 Task: Send an email with the signature Jacob Baker with the subject Confirmation of an appointment and the message Im writing to let you know that there has been a change in the schedule for the training session. It will now take place on Thursday instead of Wednesday. from softage.5@softage.net to softage.6@softage.net and move the email from Sent Items to the folder Valentines Day gifts
Action: Mouse moved to (63, 52)
Screenshot: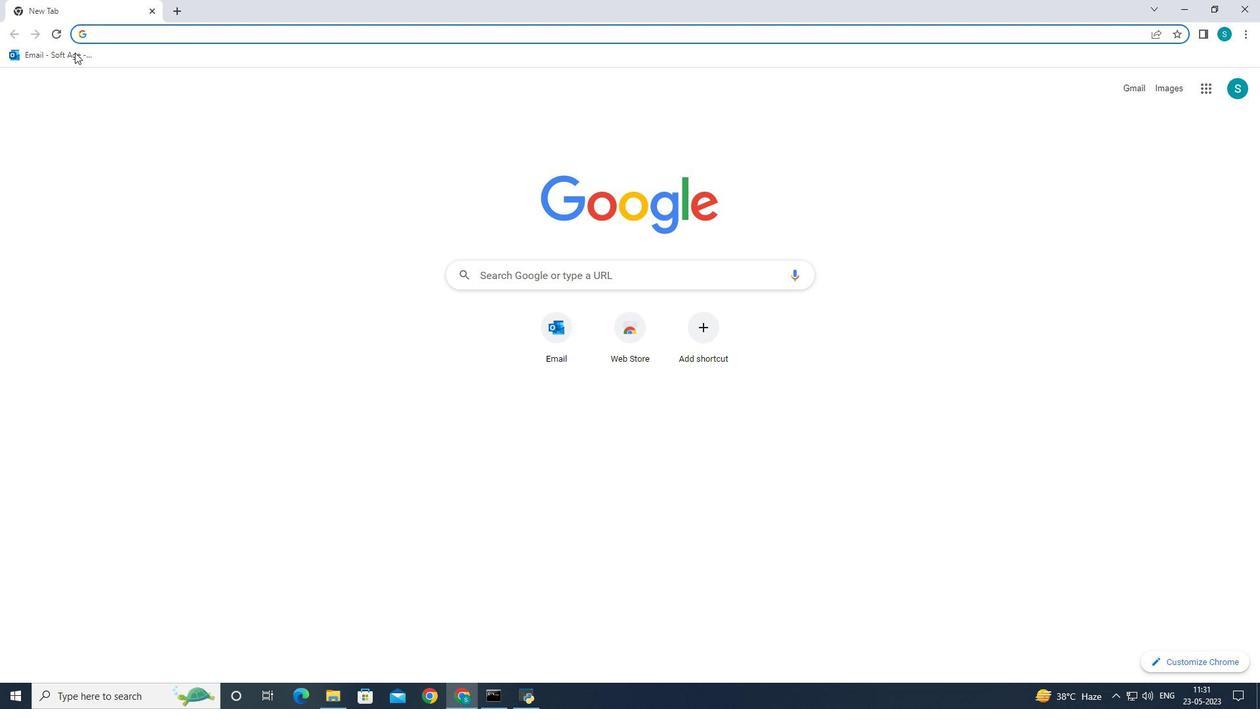 
Action: Mouse pressed left at (63, 52)
Screenshot: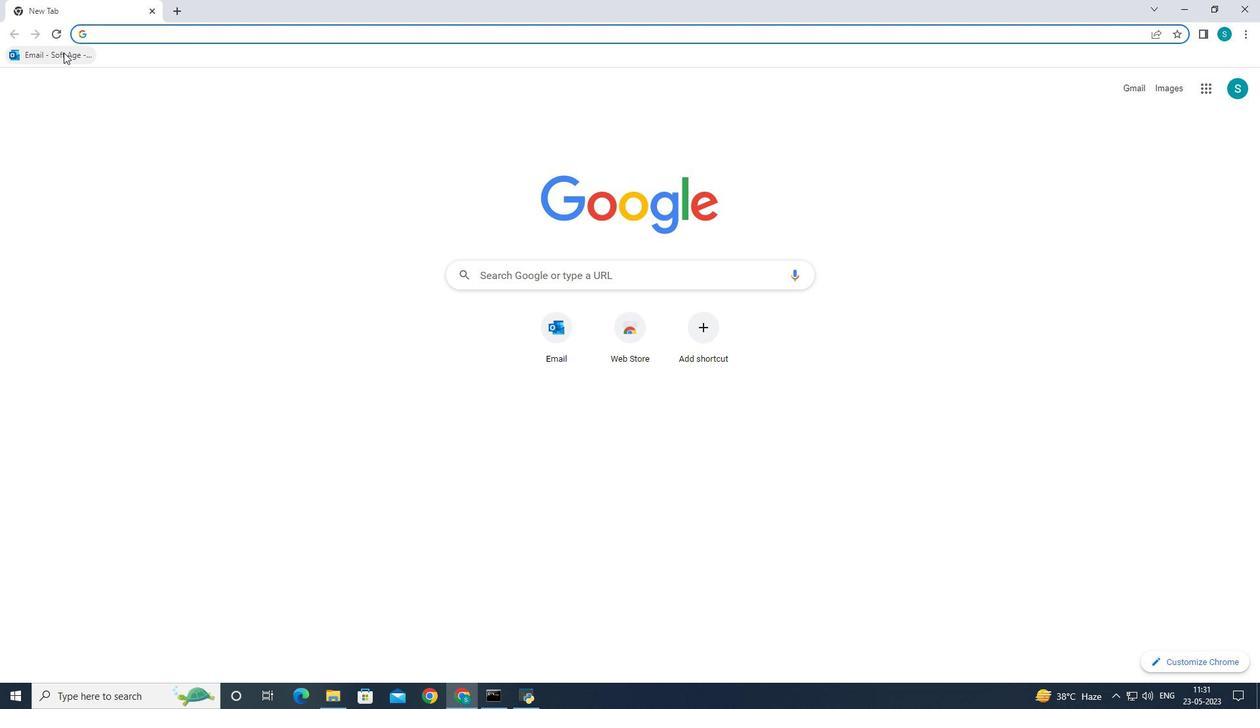 
Action: Mouse moved to (175, 118)
Screenshot: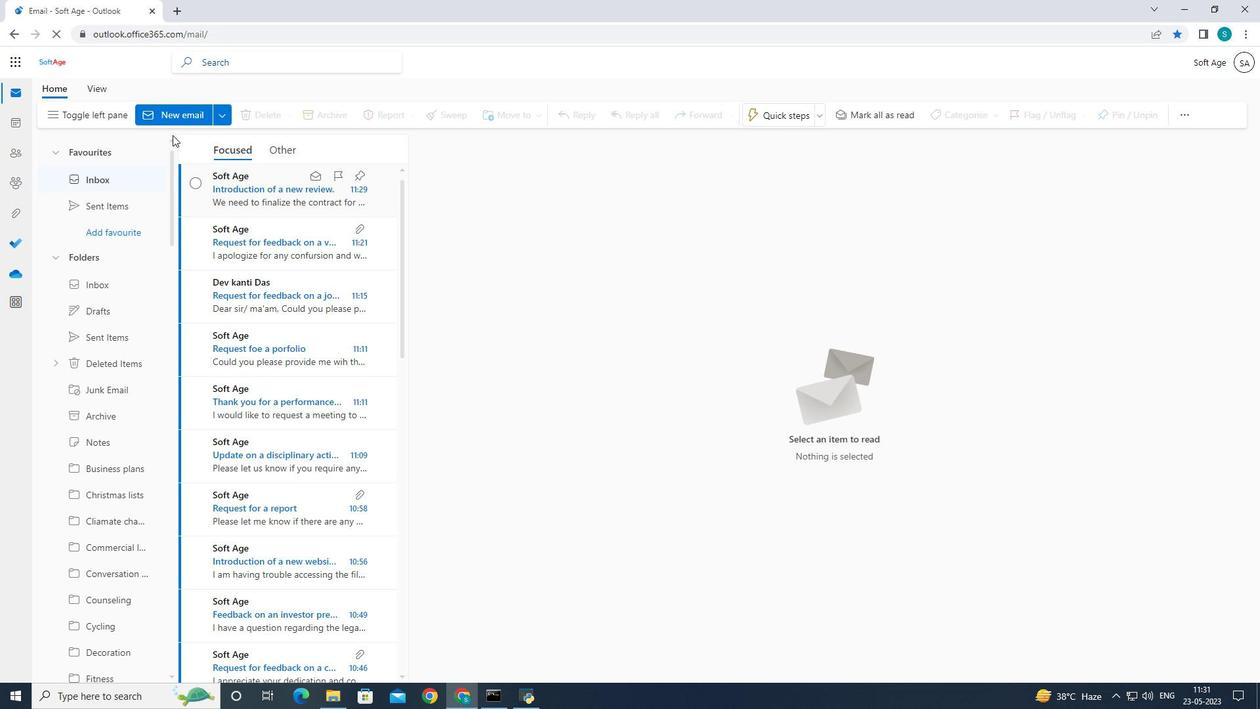
Action: Mouse pressed left at (175, 118)
Screenshot: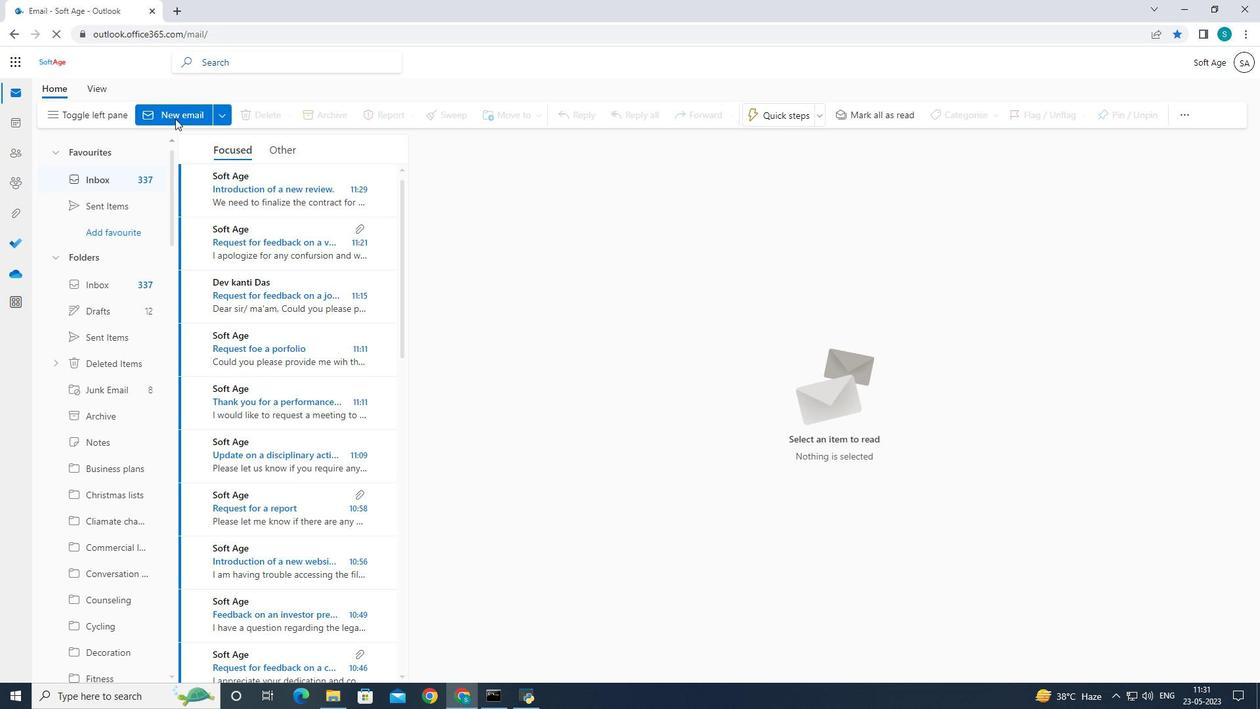 
Action: Mouse pressed left at (175, 118)
Screenshot: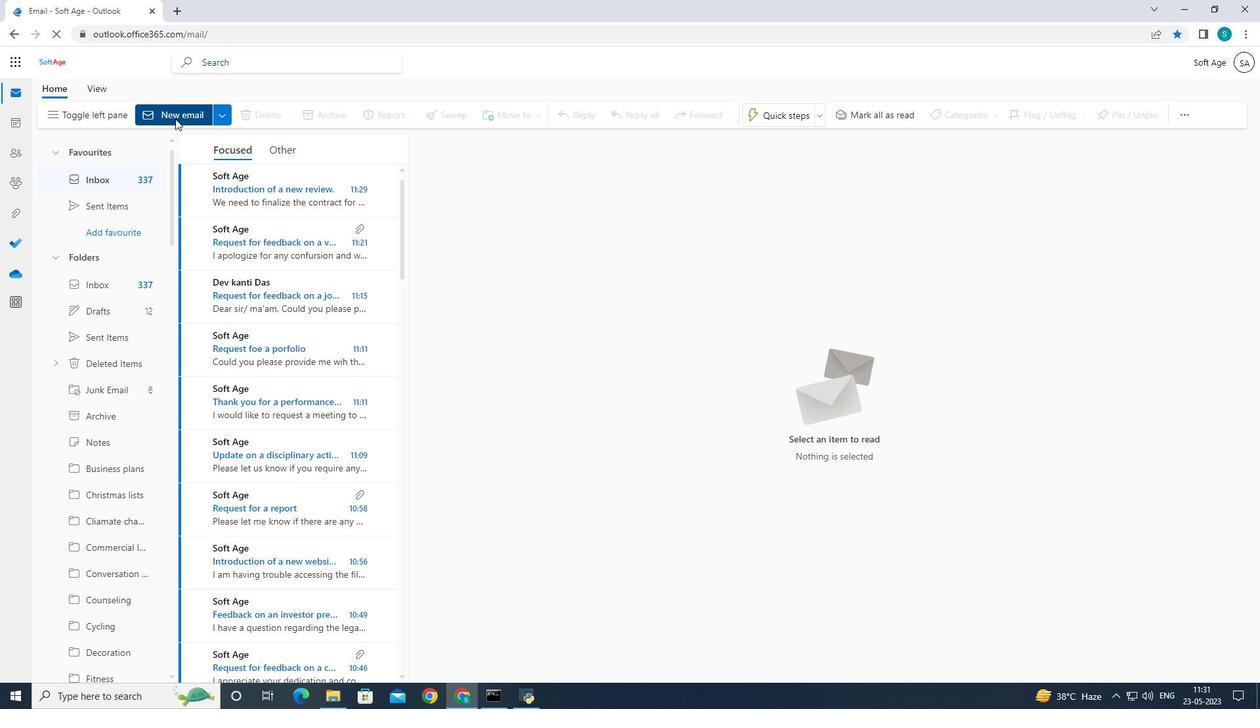 
Action: Mouse moved to (850, 112)
Screenshot: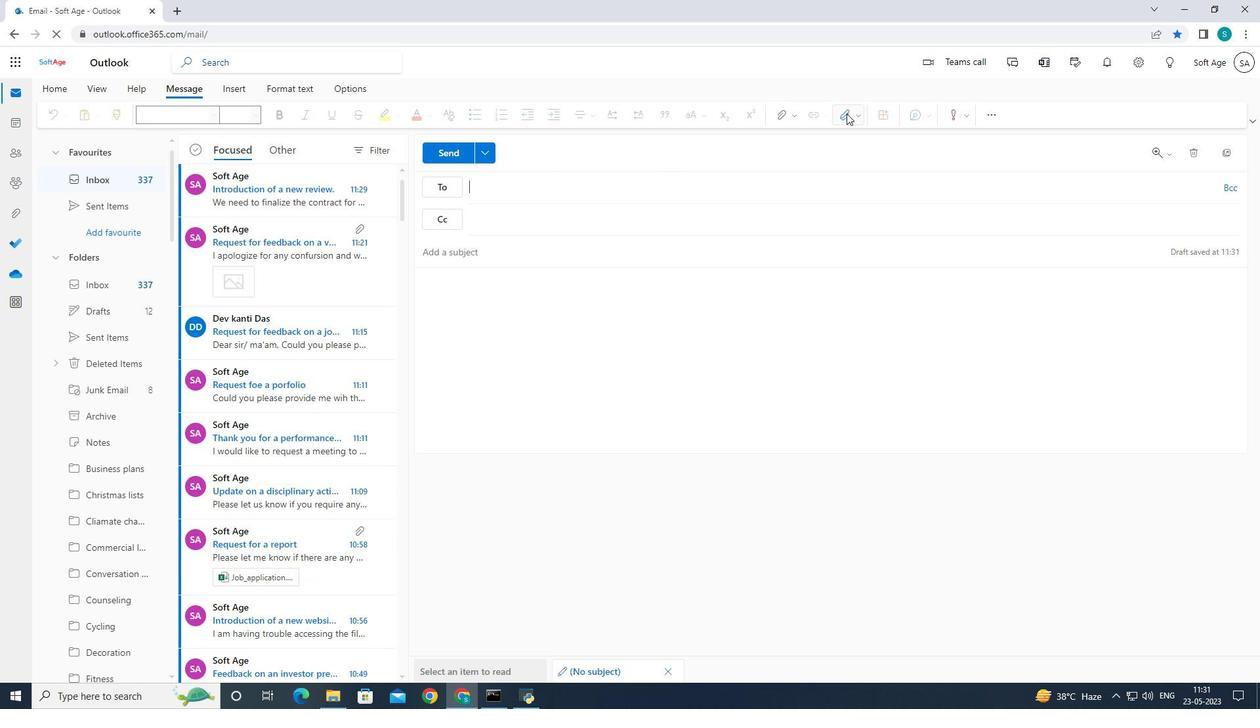 
Action: Mouse pressed left at (850, 112)
Screenshot: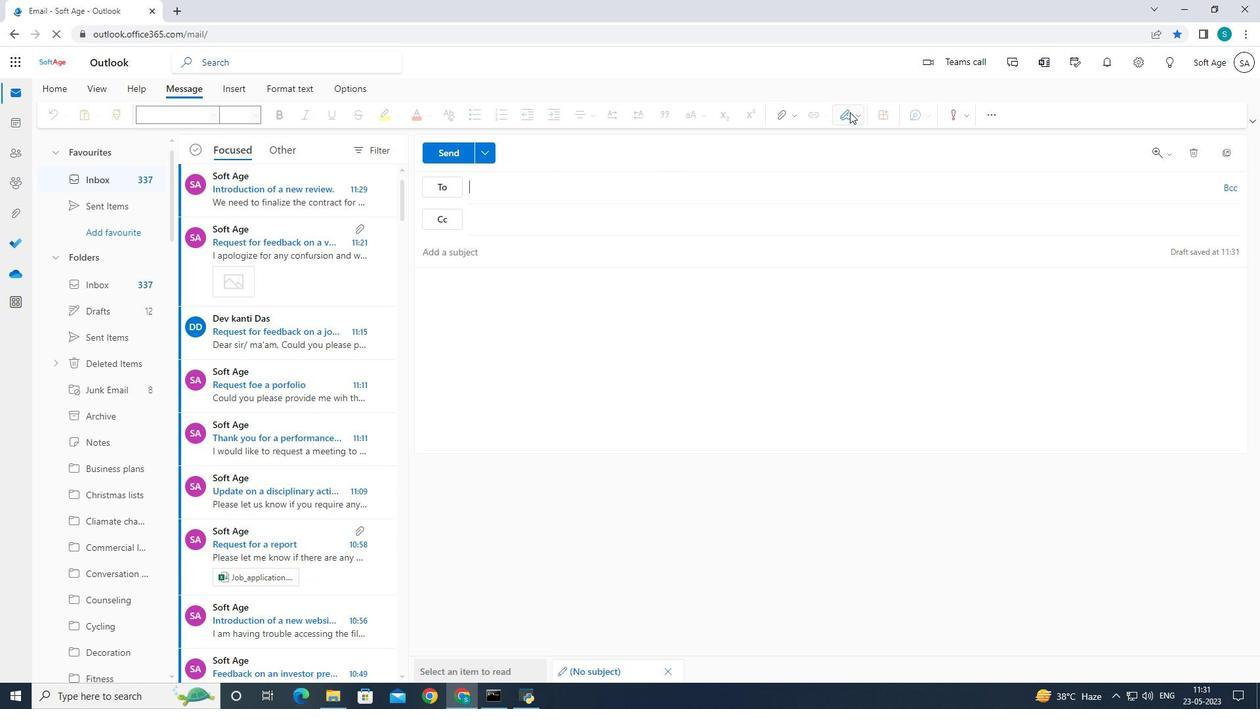 
Action: Mouse moved to (839, 162)
Screenshot: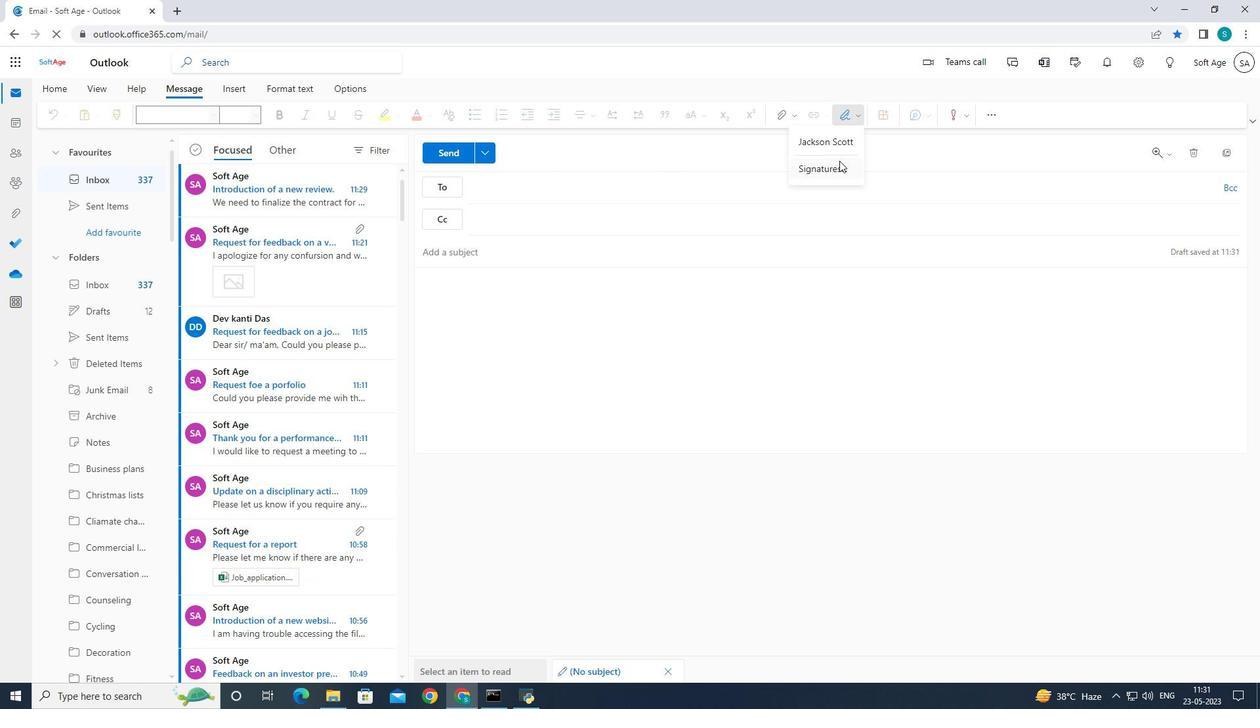 
Action: Mouse pressed left at (839, 162)
Screenshot: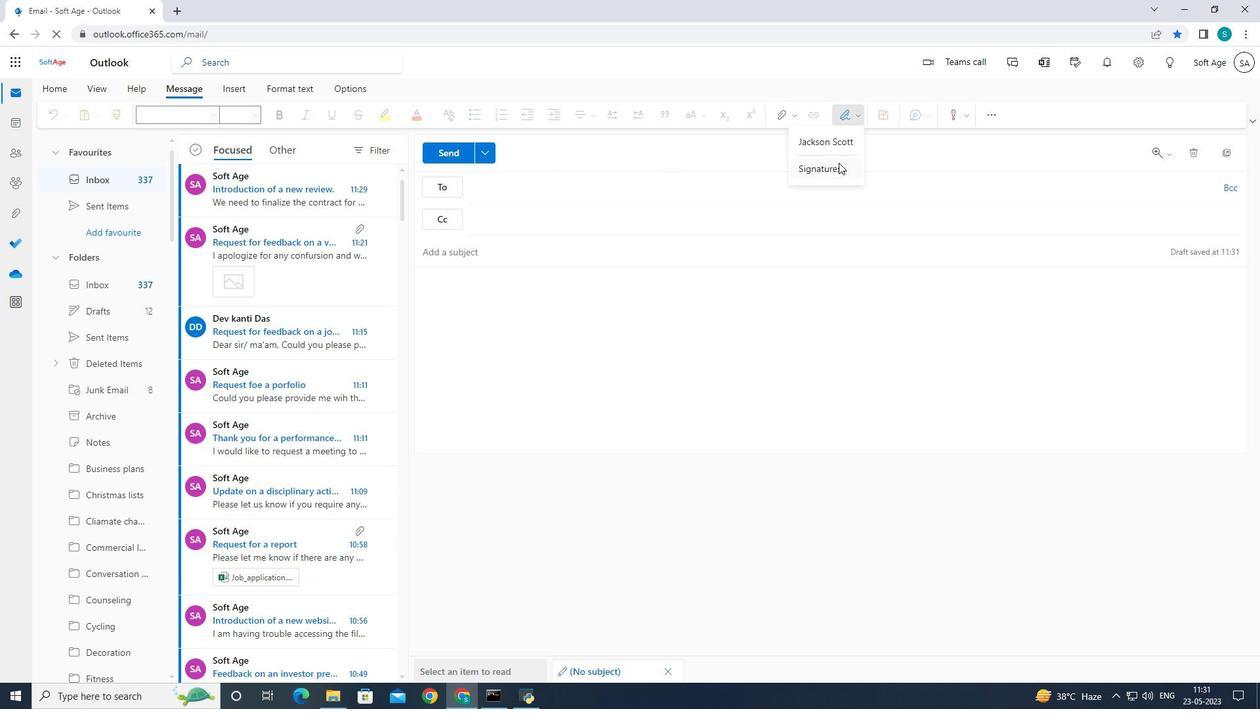 
Action: Mouse moved to (820, 215)
Screenshot: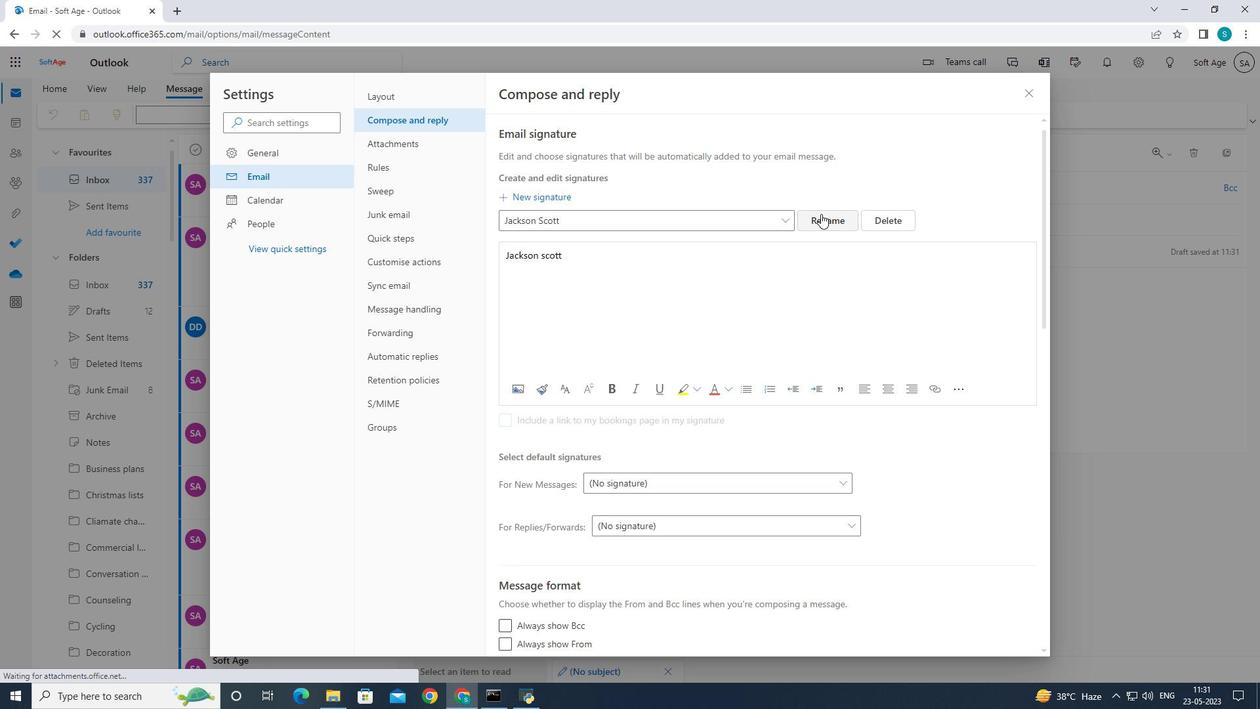 
Action: Mouse pressed left at (820, 215)
Screenshot: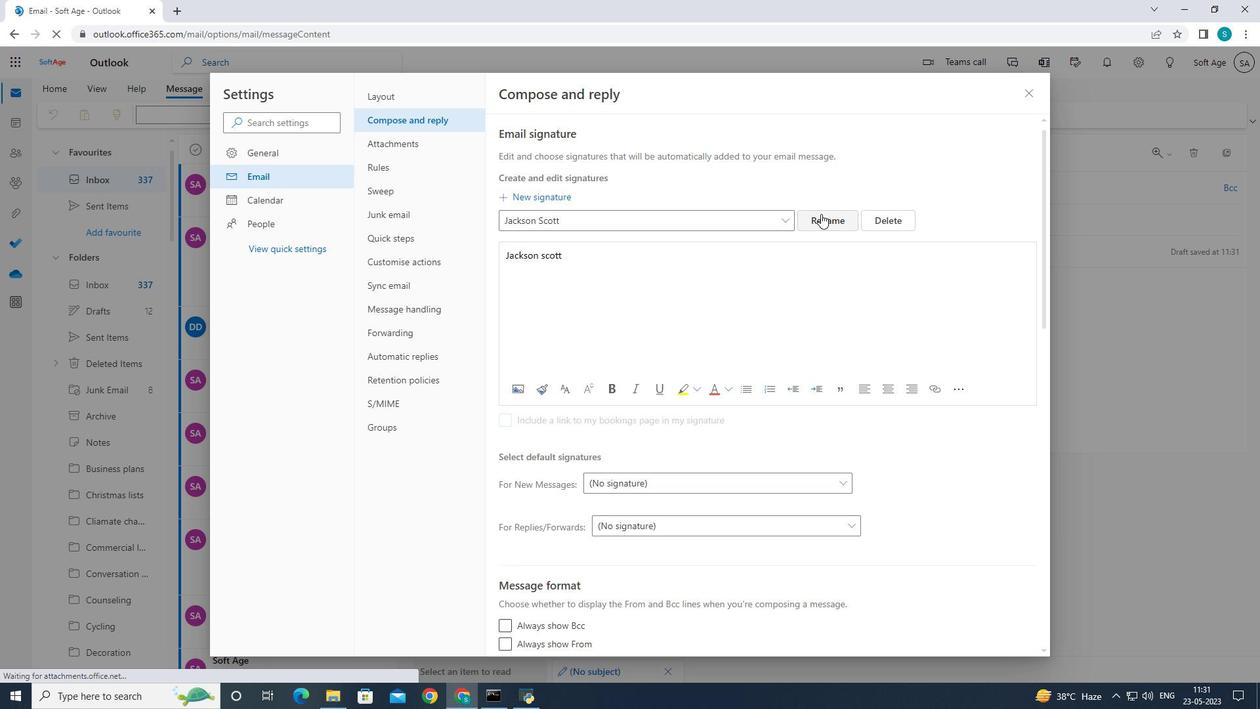 
Action: Mouse moved to (750, 214)
Screenshot: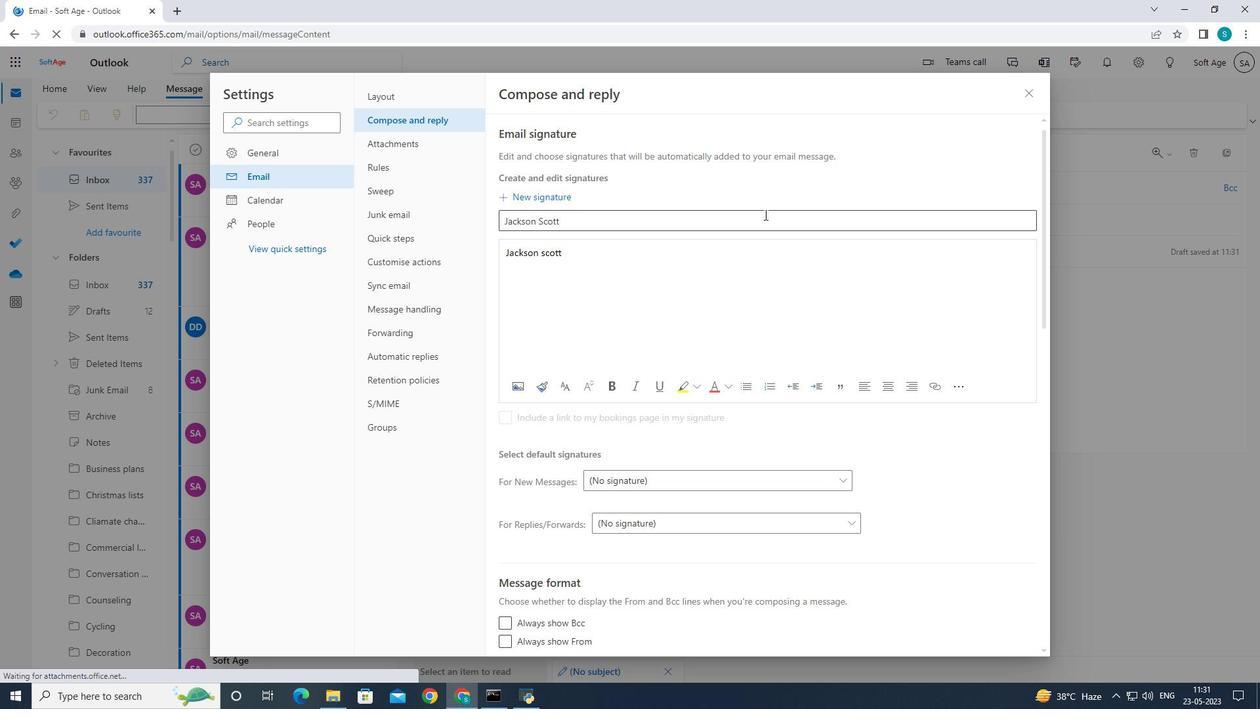 
Action: Mouse pressed left at (750, 214)
Screenshot: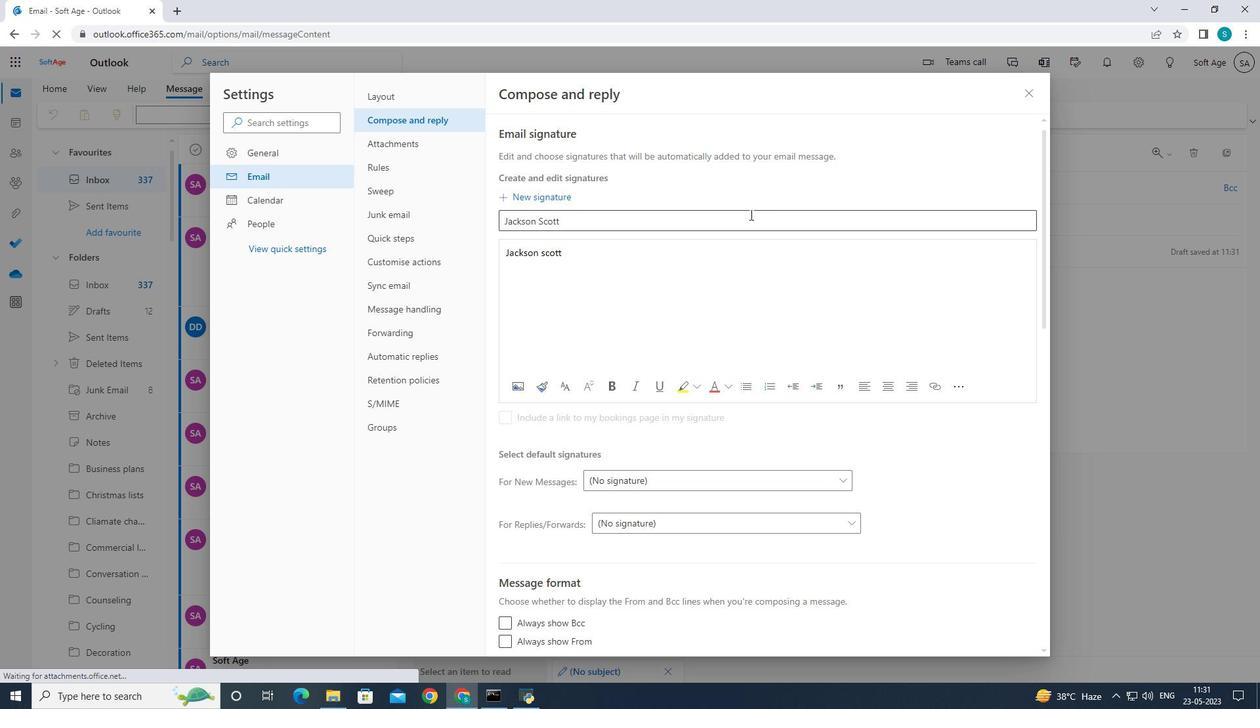 
Action: Key pressed <Key.backspace><Key.backspace><Key.backspace><Key.backspace><Key.backspace><Key.backspace><Key.backspace><Key.backspace><Key.backspace><Key.backspace><Key.backspace><Key.backspace><Key.backspace><Key.backspace><Key.backspace><Key.backspace><Key.backspace><Key.backspace><Key.backspace><Key.backspace><Key.backspace><Key.backspace><Key.backspace><Key.backspace><Key.backspace><Key.backspace><Key.backspace><Key.backspace><Key.backspace><Key.backspace><Key.caps_lock>J<Key.caps_lock>acob<Key.space><Key.caps_lock>B<Key.caps_lock>aker
Screenshot: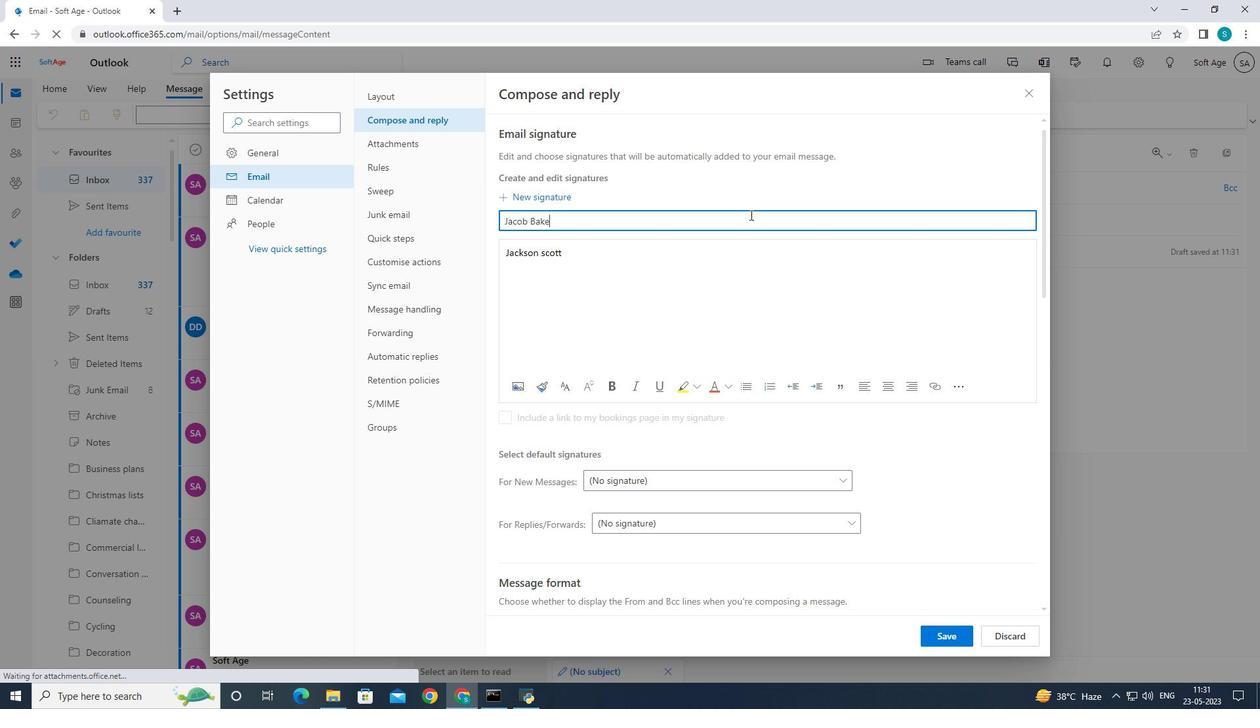 
Action: Mouse moved to (624, 250)
Screenshot: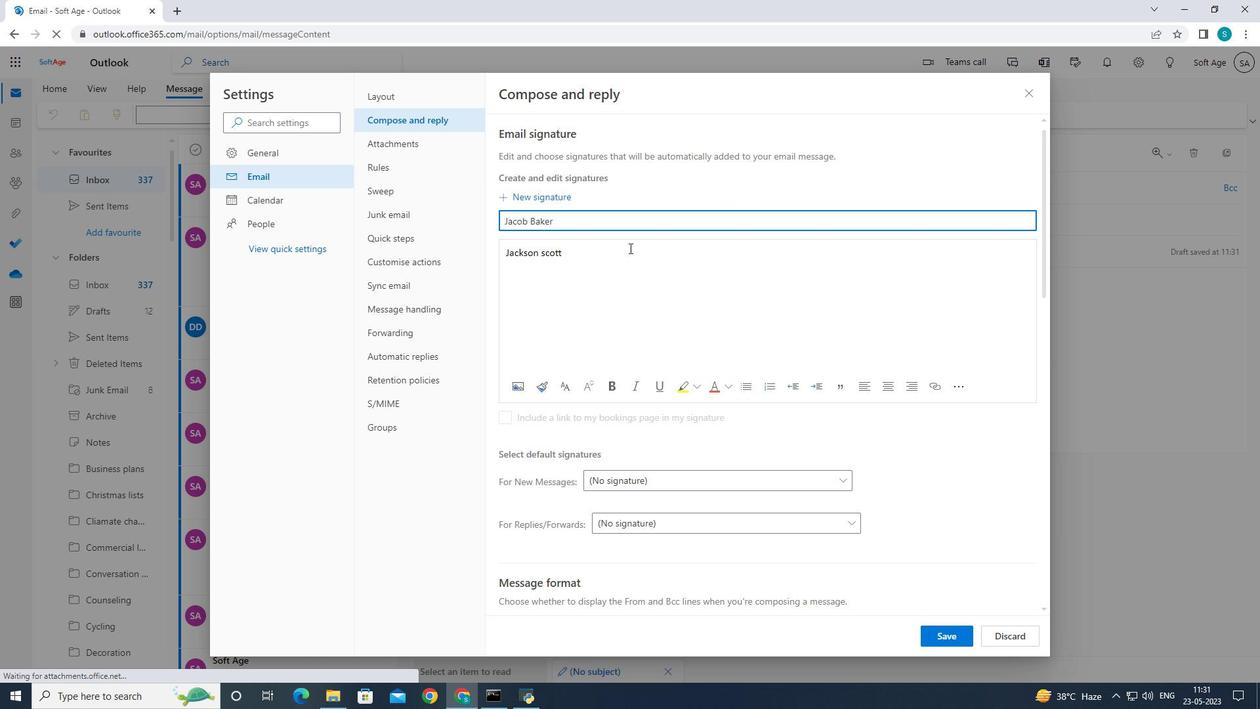 
Action: Mouse pressed left at (624, 250)
Screenshot: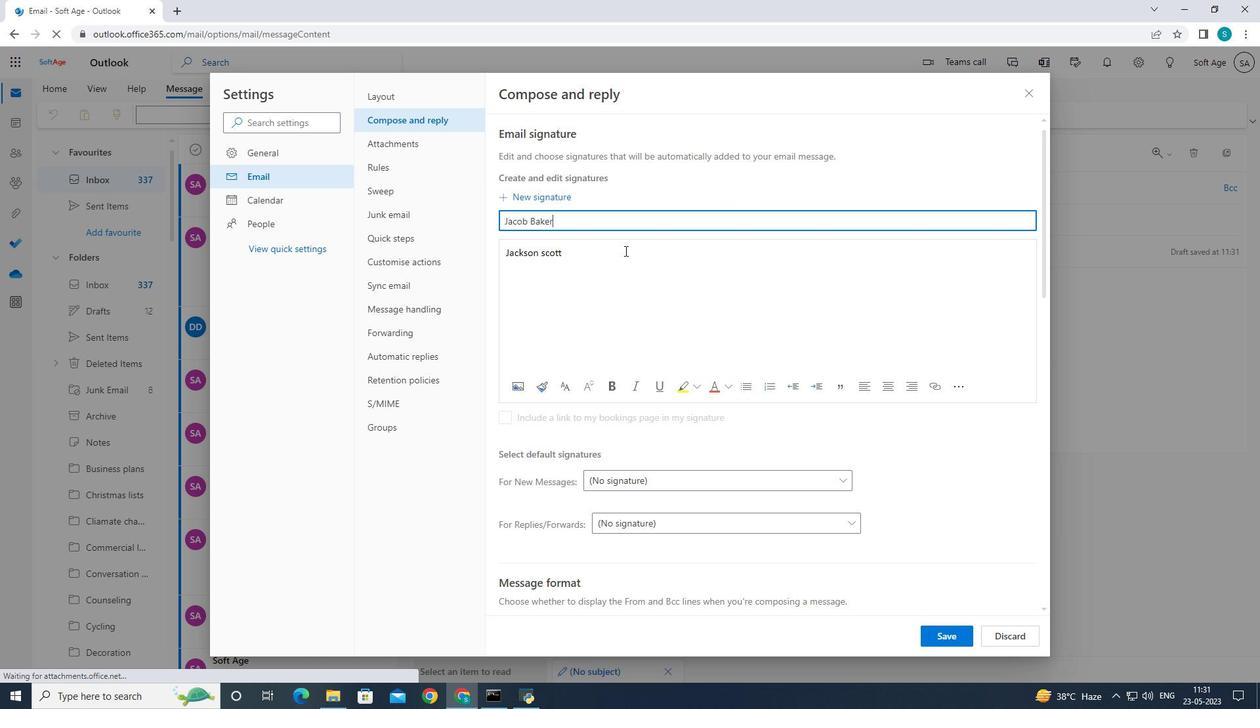 
Action: Key pressed <Key.backspace><Key.backspace><Key.backspace><Key.backspace><Key.backspace><Key.backspace><Key.backspace><Key.backspace><Key.backspace><Key.backspace><Key.backspace><Key.backspace><Key.backspace><Key.backspace><Key.backspace><Key.backspace><Key.backspace><Key.backspace><Key.backspace><Key.backspace><Key.caps_lock>J<Key.caps_lock>acob<Key.space><Key.caps_lock>B<Key.caps_lock>aker
Screenshot: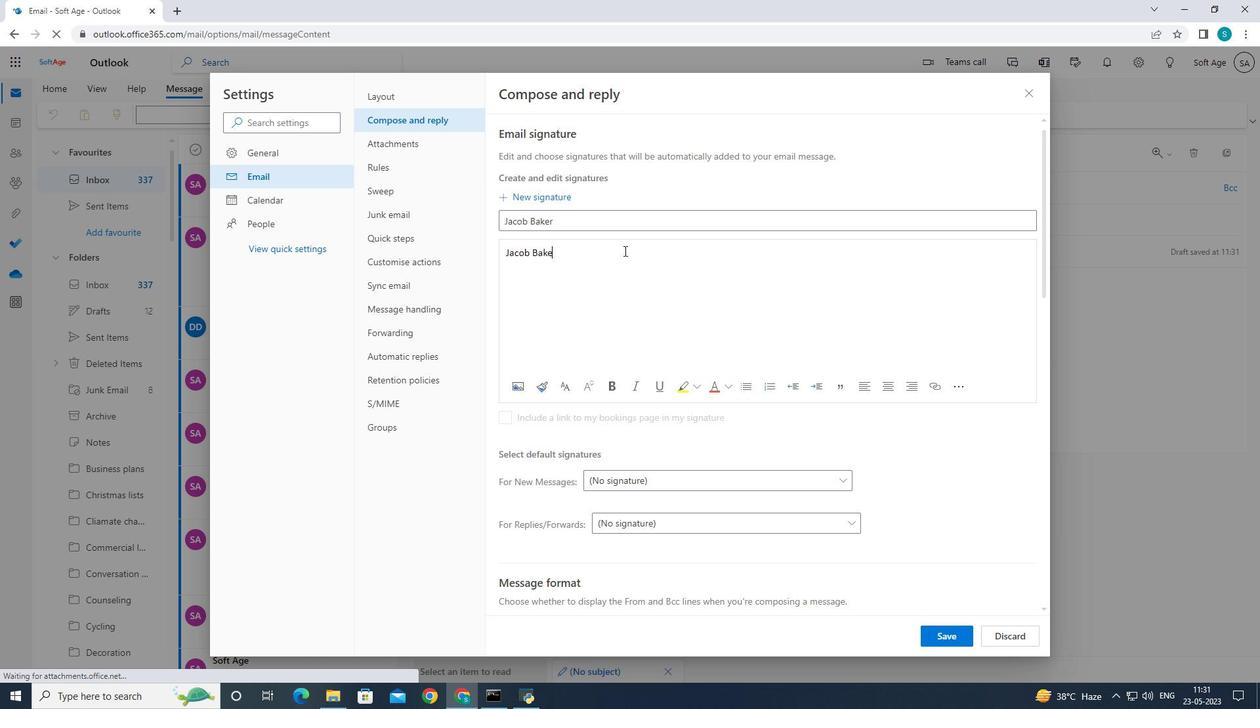 
Action: Mouse moved to (956, 639)
Screenshot: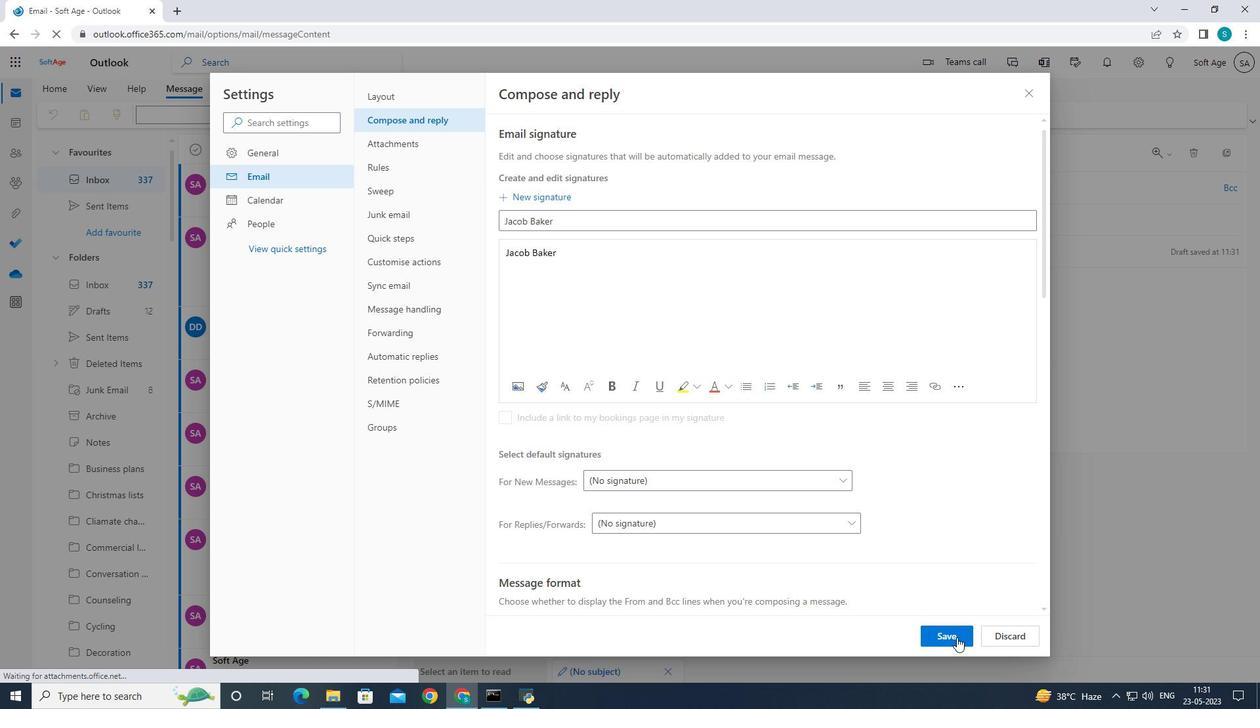 
Action: Mouse pressed left at (956, 639)
Screenshot: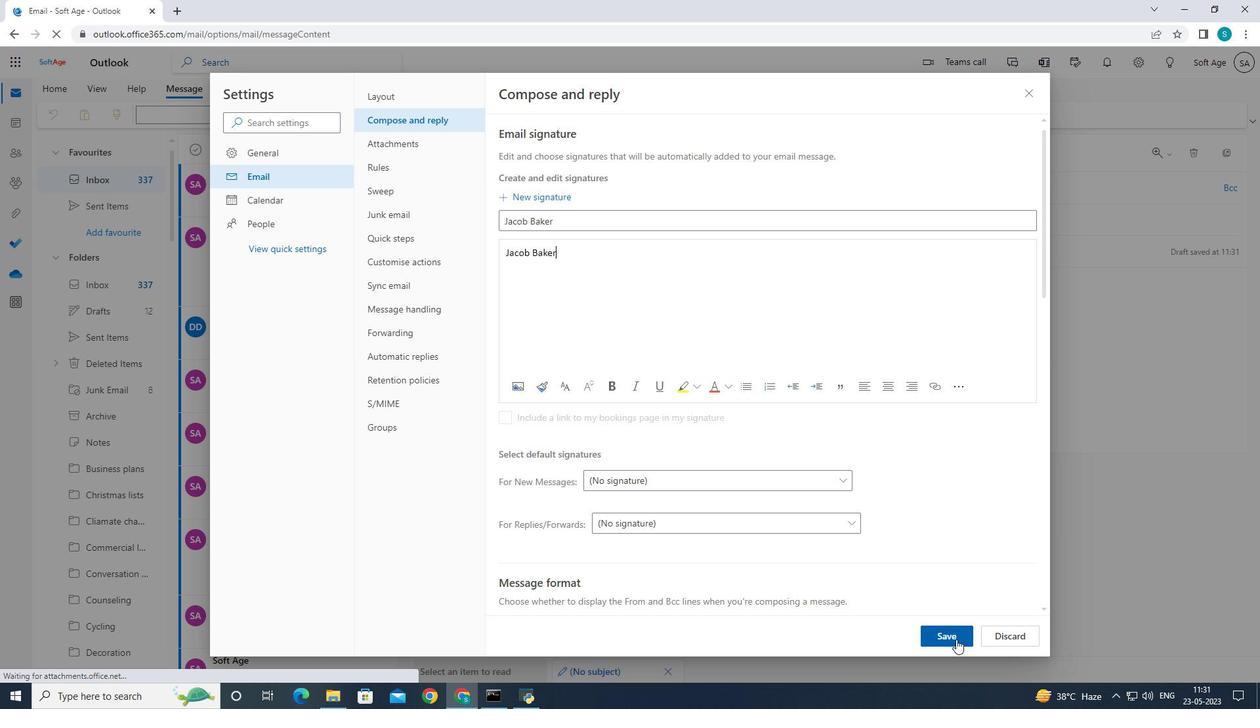 
Action: Mouse moved to (1034, 91)
Screenshot: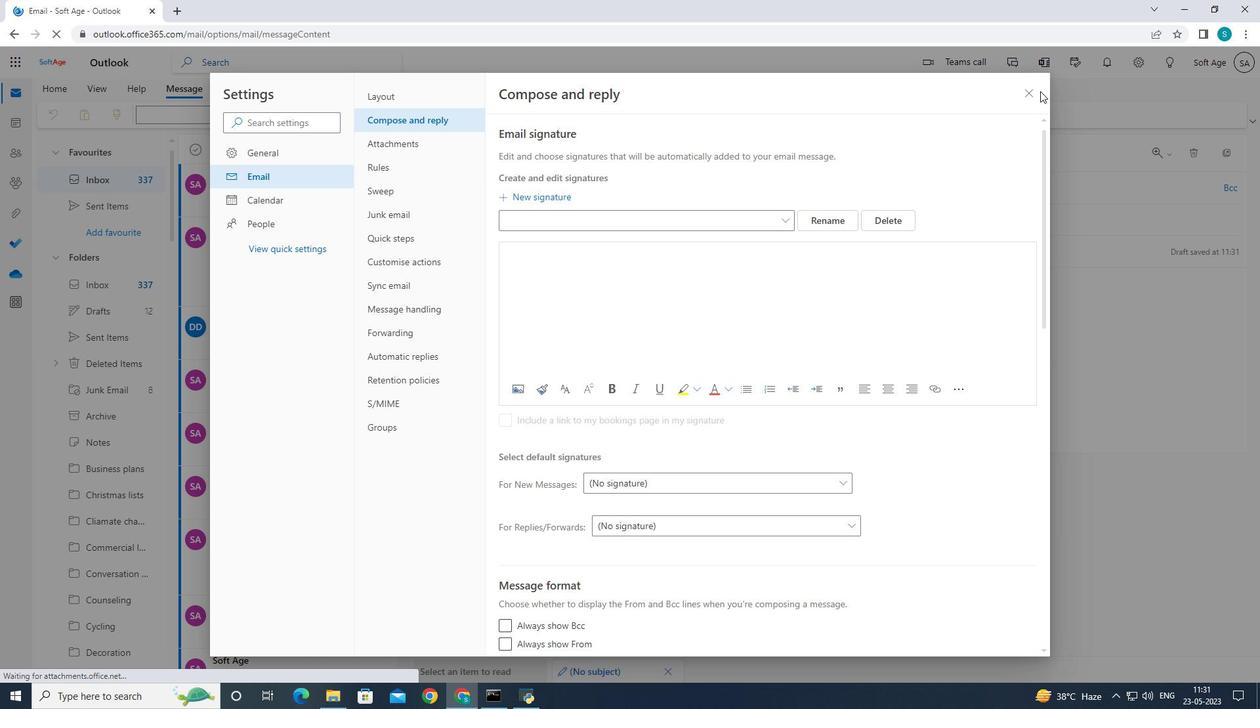 
Action: Mouse pressed left at (1034, 91)
Screenshot: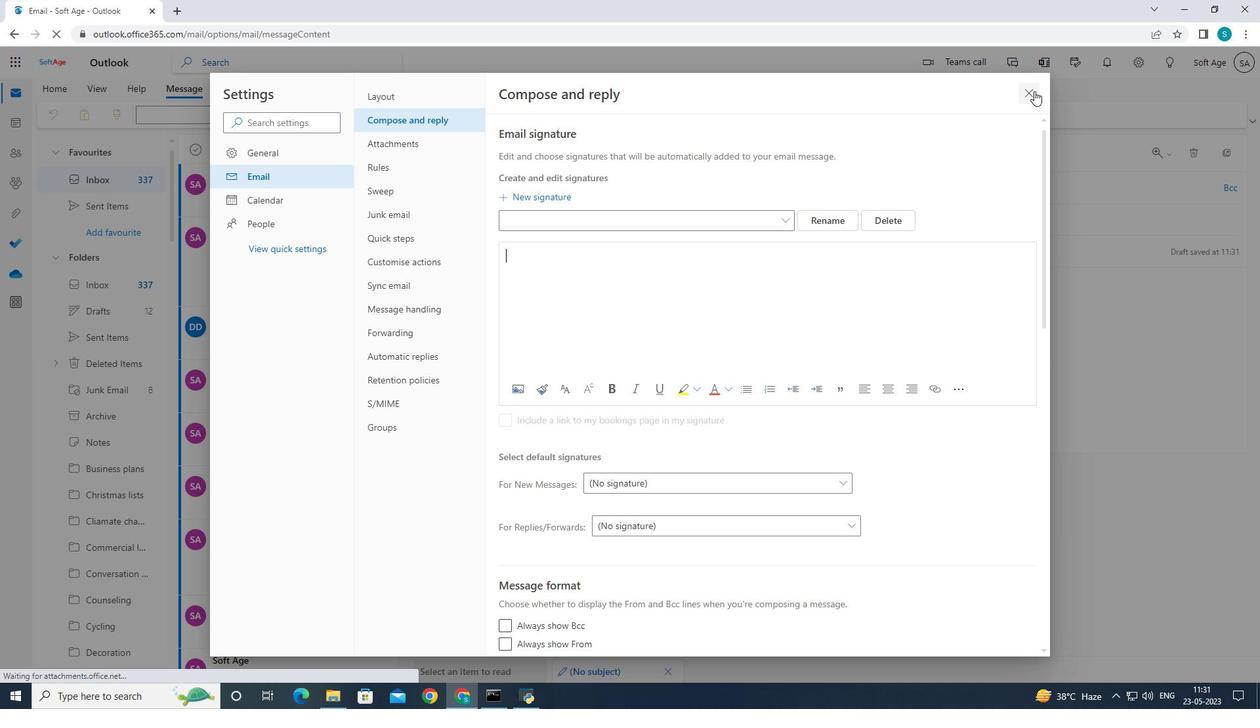 
Action: Mouse moved to (560, 259)
Screenshot: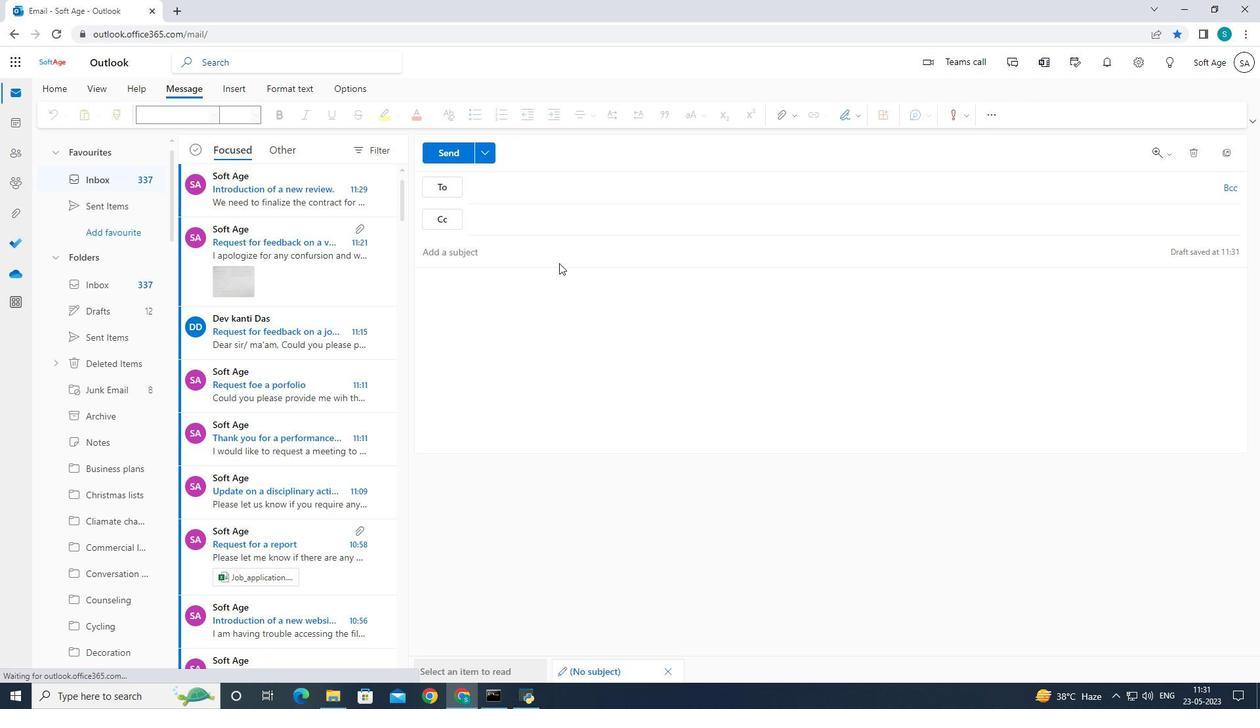 
Action: Mouse pressed left at (560, 259)
Screenshot: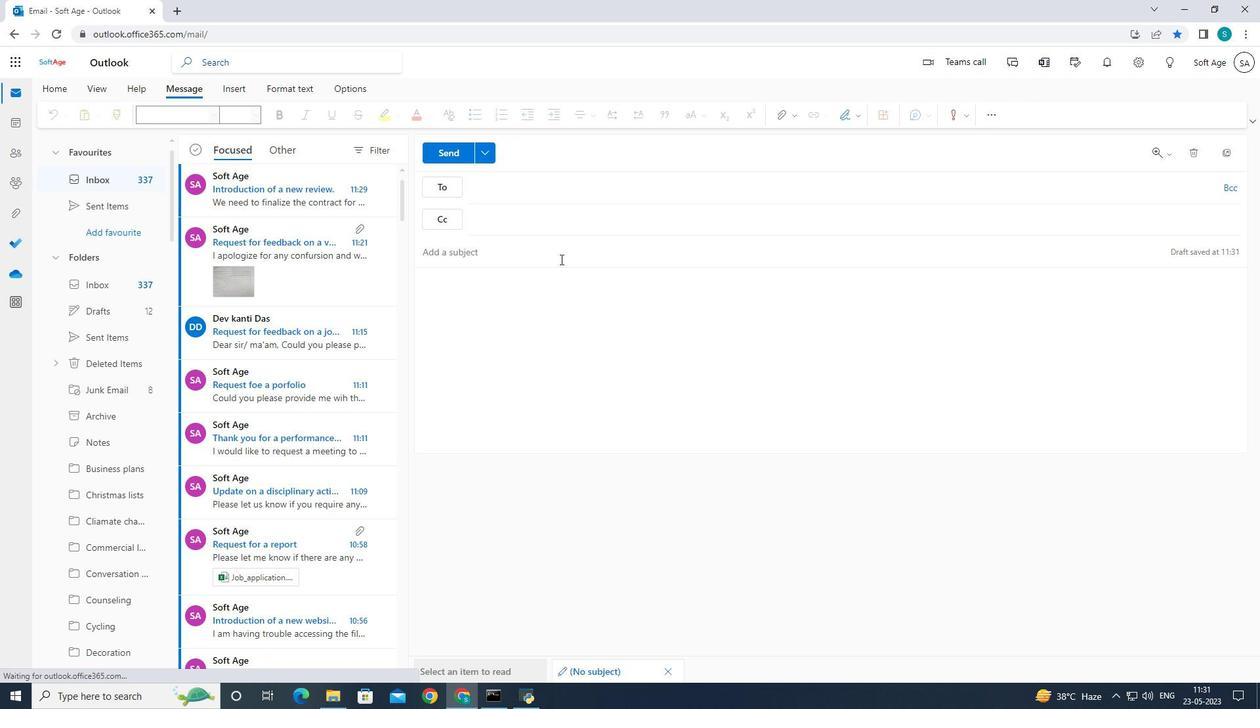
Action: Mouse moved to (671, 298)
Screenshot: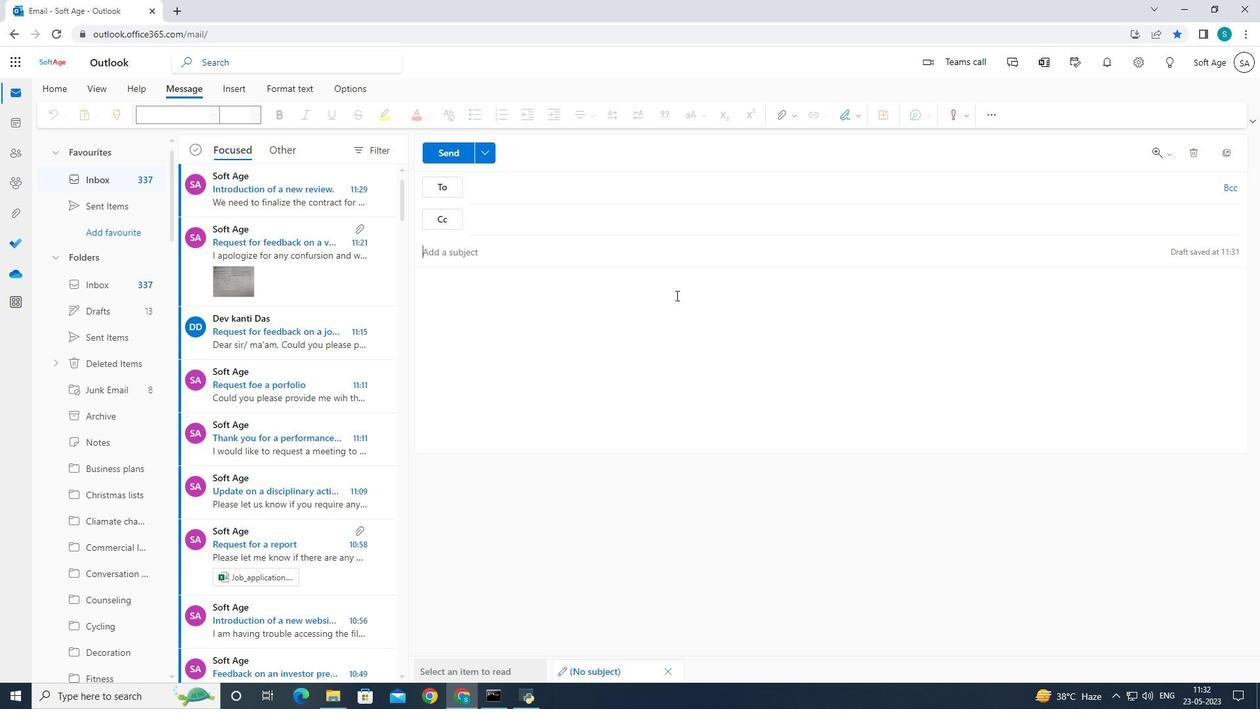 
Action: Key pressed <Key.caps_lock>C<Key.caps_lock>onfirmationb<Key.backspace><Key.space>of<Key.space>an<Key.space>appointment<Key.space>
Screenshot: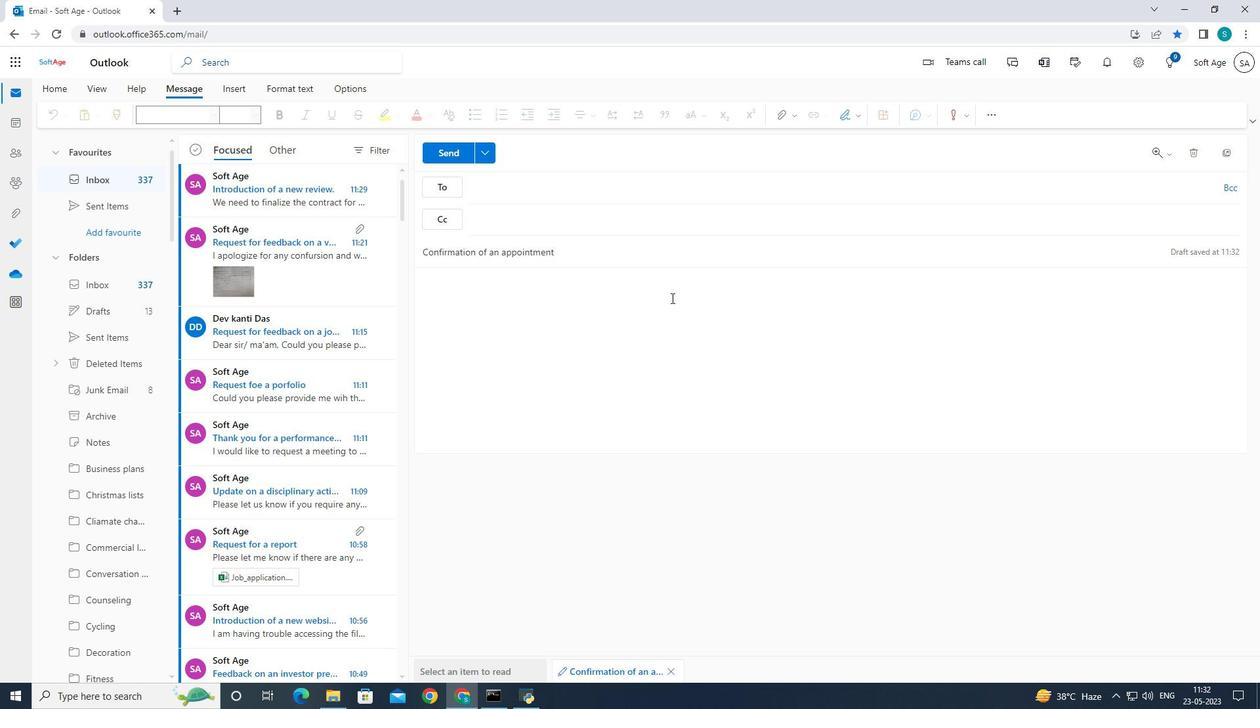 
Action: Mouse moved to (552, 295)
Screenshot: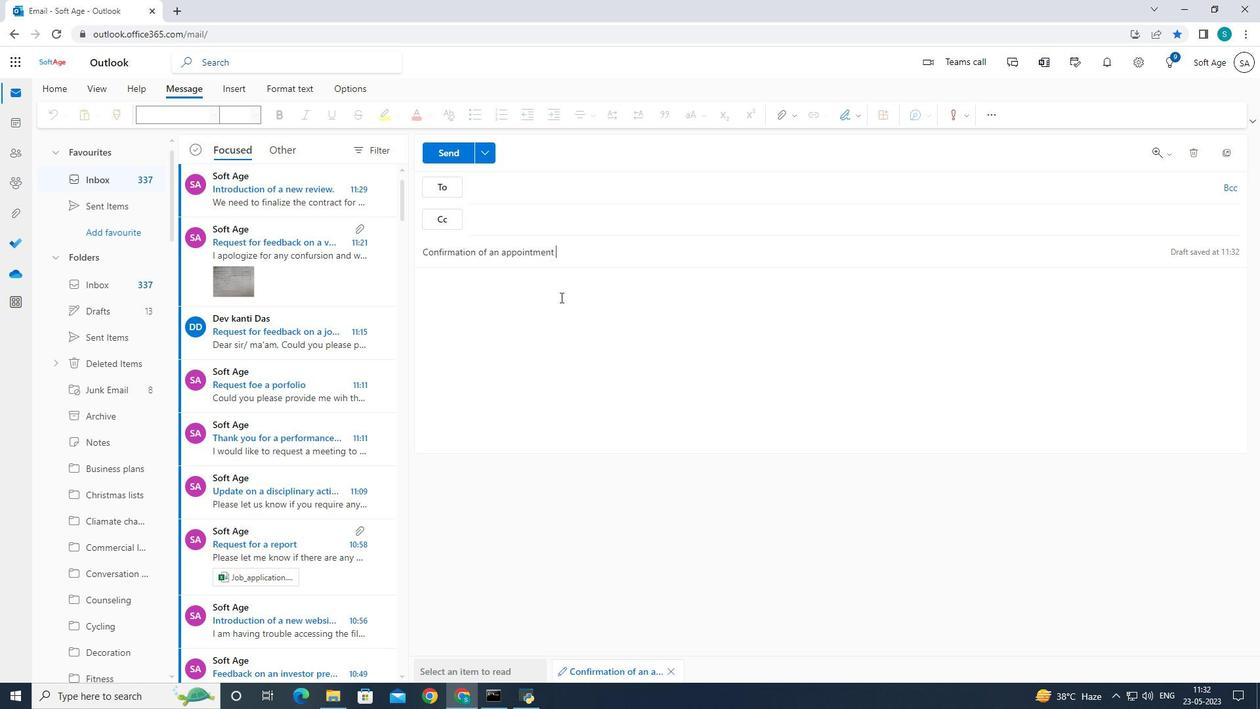 
Action: Mouse pressed left at (552, 295)
Screenshot: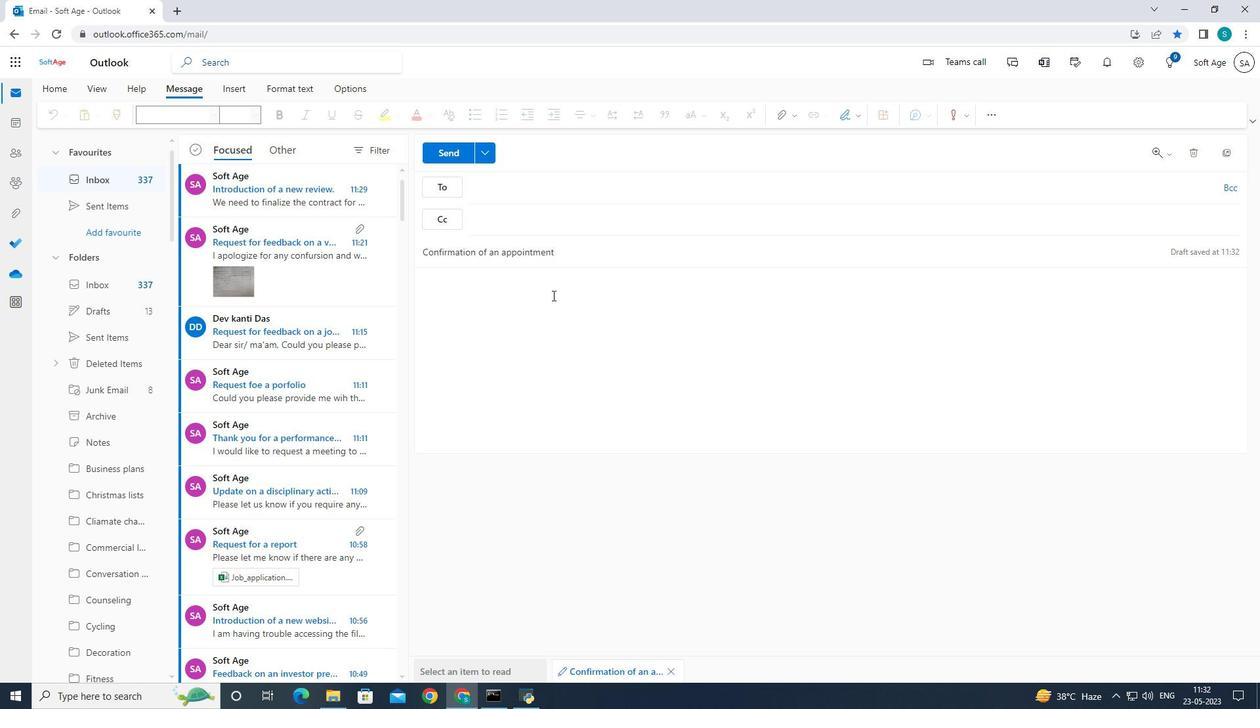 
Action: Mouse moved to (856, 118)
Screenshot: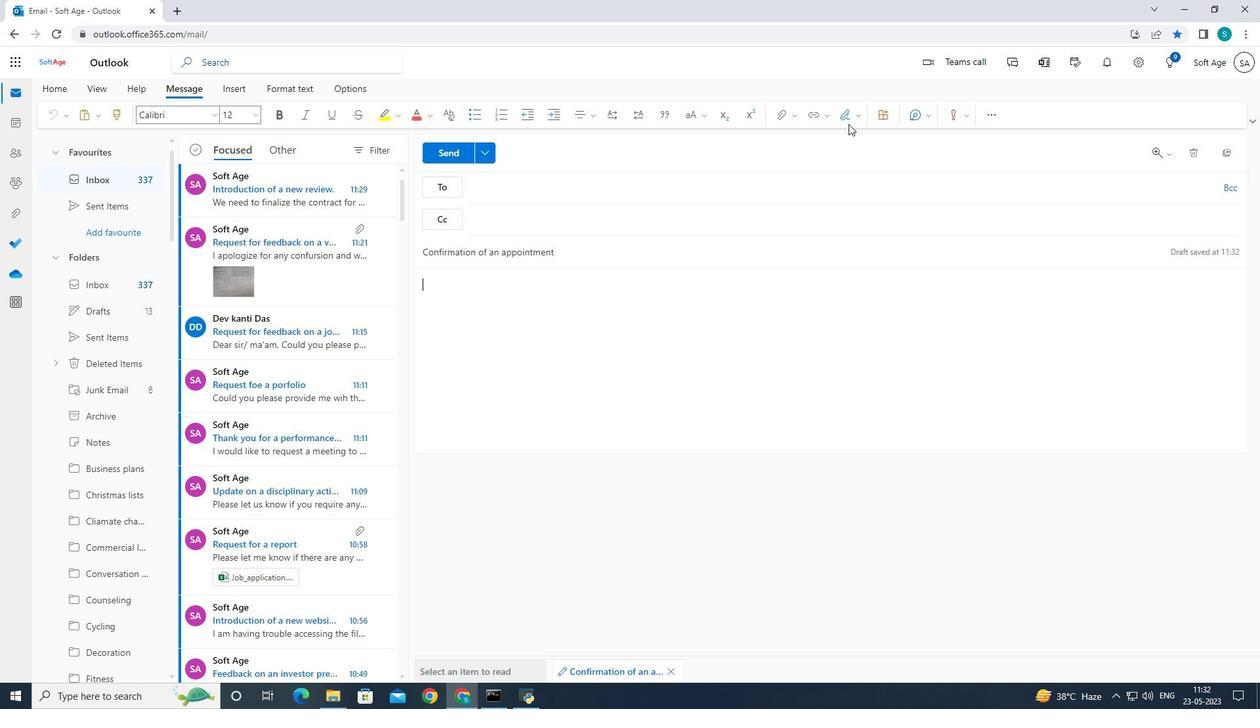 
Action: Mouse pressed left at (856, 118)
Screenshot: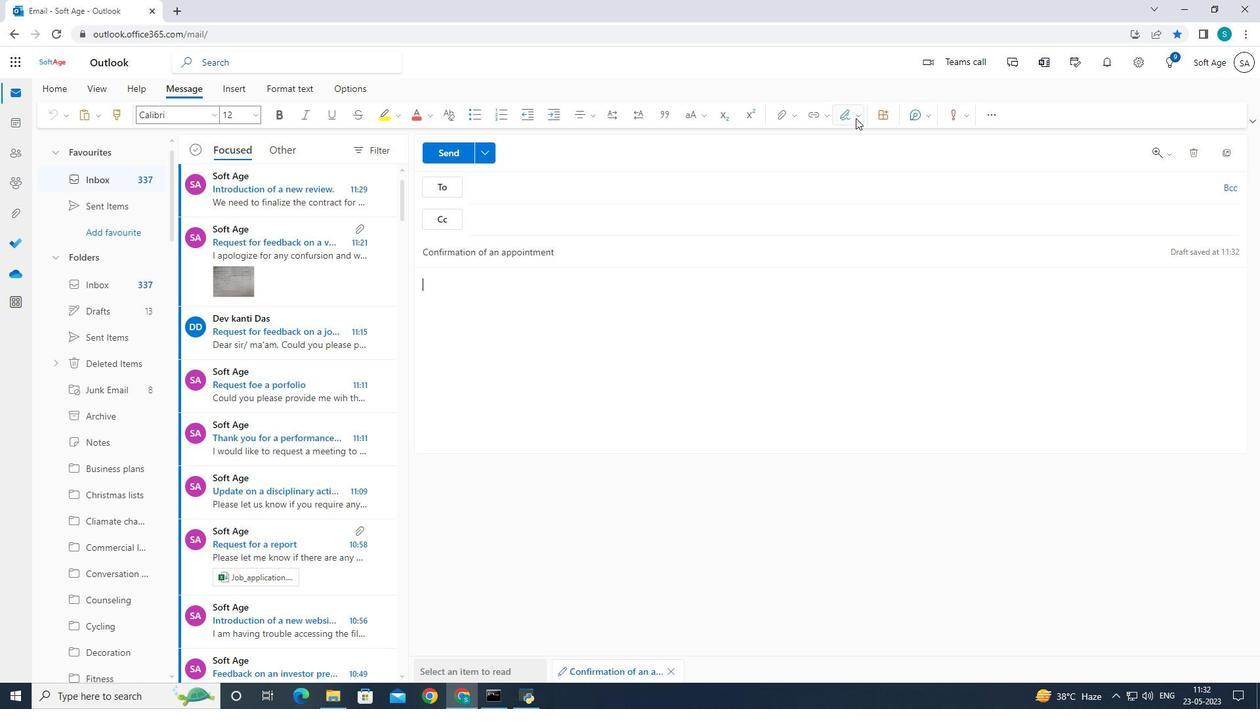 
Action: Mouse moved to (842, 142)
Screenshot: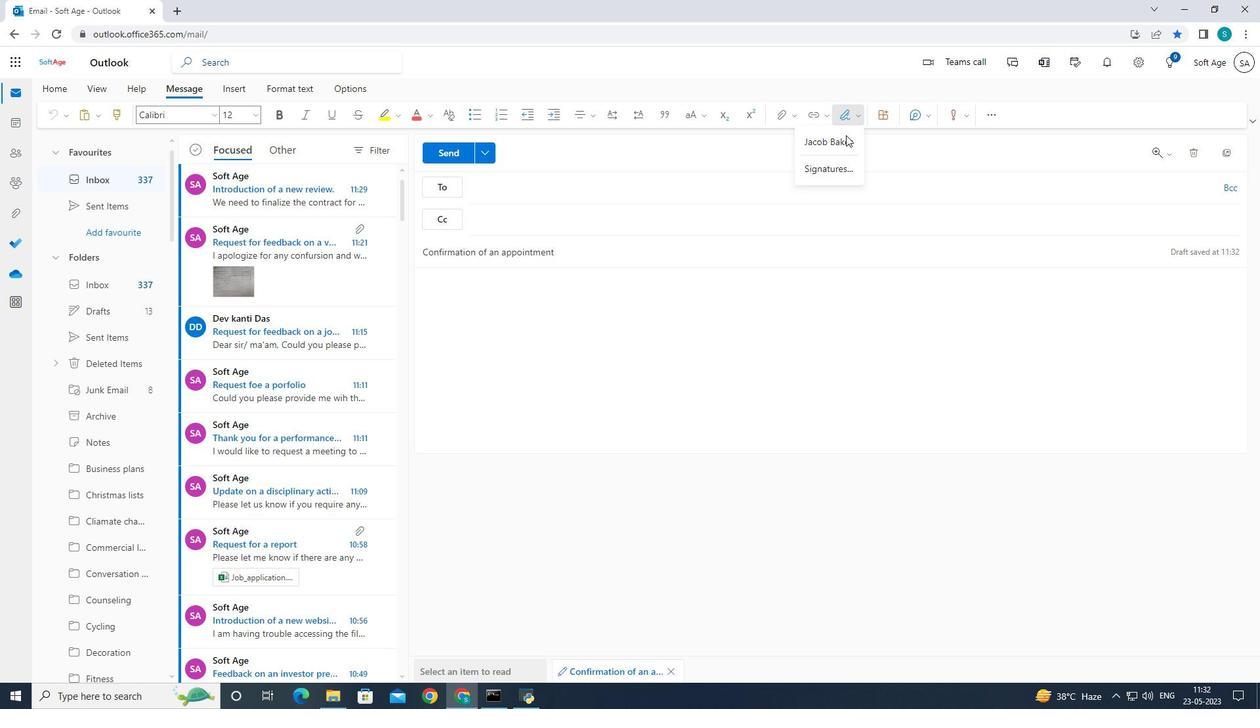 
Action: Mouse pressed left at (842, 142)
Screenshot: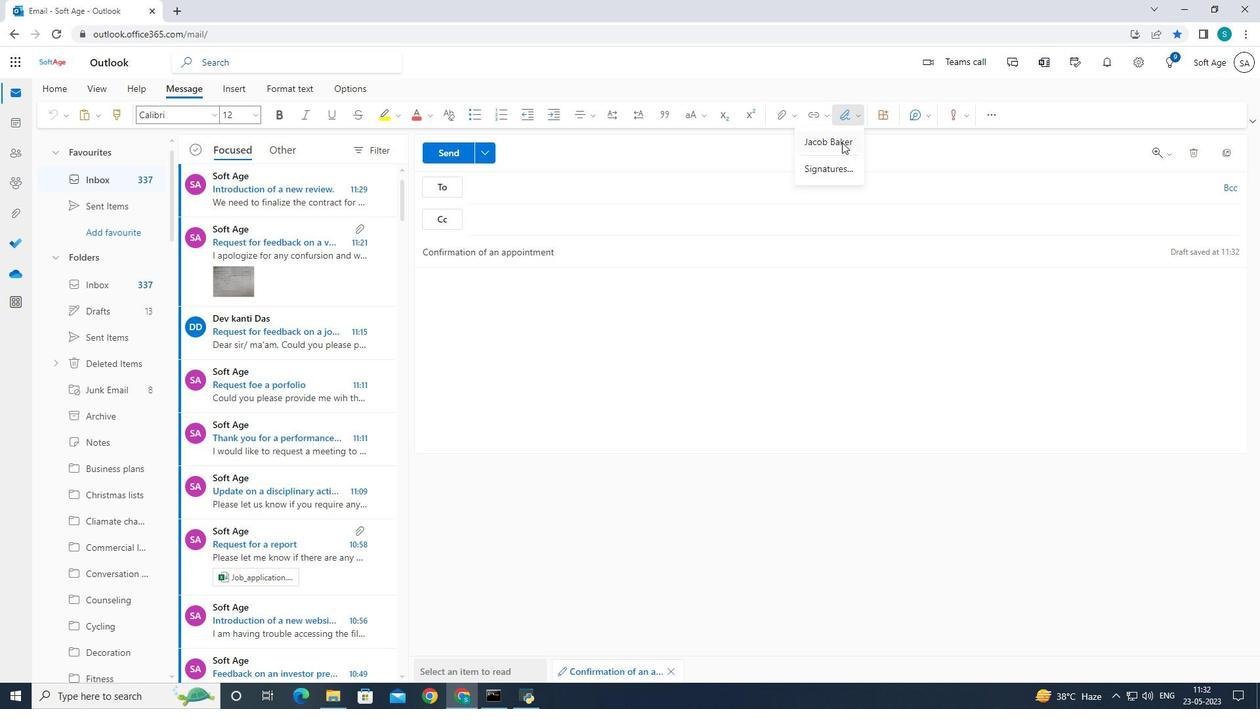 
Action: Mouse moved to (745, 239)
Screenshot: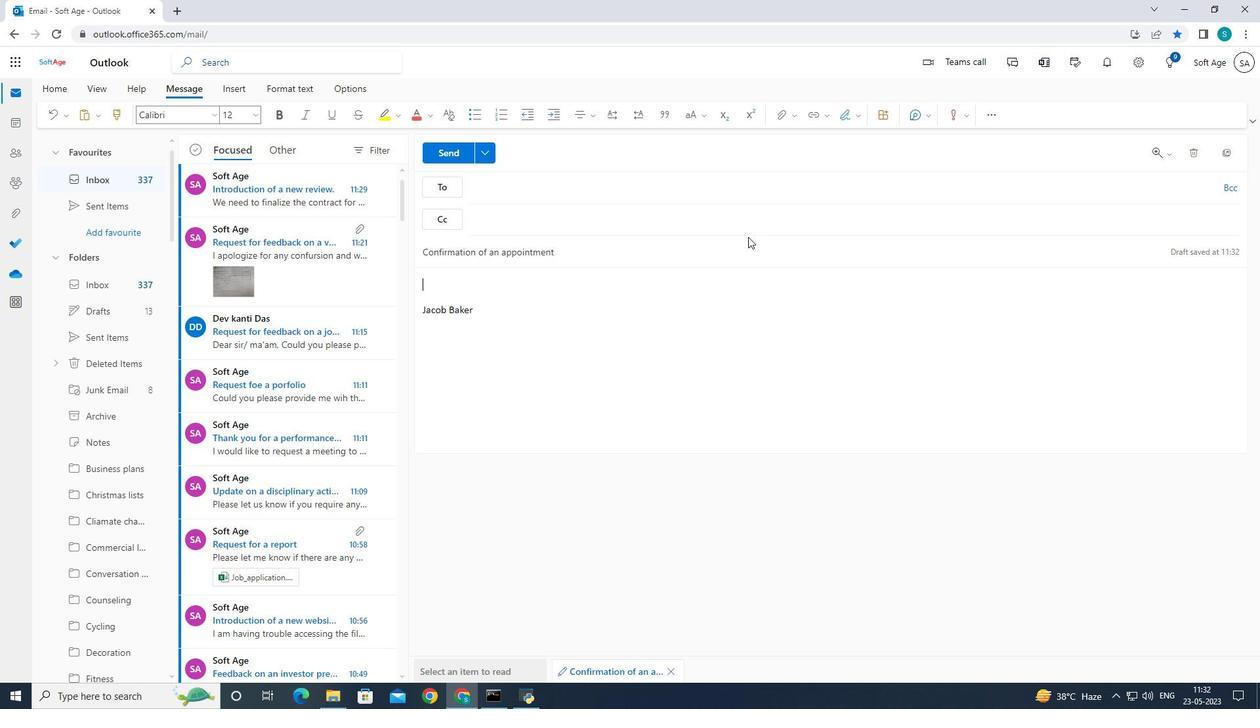 
Action: Key pressed <Key.shift><Key.shift><Key.shift><Key.shift><Key.shift><Key.shift><Key.shift><Key.shift>Imm<Key.backspace><Key.space>writing<Key.space>to<Key.space>let<Key.space>you<Key.space>know<Key.space>that<Key.space>there<Key.space>has<Key.space>baa<Key.backspace><Key.backspace>een<Key.space>a<Key.space>change<Key.space>in<Key.space>the<Key.space>schedule<Key.space>for<Key.space>the<Key.space>traing<Key.left>in<Key.right><Key.right><Key.space><Key.left><Key.left><Key.space>session.<Key.space><Key.caps_lock>I<Key.caps_lock>t<Key.space>will<Key.space>now<Key.space>take<Key.space>place<Key.space>on<Key.space>thursday<Key.space>instead<Key.space>of<Key.space>wednesday.<Key.left><Key.left><Key.left><Key.left><Key.left><Key.left><Key.left><Key.left><Key.left><Key.left><Key.left><Key.left><Key.left><Key.left><Key.left><Key.left><Key.left><Key.left><Key.left><Key.left><Key.left><Key.left>
Screenshot: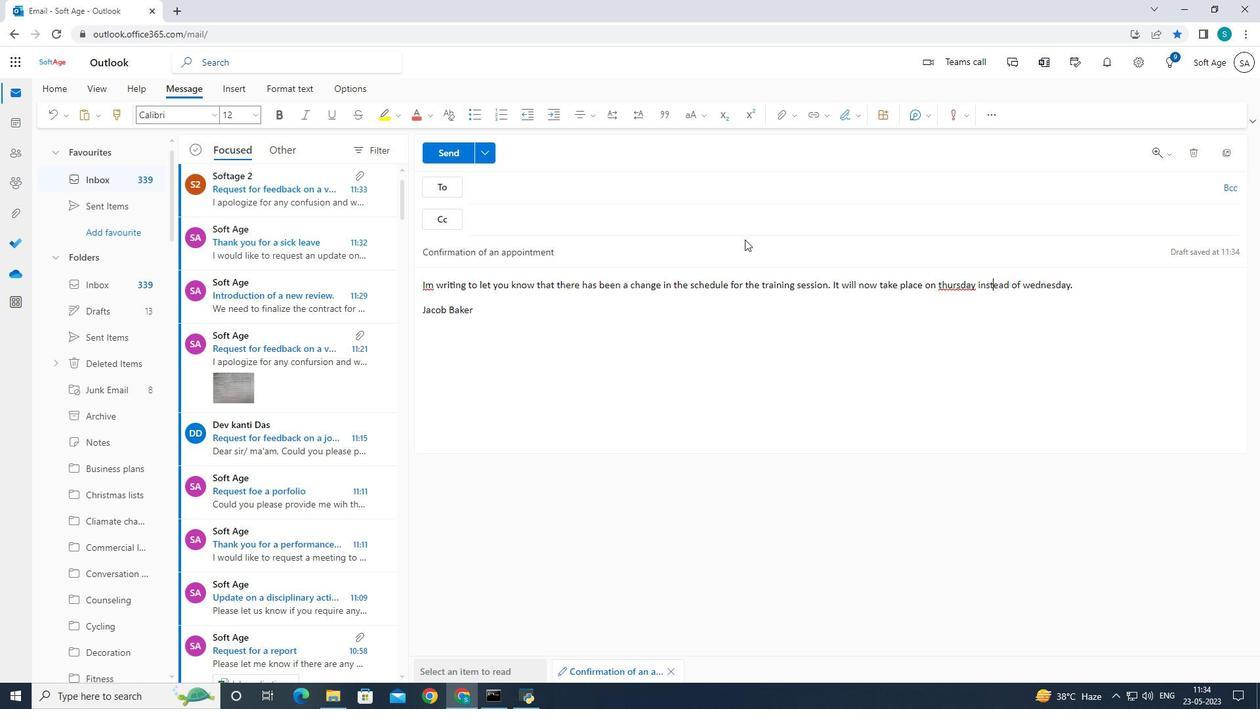 
Action: Mouse moved to (946, 286)
Screenshot: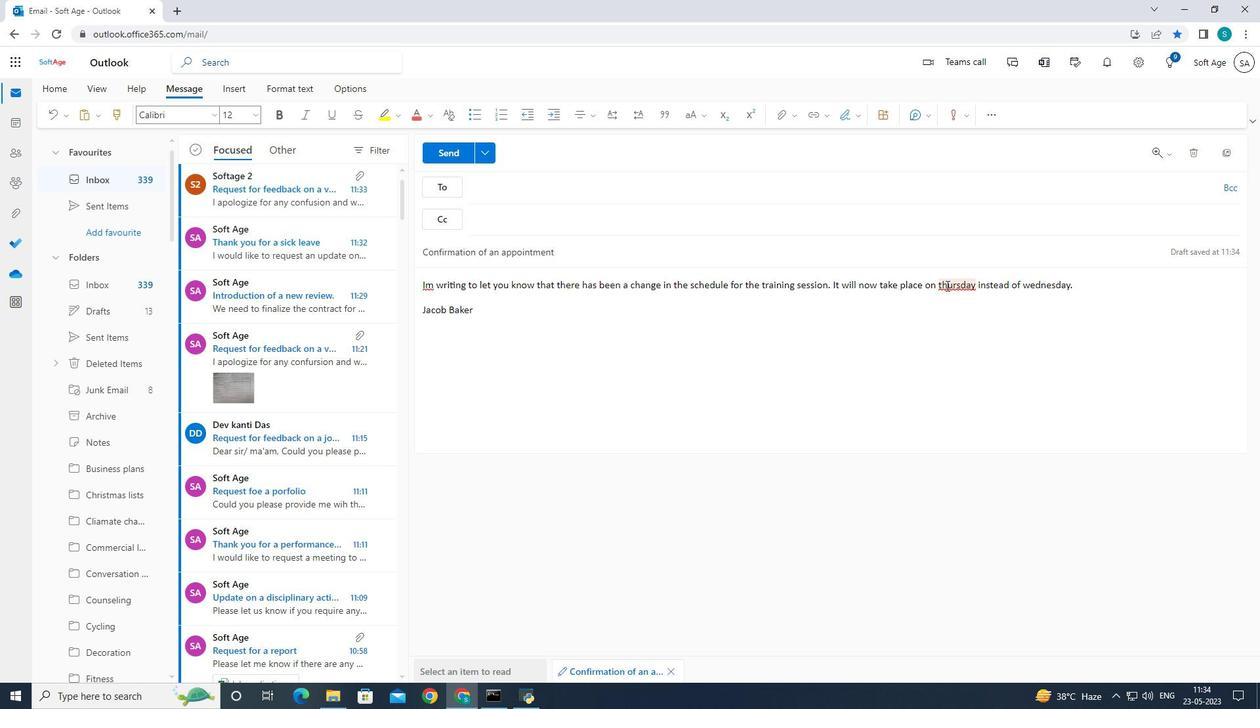
Action: Mouse pressed left at (946, 286)
Screenshot: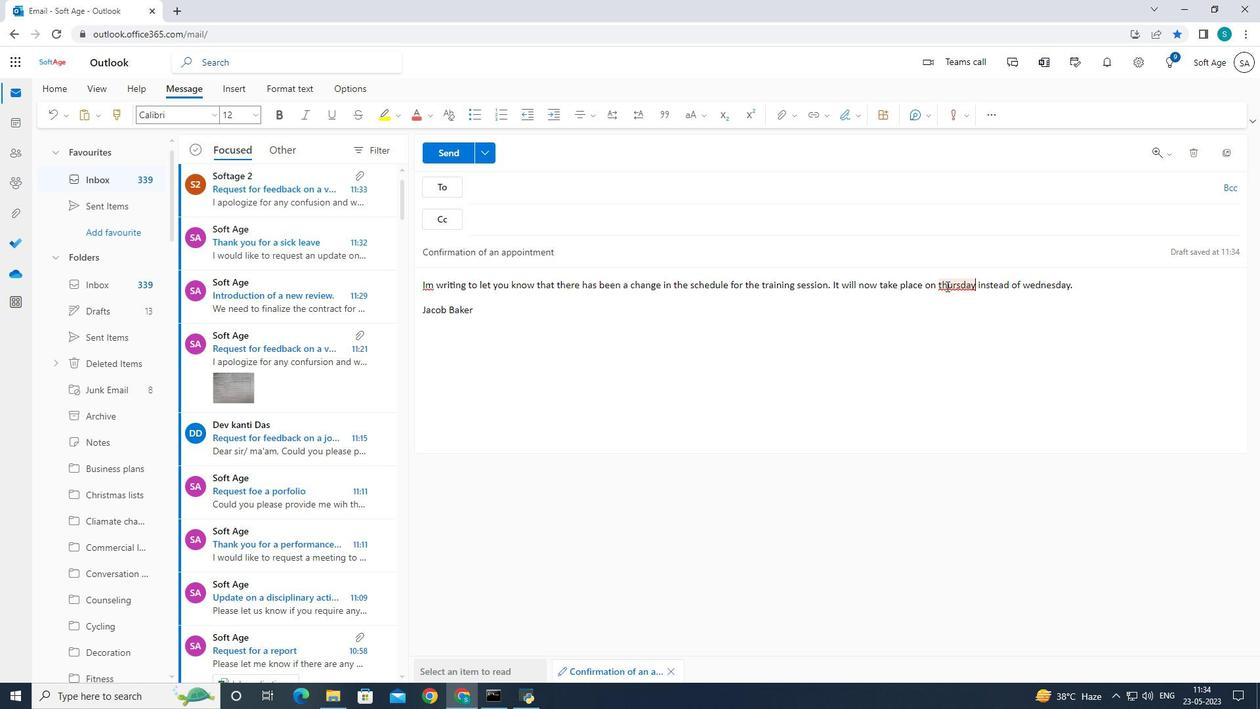 
Action: Mouse moved to (854, 327)
Screenshot: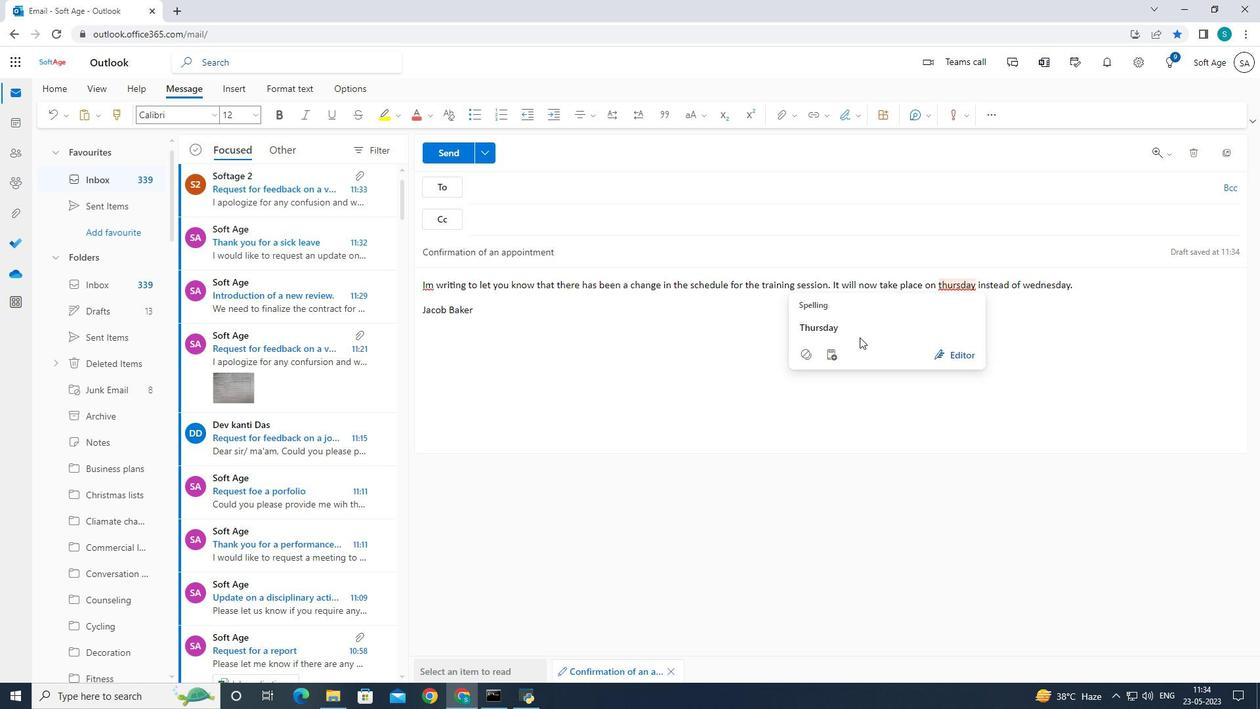 
Action: Mouse pressed left at (854, 327)
Screenshot: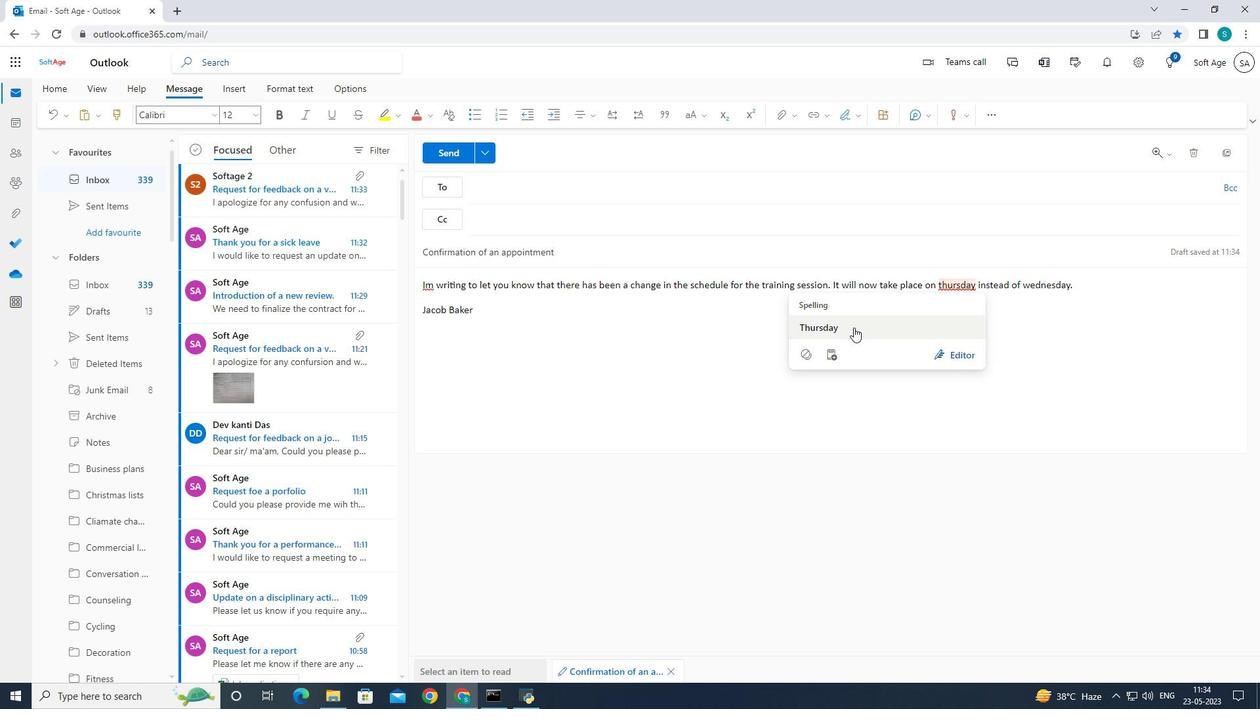 
Action: Mouse moved to (542, 187)
Screenshot: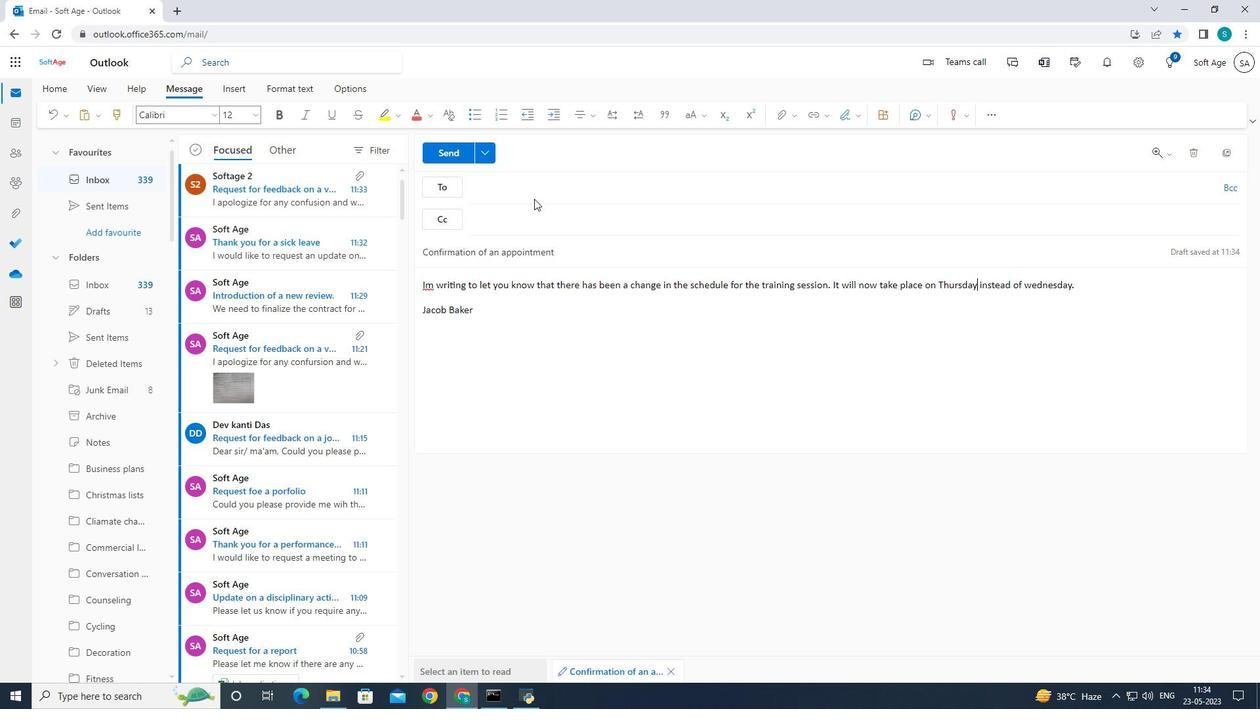 
Action: Mouse pressed left at (542, 187)
Screenshot: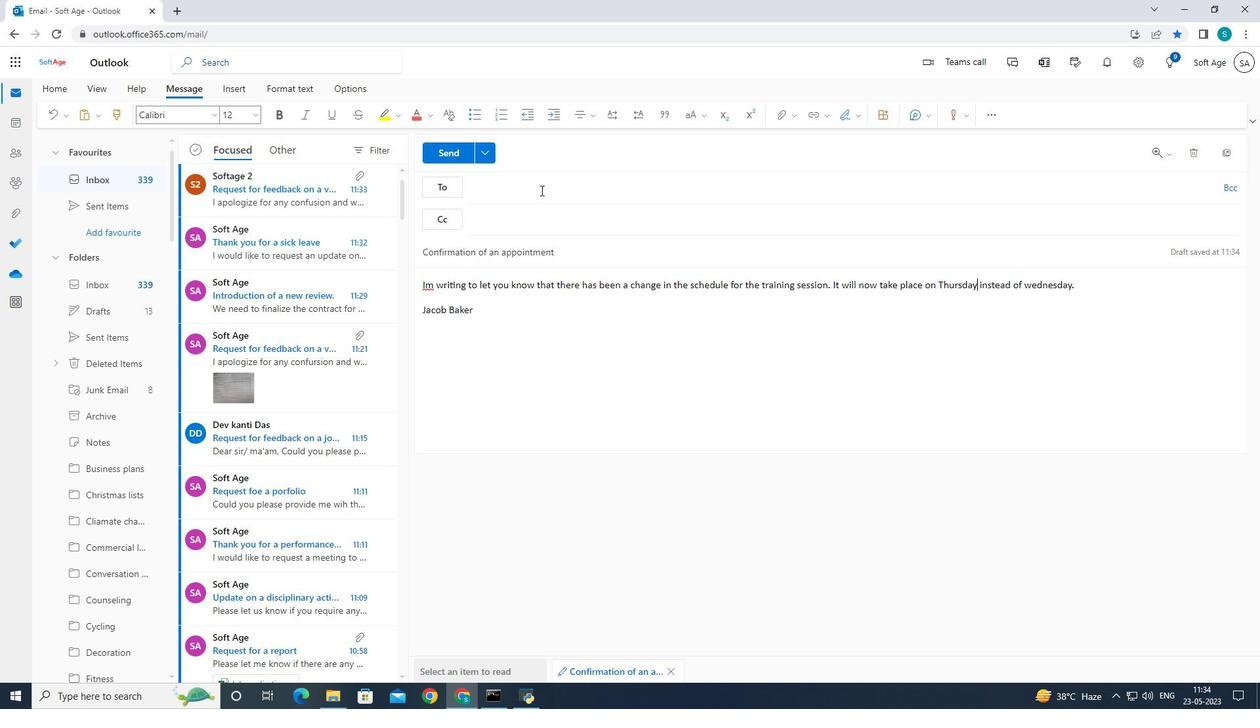 
Action: Key pressed softage.6<Key.shift>@softage.net
Screenshot: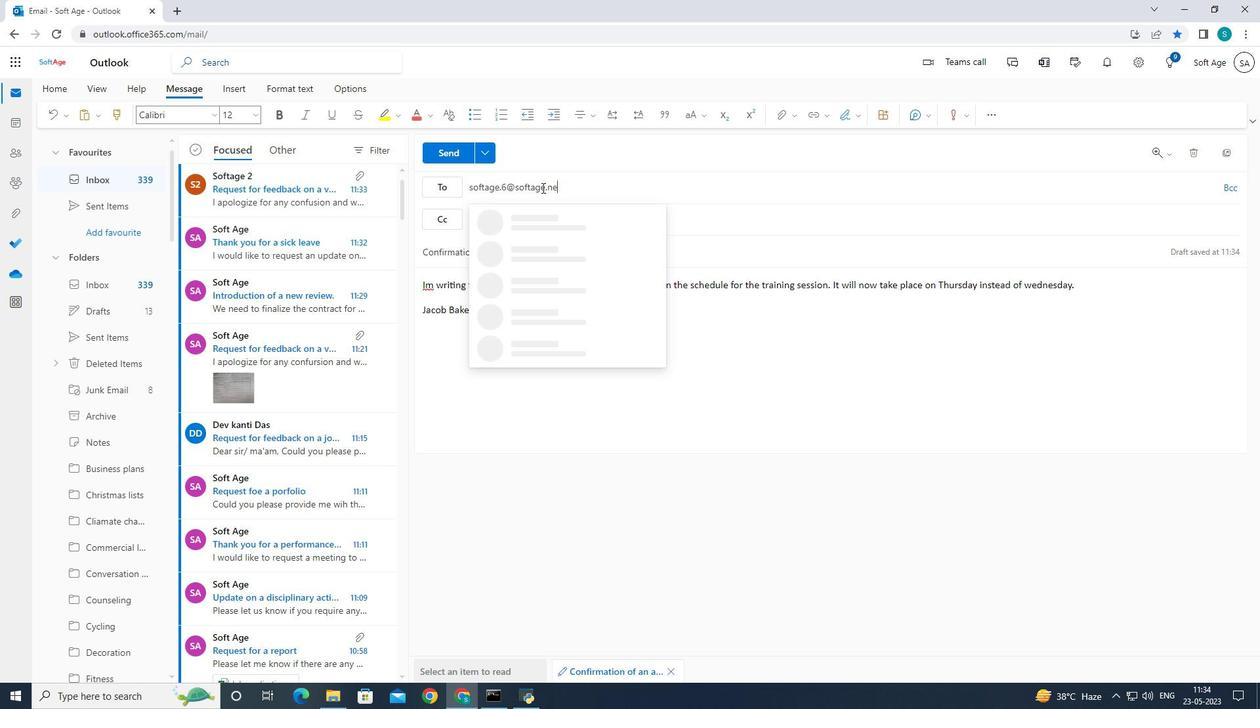 
Action: Mouse moved to (549, 221)
Screenshot: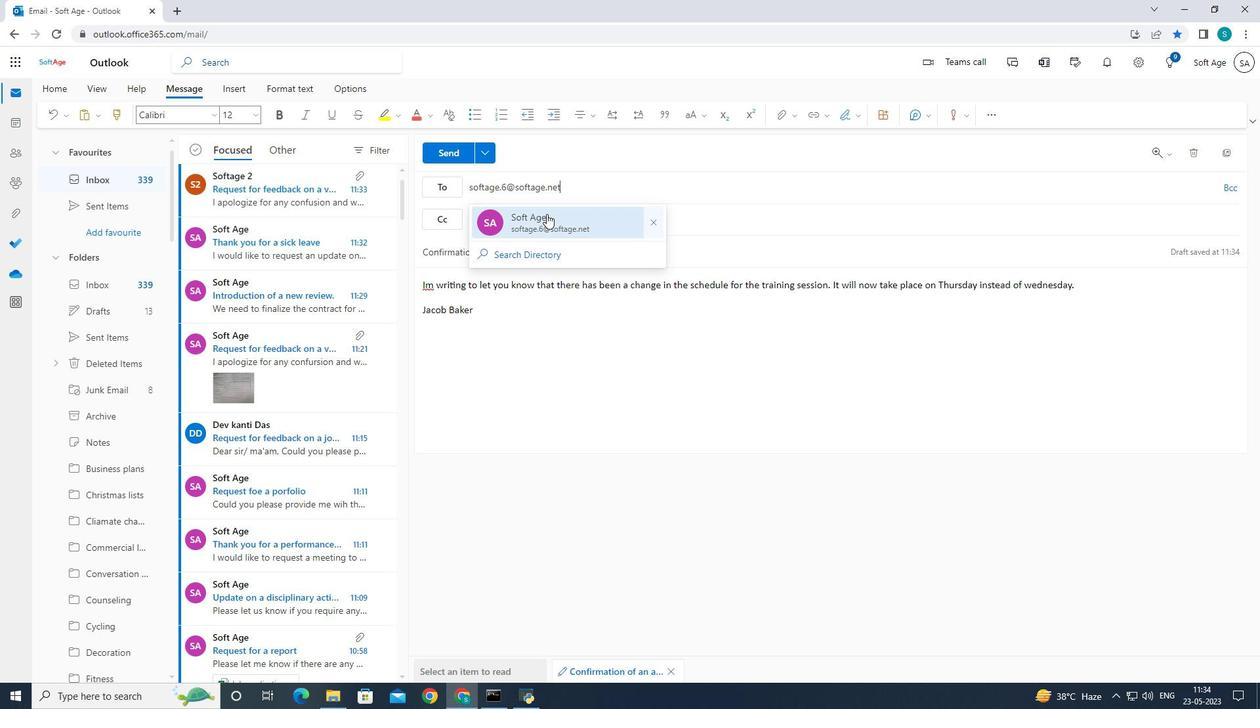 
Action: Mouse pressed left at (549, 221)
Screenshot: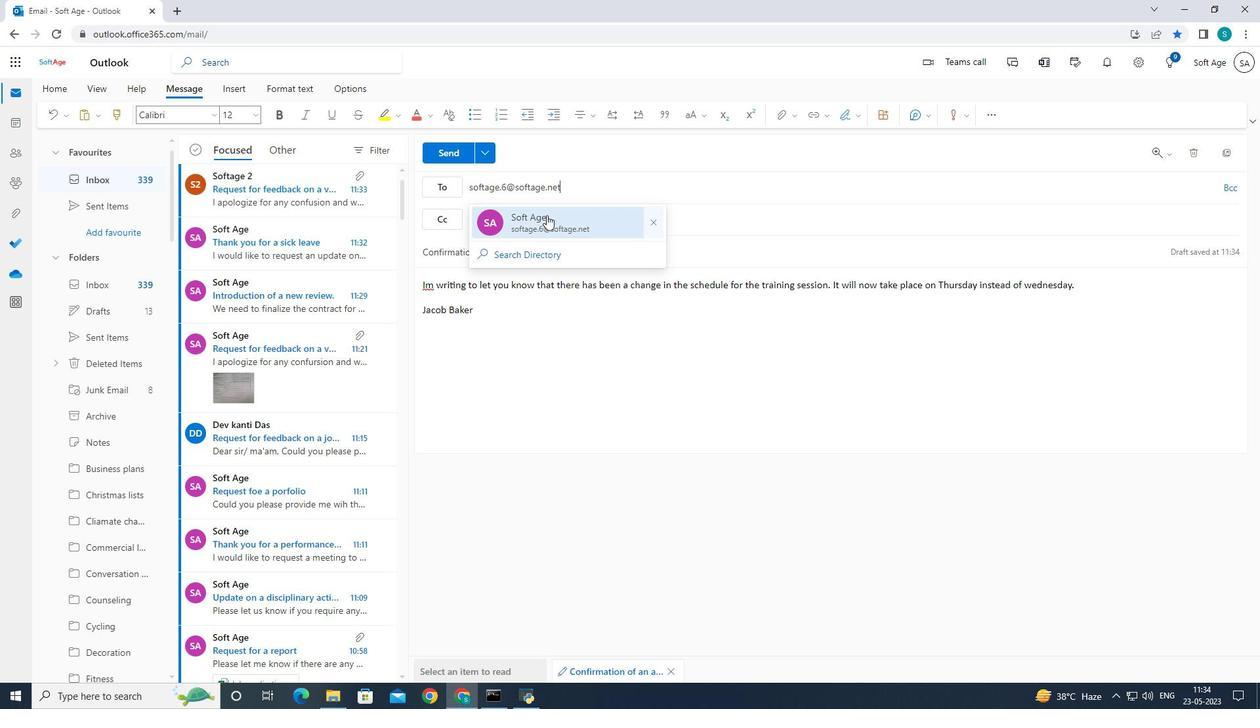 
Action: Mouse moved to (139, 379)
Screenshot: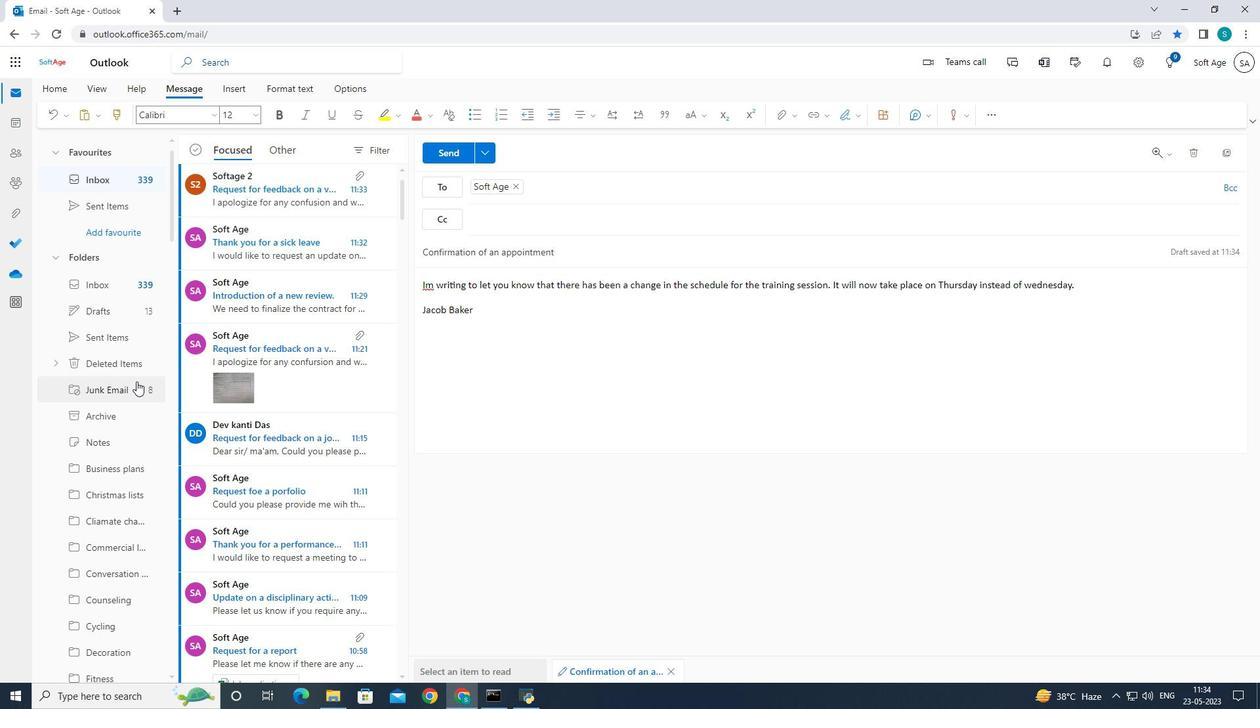 
Action: Mouse scrolled (139, 378) with delta (0, 0)
Screenshot: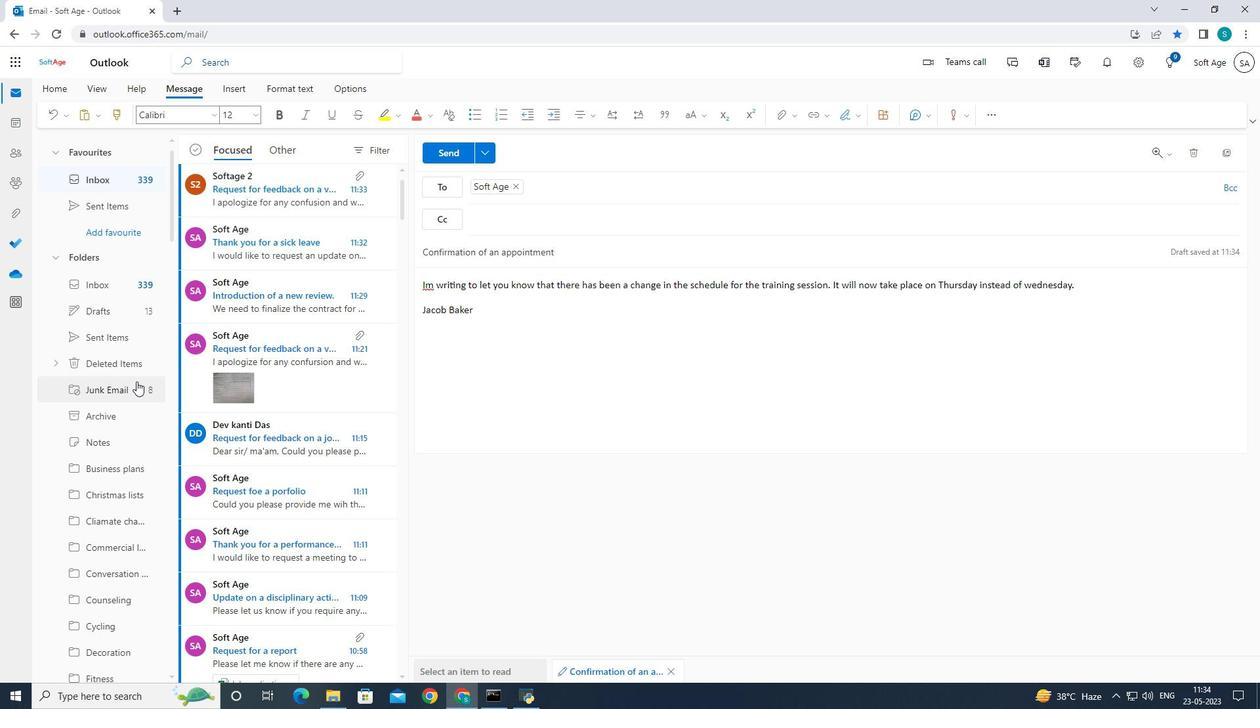 
Action: Mouse moved to (139, 382)
Screenshot: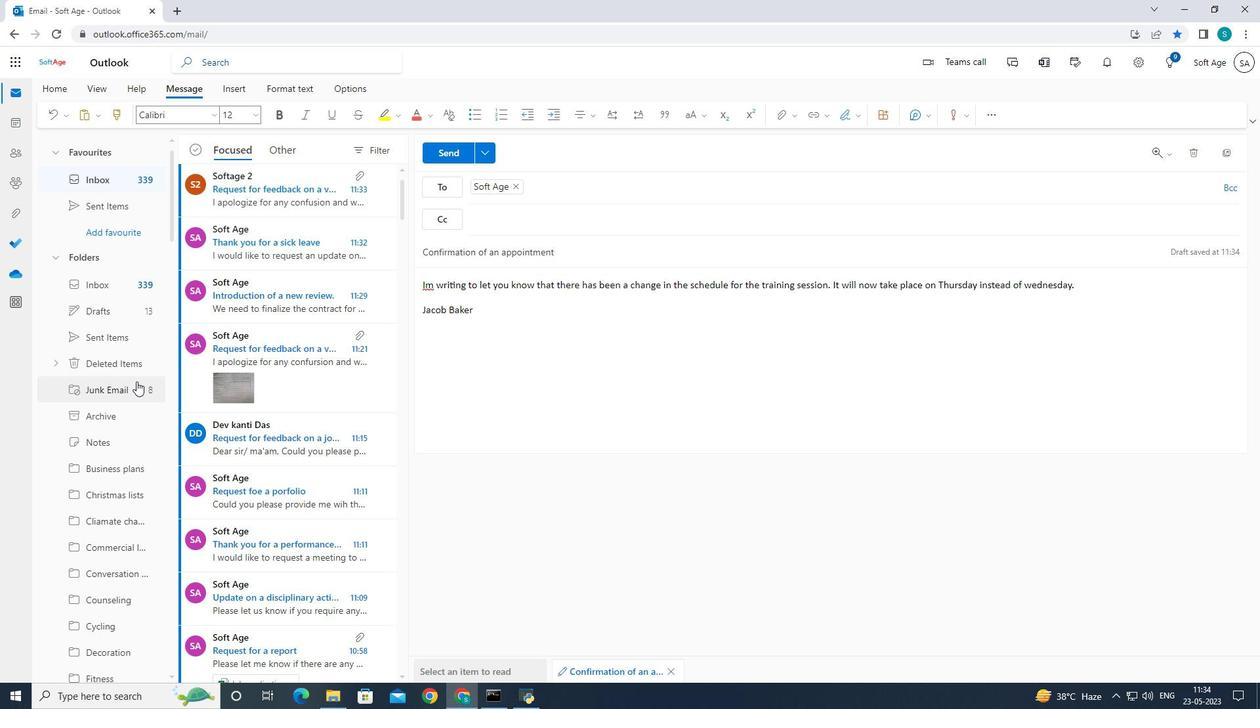 
Action: Mouse scrolled (139, 382) with delta (0, 0)
Screenshot: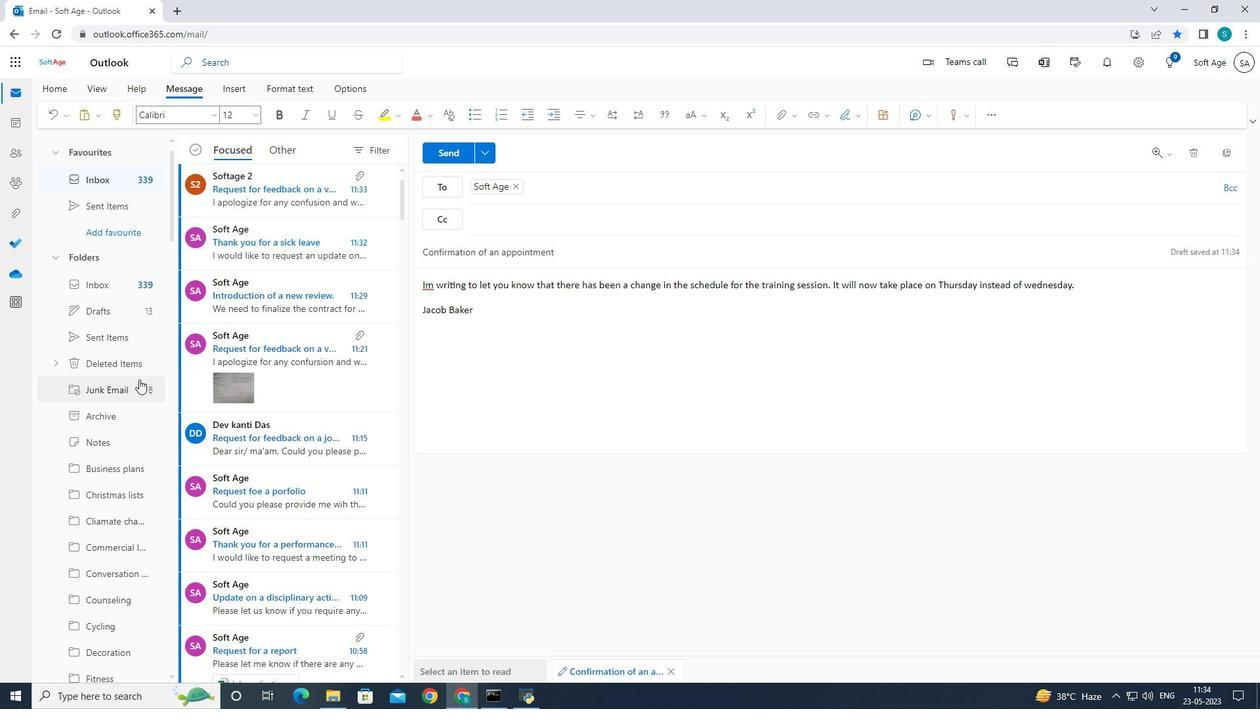 
Action: Mouse moved to (139, 386)
Screenshot: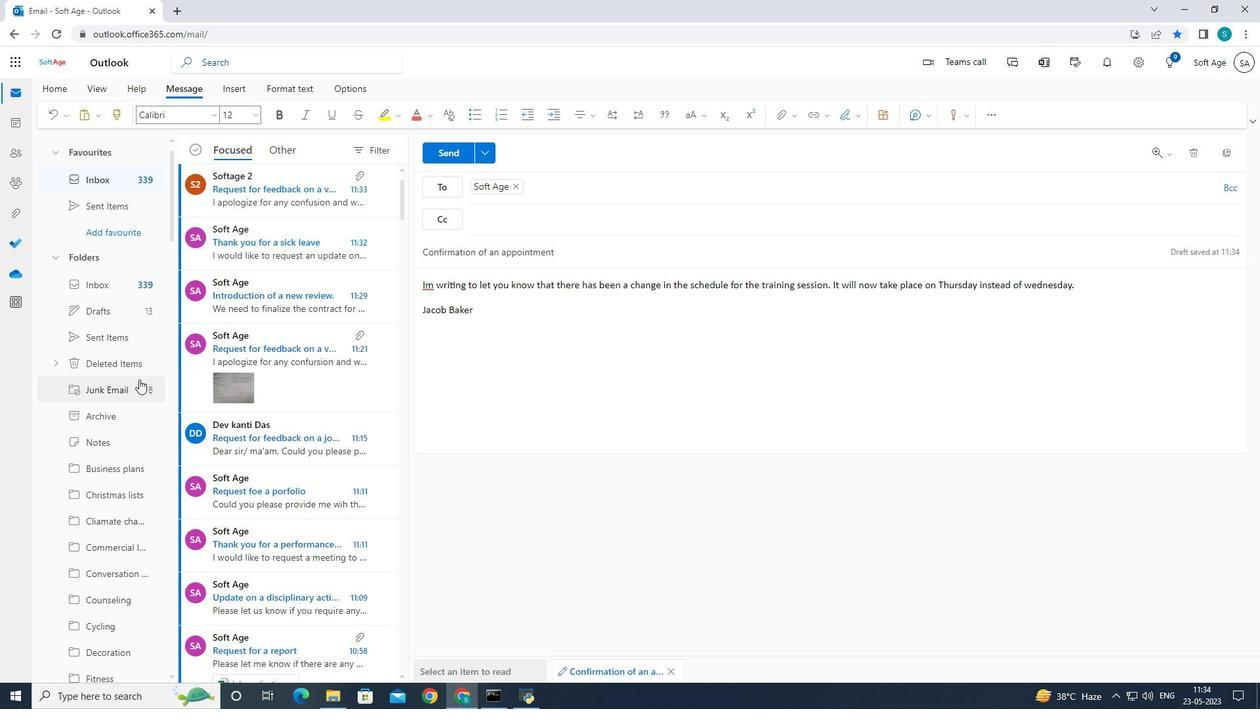 
Action: Mouse scrolled (139, 385) with delta (0, 0)
Screenshot: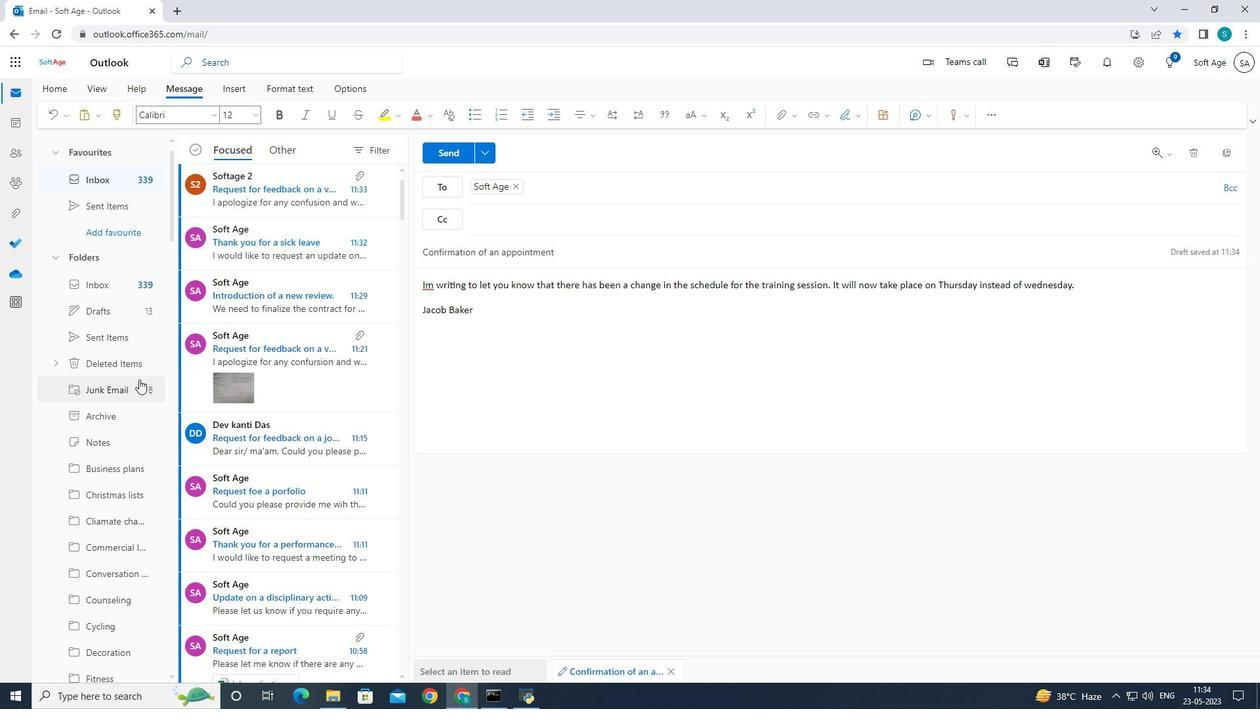 
Action: Mouse moved to (138, 387)
Screenshot: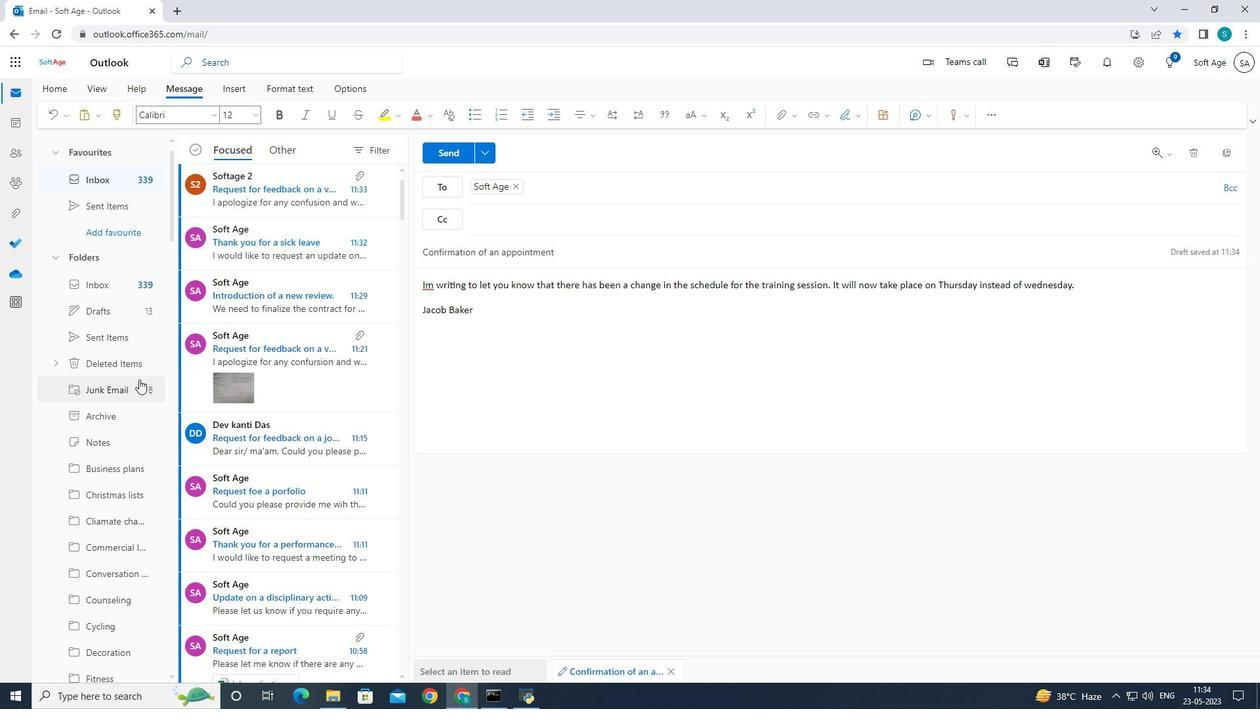 
Action: Mouse scrolled (138, 386) with delta (0, 0)
Screenshot: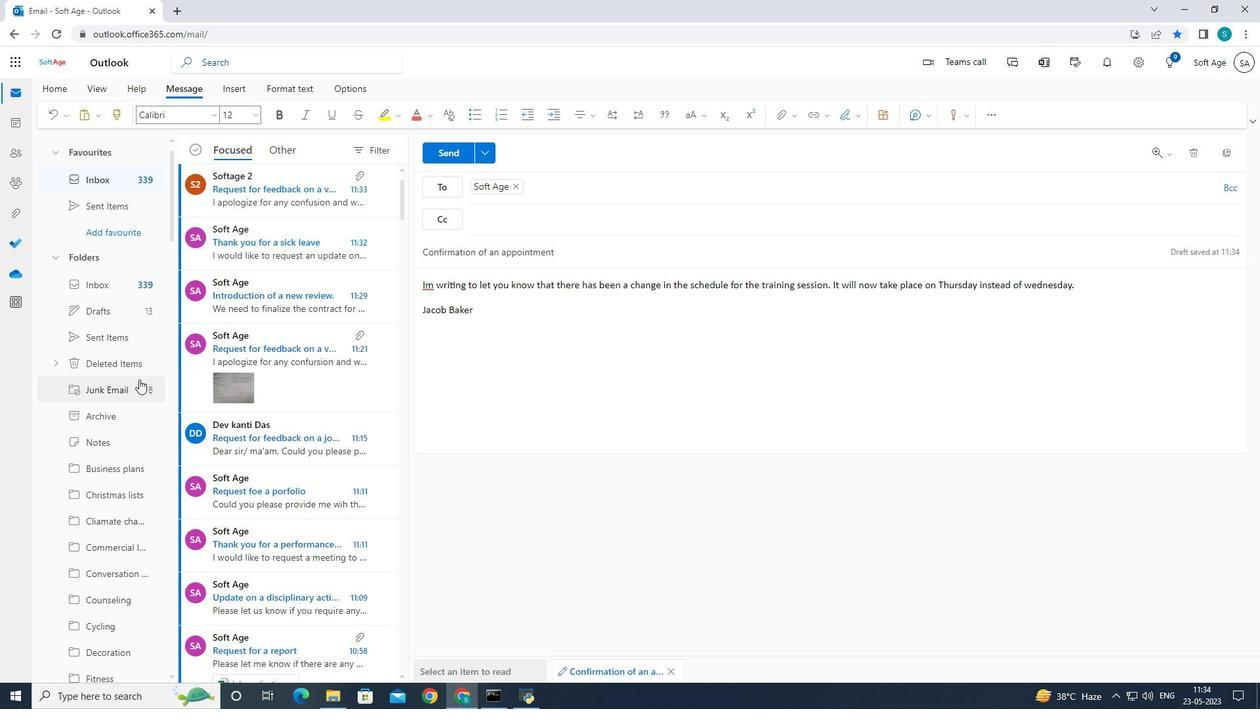 
Action: Mouse moved to (138, 389)
Screenshot: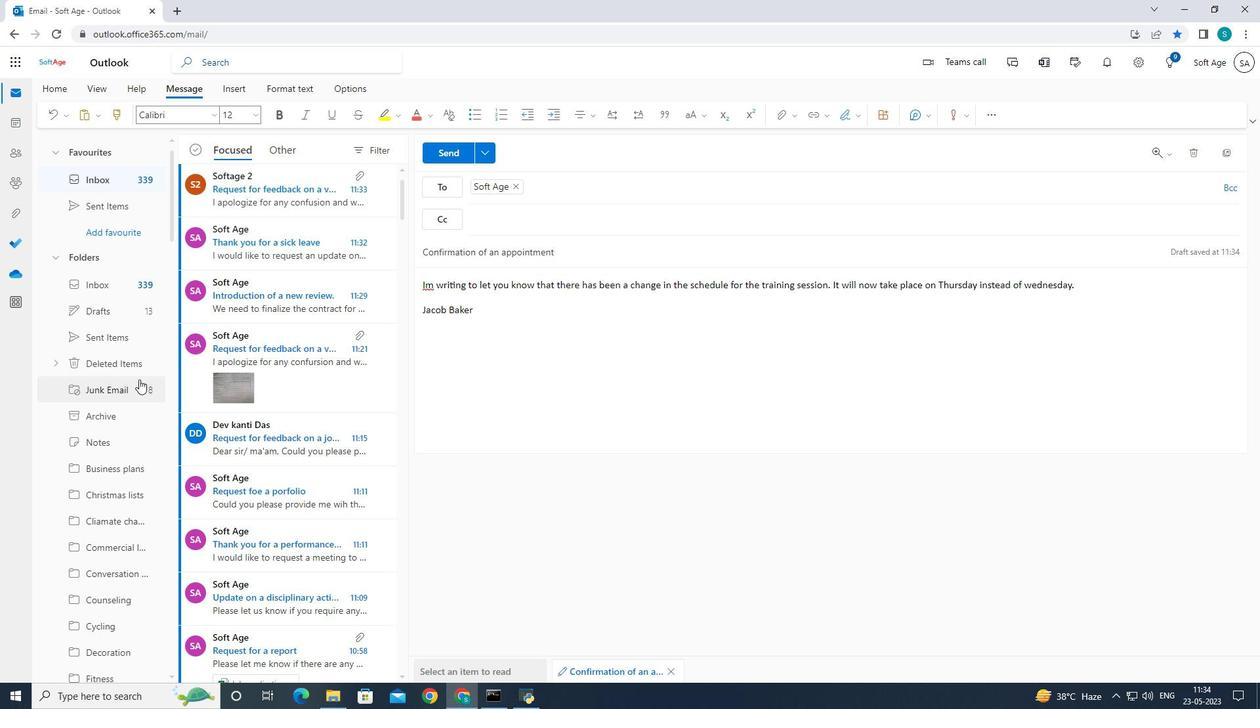 
Action: Mouse scrolled (138, 388) with delta (0, 0)
Screenshot: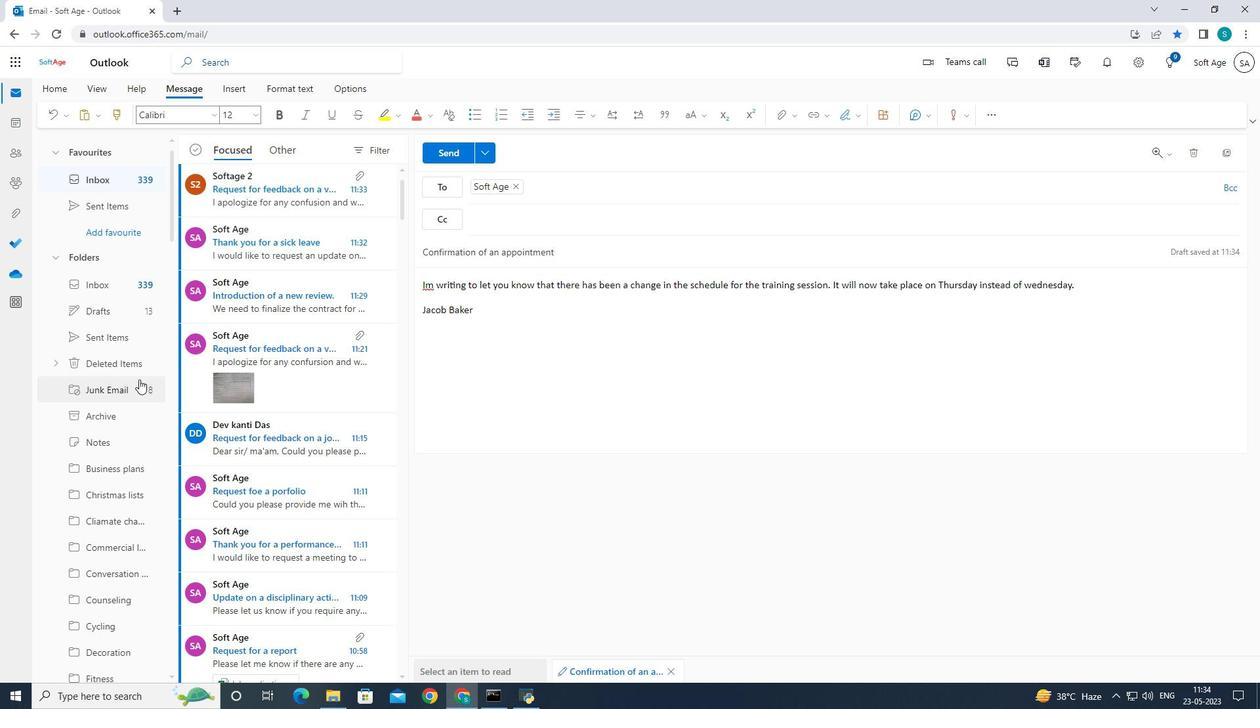 
Action: Mouse moved to (142, 386)
Screenshot: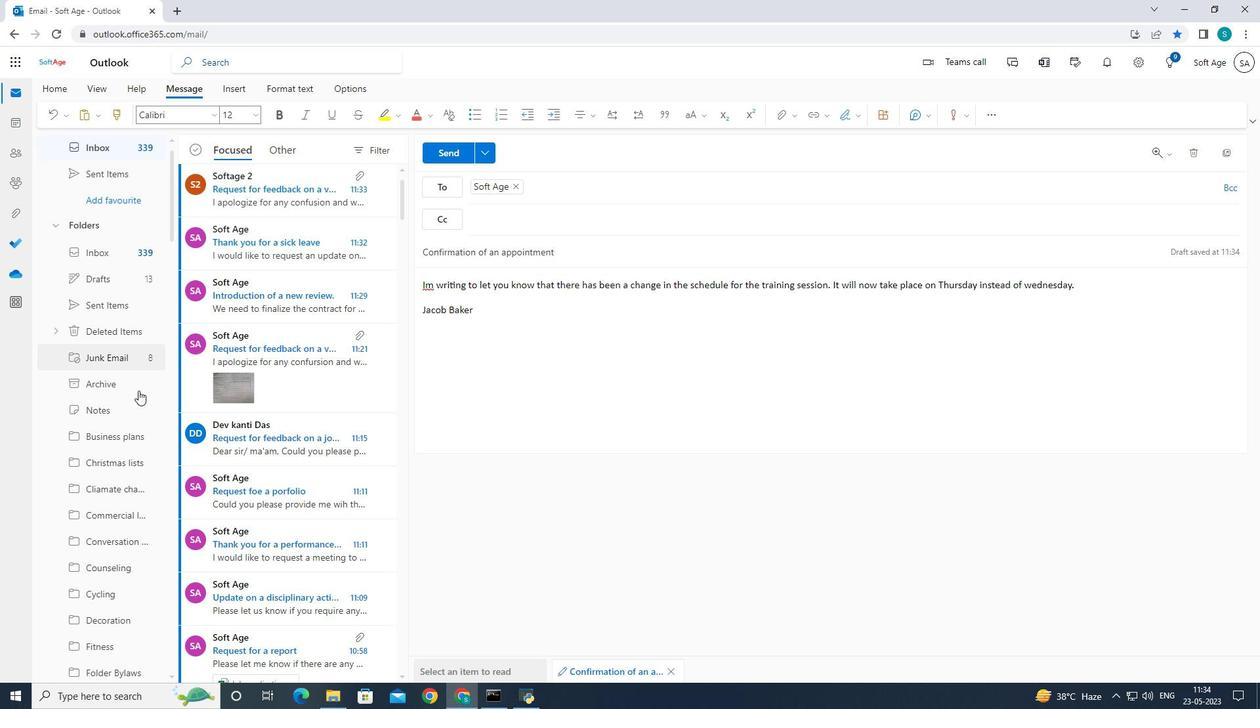 
Action: Mouse scrolled (142, 385) with delta (0, 0)
Screenshot: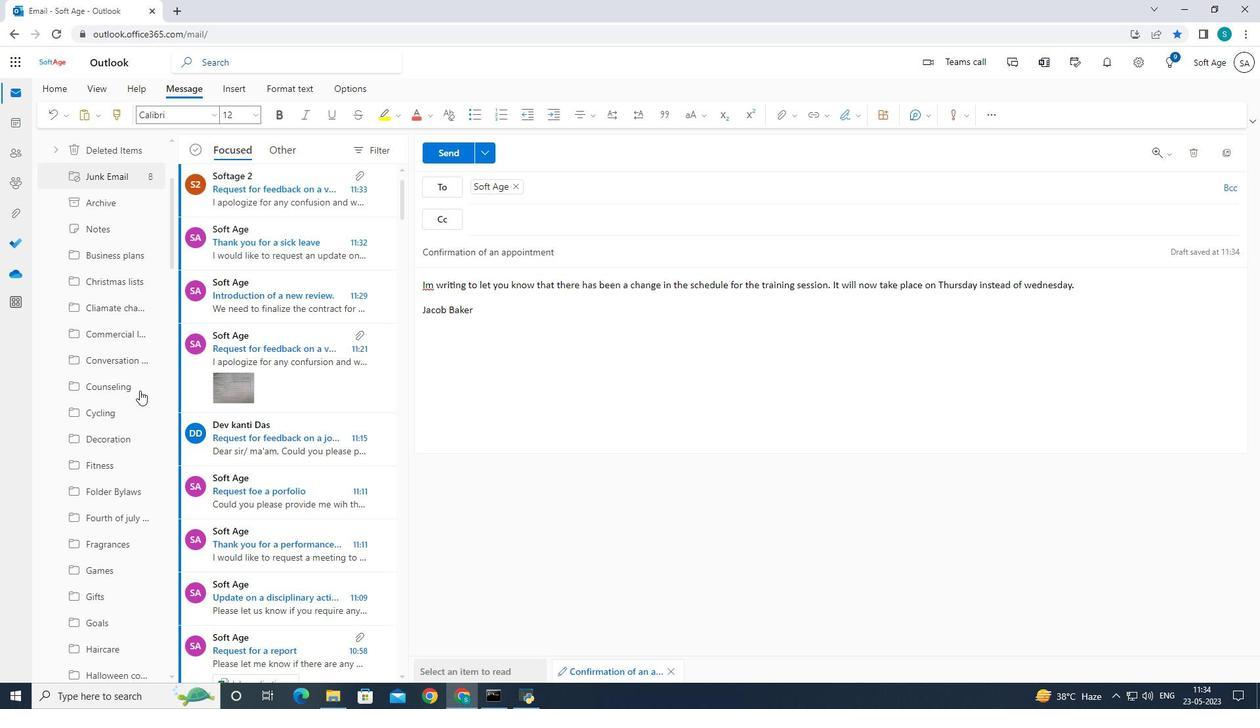 
Action: Mouse moved to (143, 385)
Screenshot: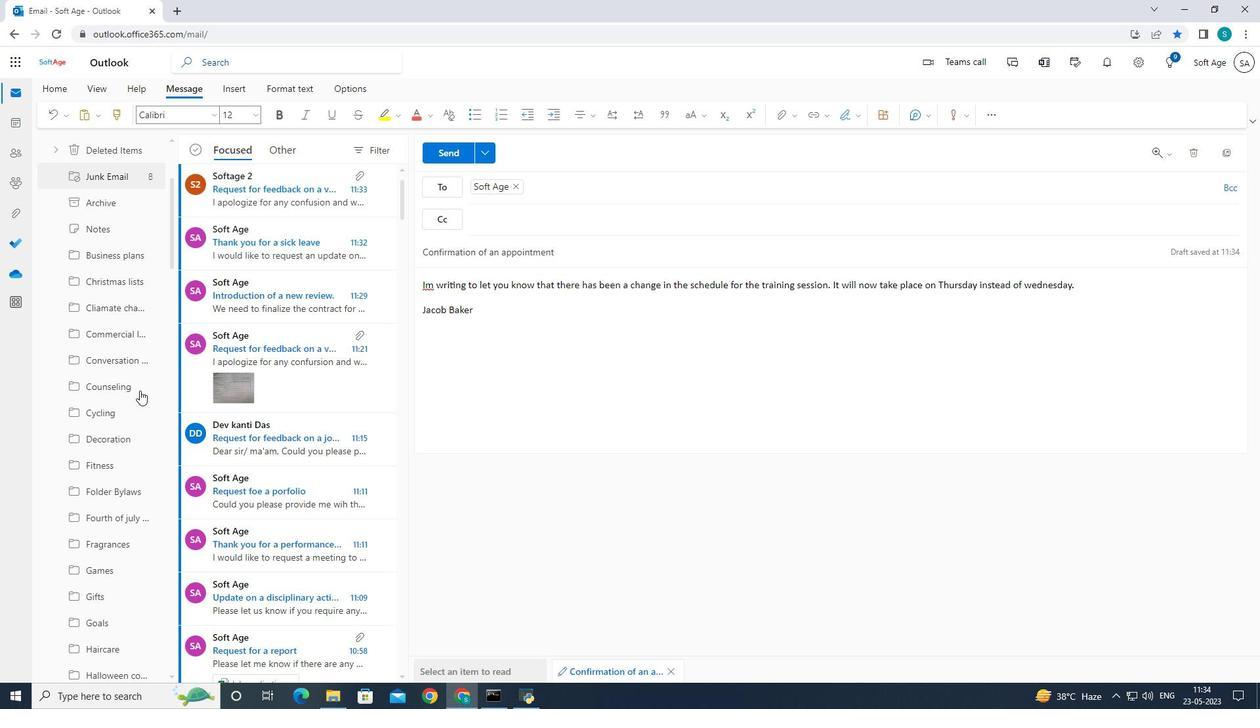 
Action: Mouse scrolled (143, 384) with delta (0, 0)
Screenshot: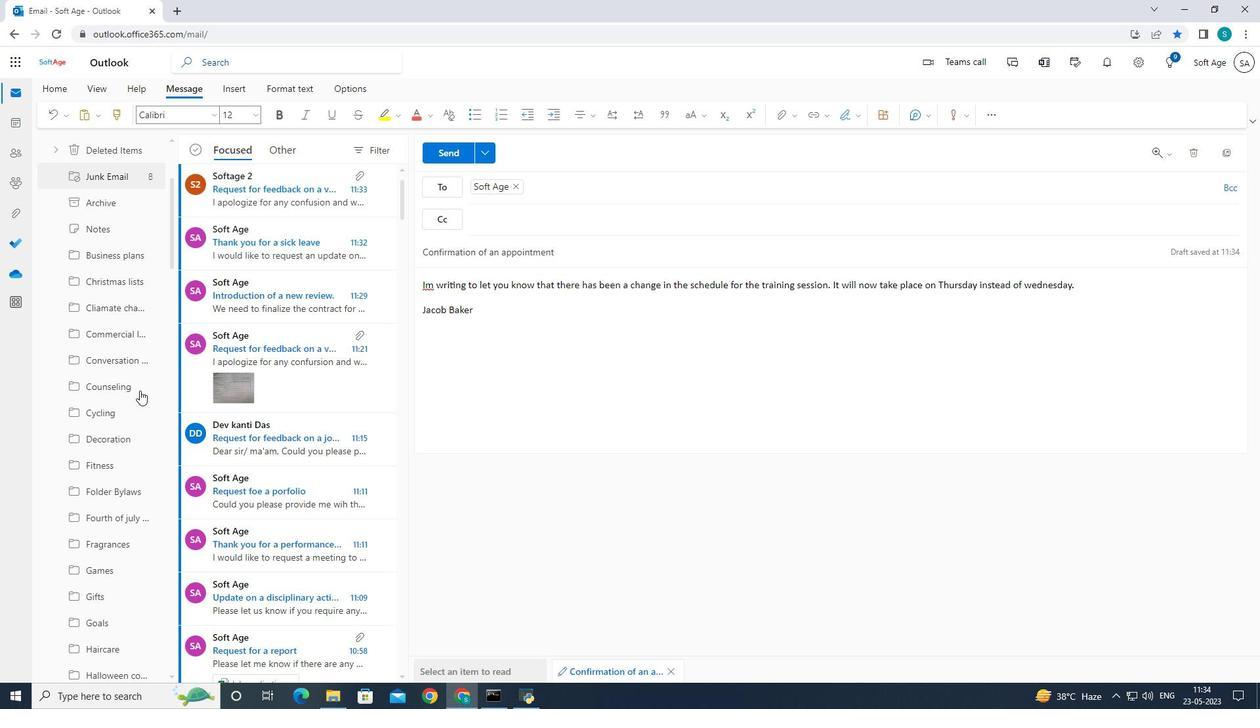 
Action: Mouse scrolled (143, 384) with delta (0, 0)
Screenshot: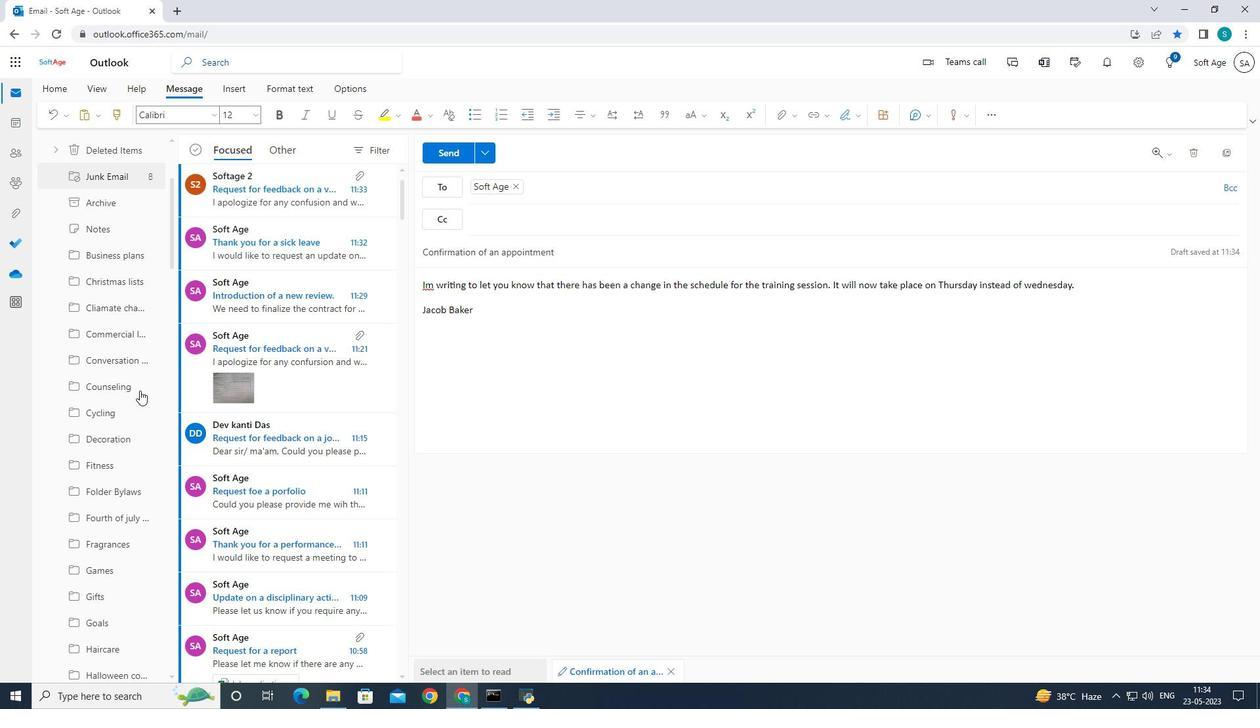 
Action: Mouse scrolled (143, 384) with delta (0, 0)
Screenshot: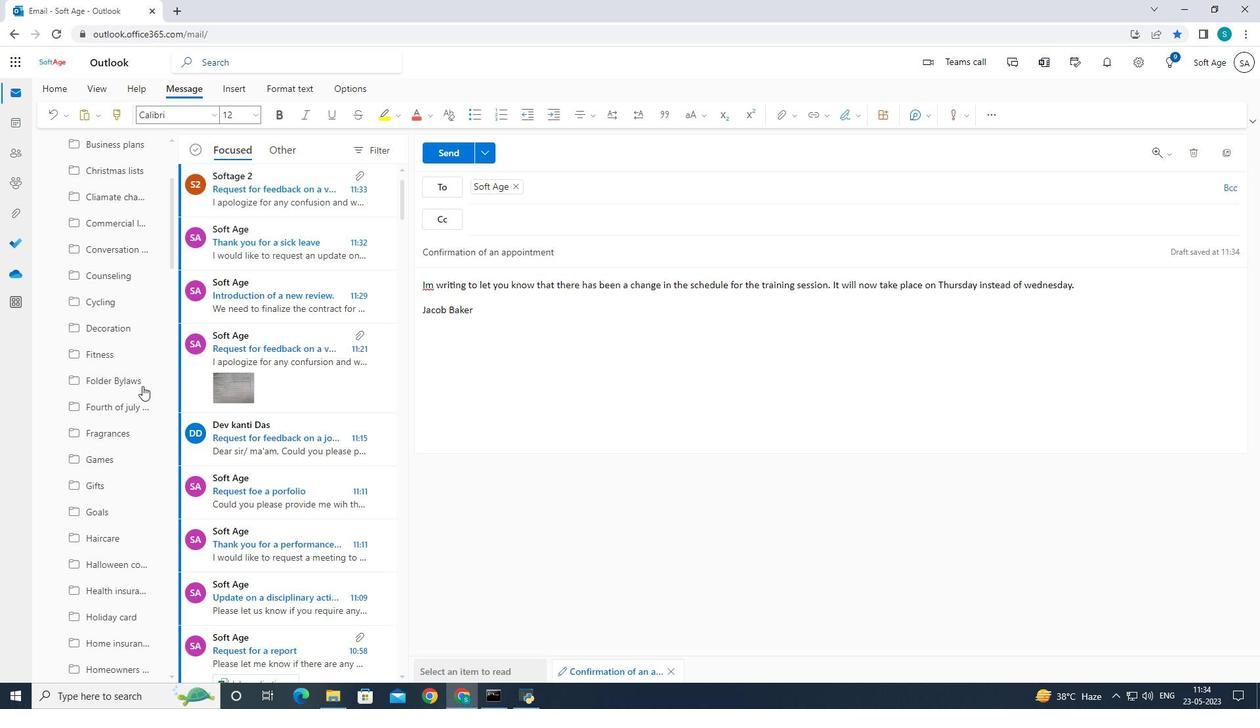 
Action: Mouse moved to (145, 382)
Screenshot: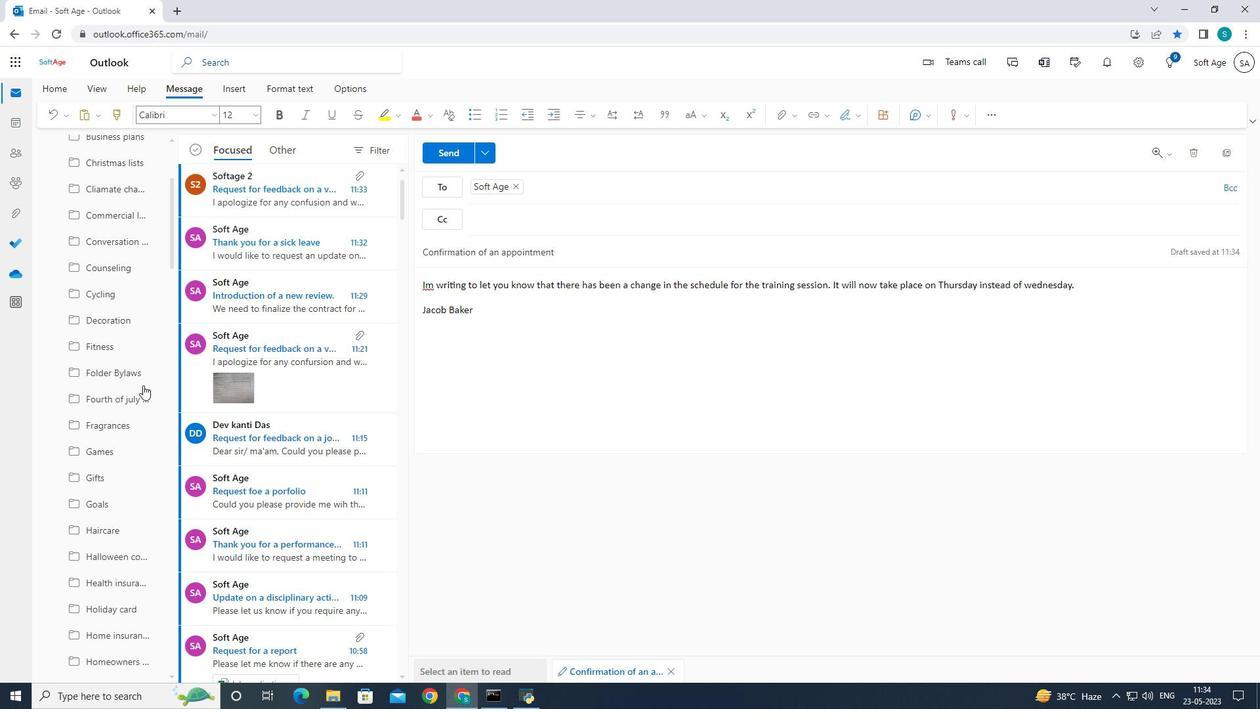 
Action: Mouse scrolled (145, 381) with delta (0, 0)
Screenshot: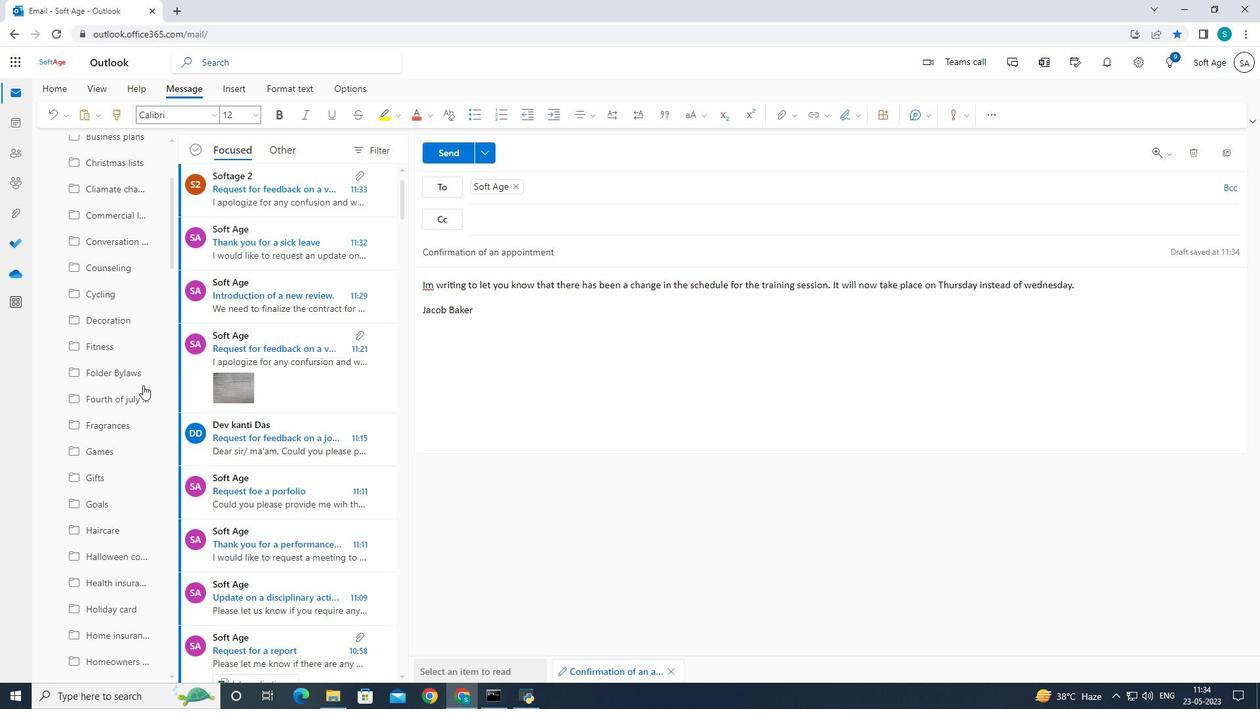 
Action: Mouse moved to (146, 382)
Screenshot: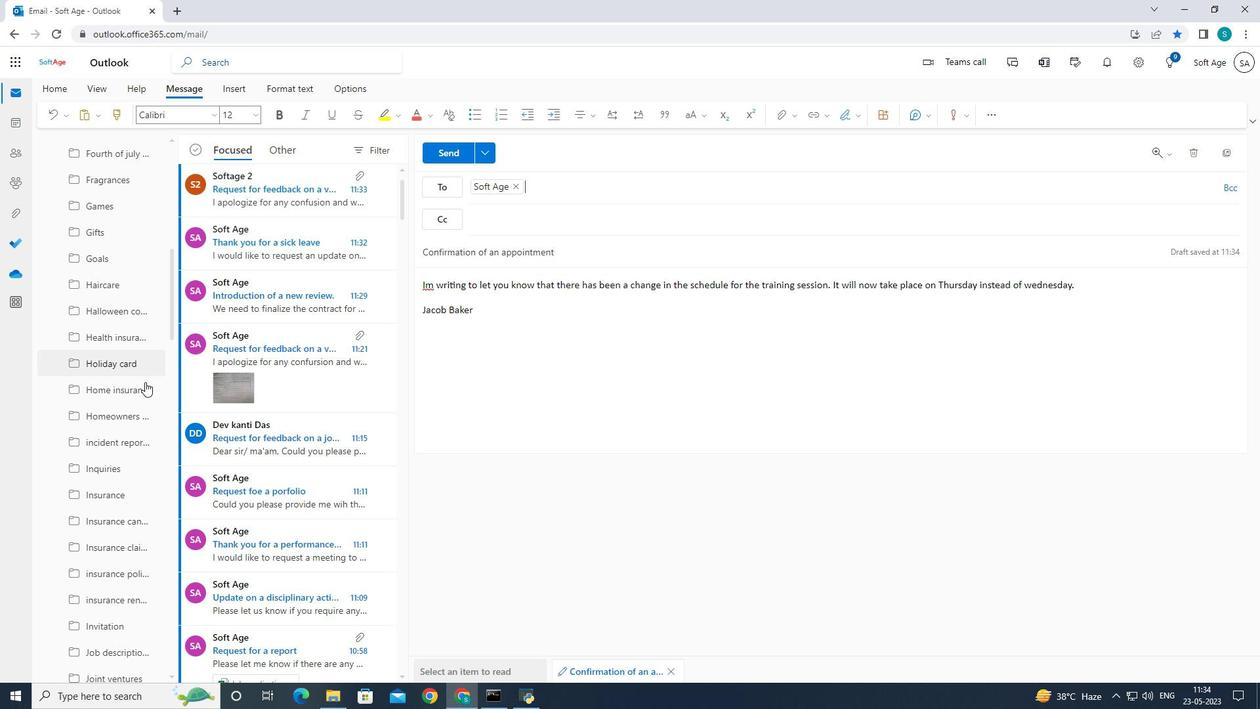 
Action: Mouse scrolled (145, 381) with delta (0, 0)
Screenshot: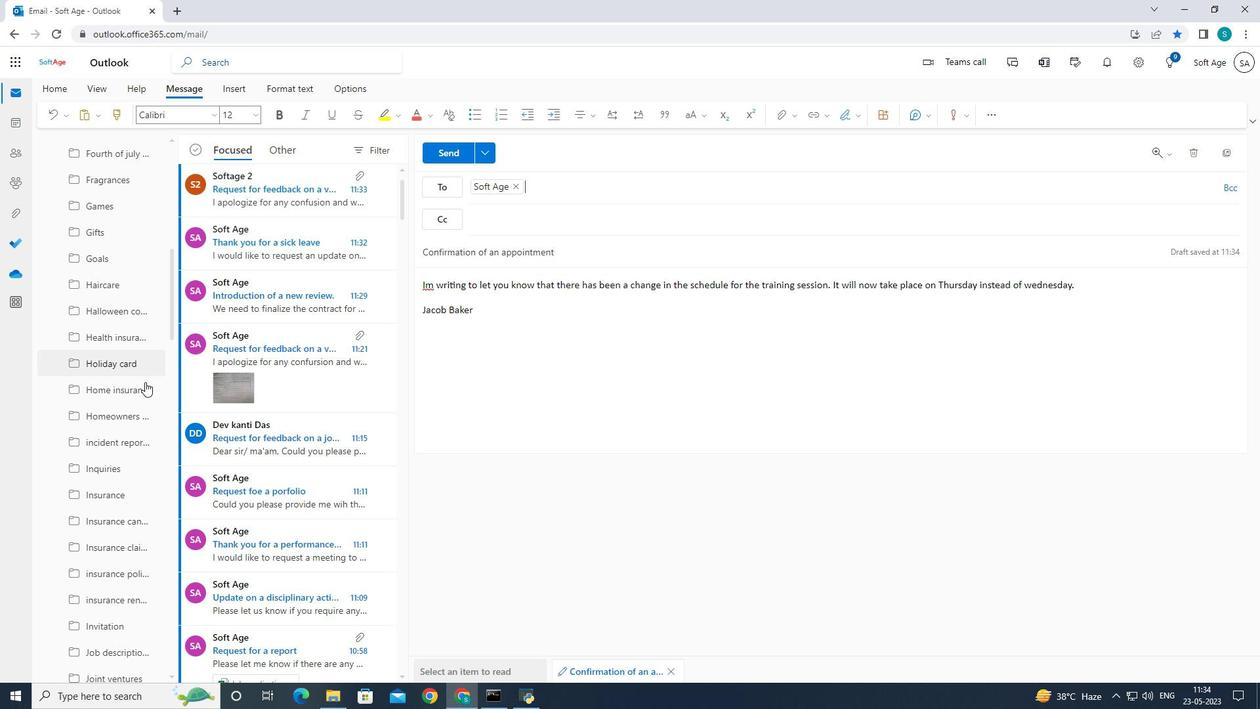 
Action: Mouse moved to (146, 384)
Screenshot: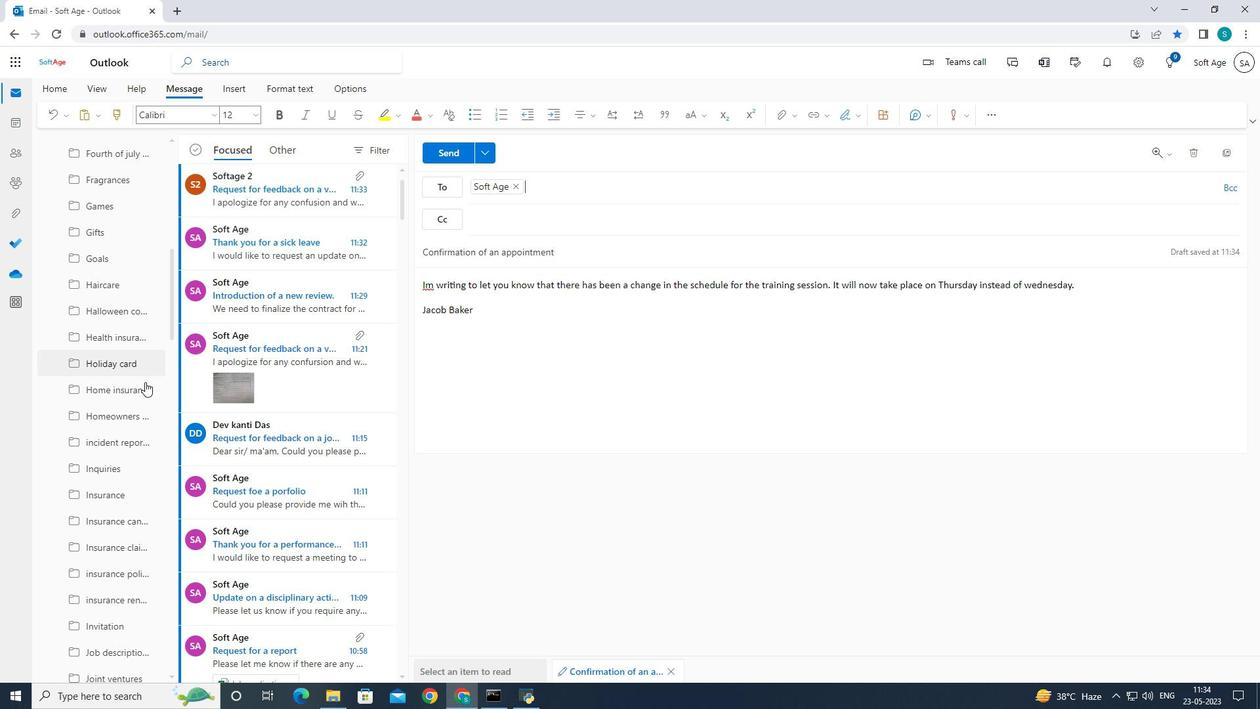 
Action: Mouse scrolled (145, 381) with delta (0, 0)
Screenshot: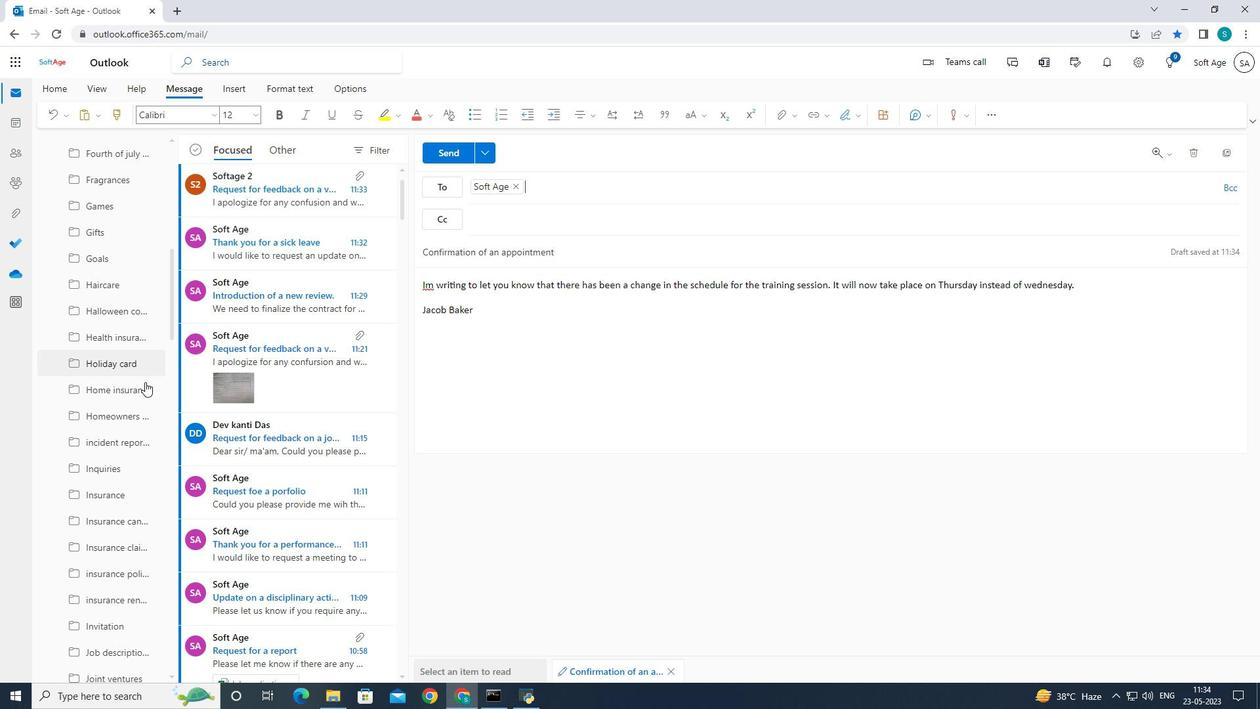 
Action: Mouse scrolled (145, 381) with delta (0, 0)
Screenshot: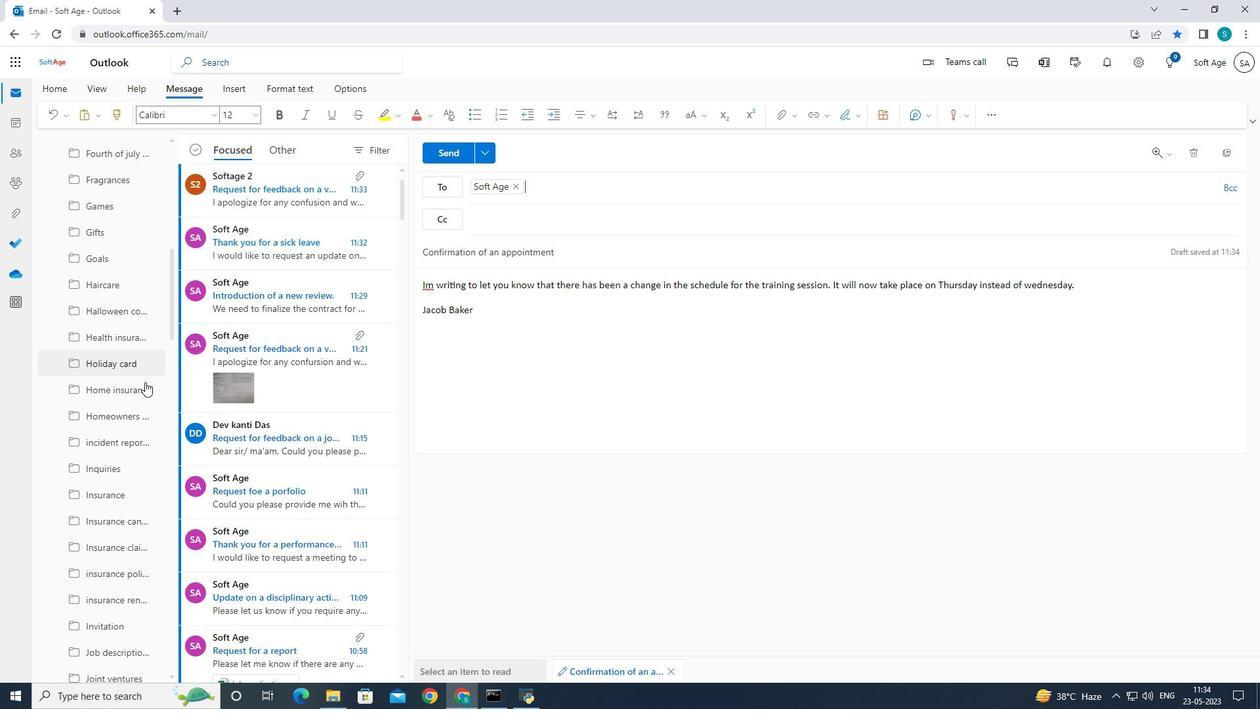 
Action: Mouse scrolled (145, 381) with delta (0, 0)
Screenshot: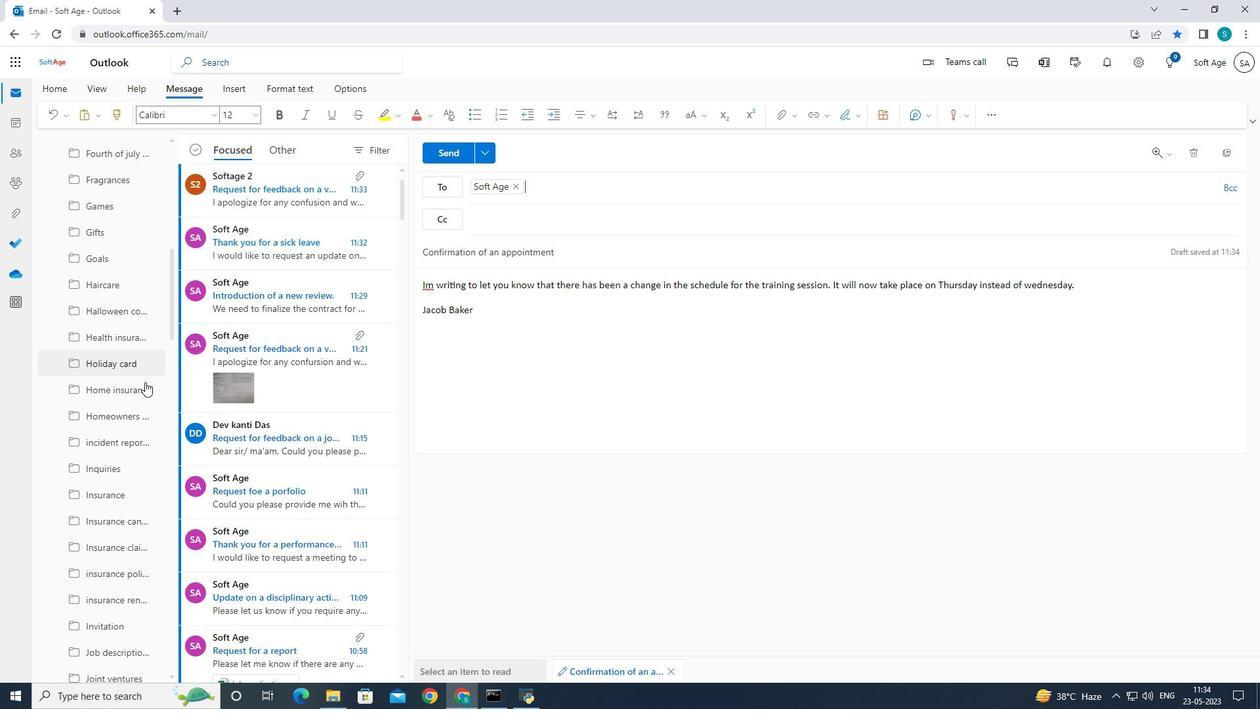 
Action: Mouse moved to (148, 384)
Screenshot: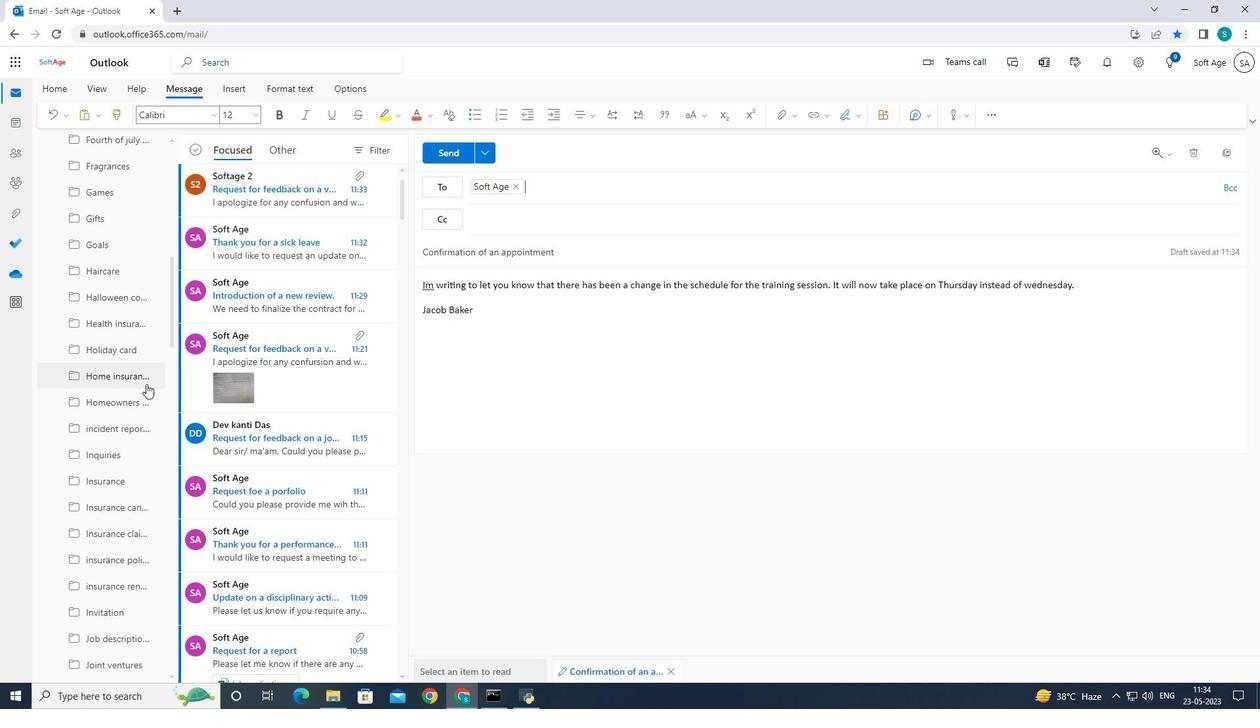 
Action: Mouse scrolled (148, 383) with delta (0, 0)
Screenshot: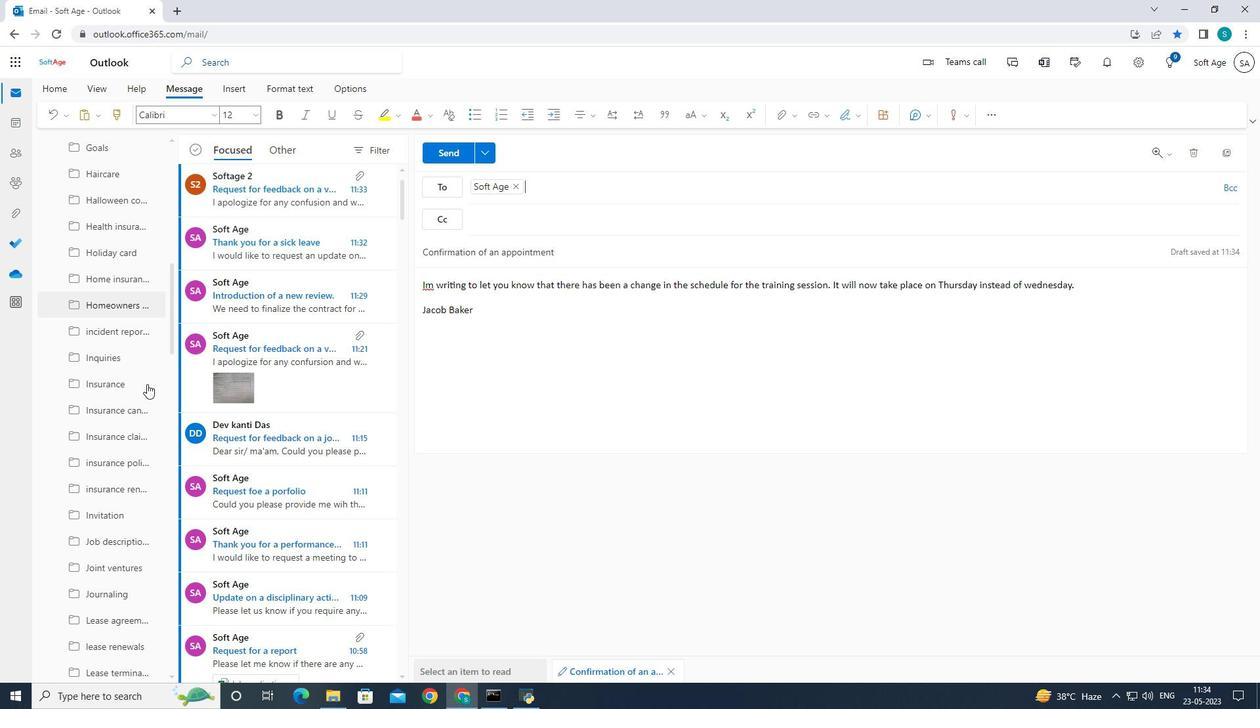
Action: Mouse scrolled (148, 383) with delta (0, 0)
Screenshot: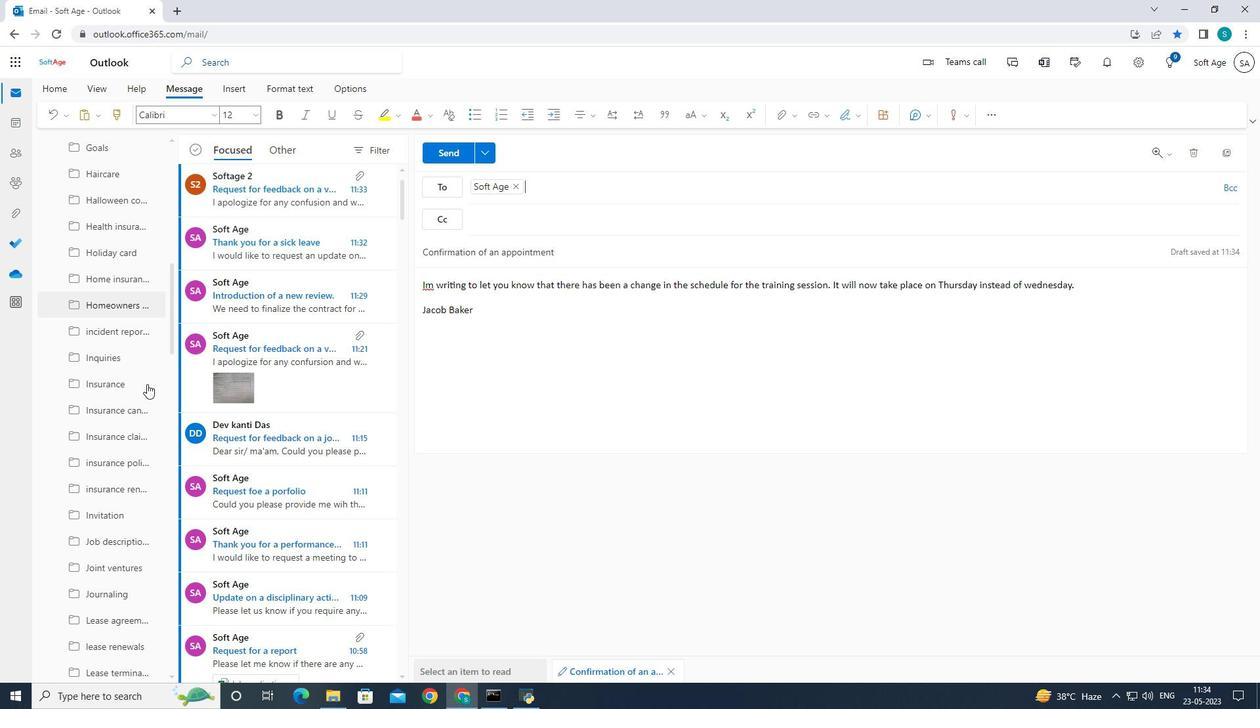 
Action: Mouse scrolled (148, 383) with delta (0, 0)
Screenshot: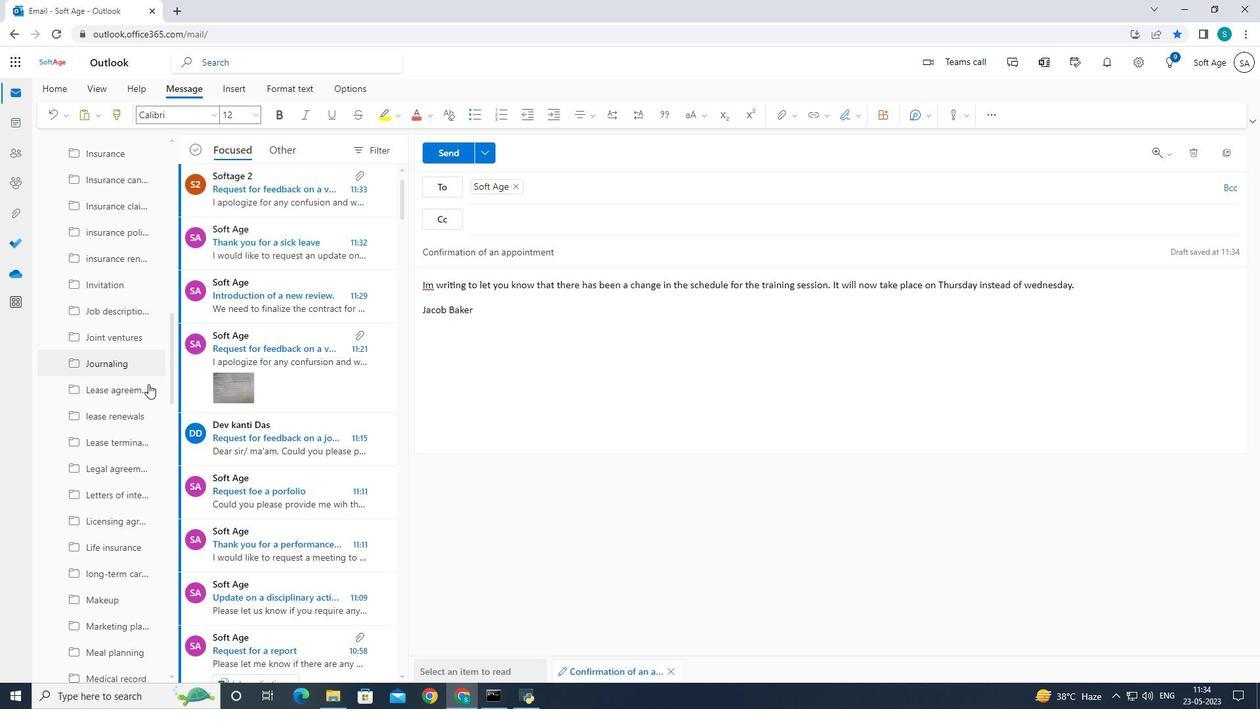 
Action: Mouse scrolled (148, 383) with delta (0, 0)
Screenshot: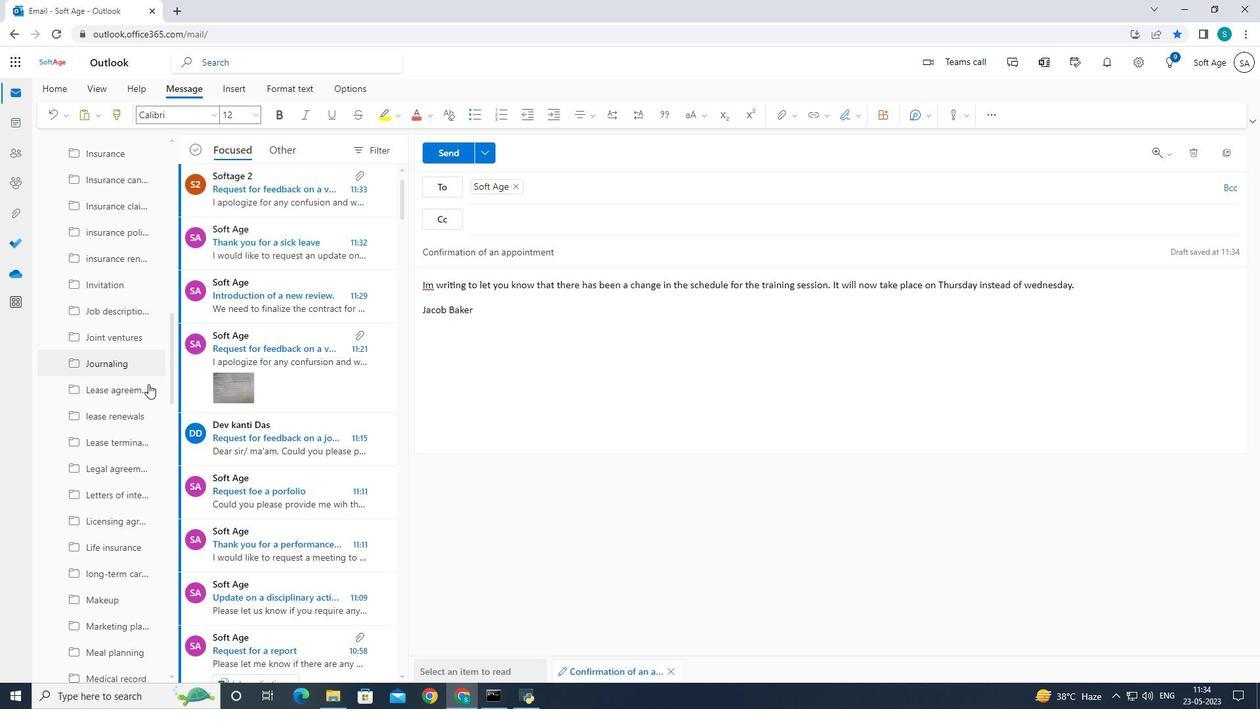 
Action: Mouse scrolled (148, 383) with delta (0, 0)
Screenshot: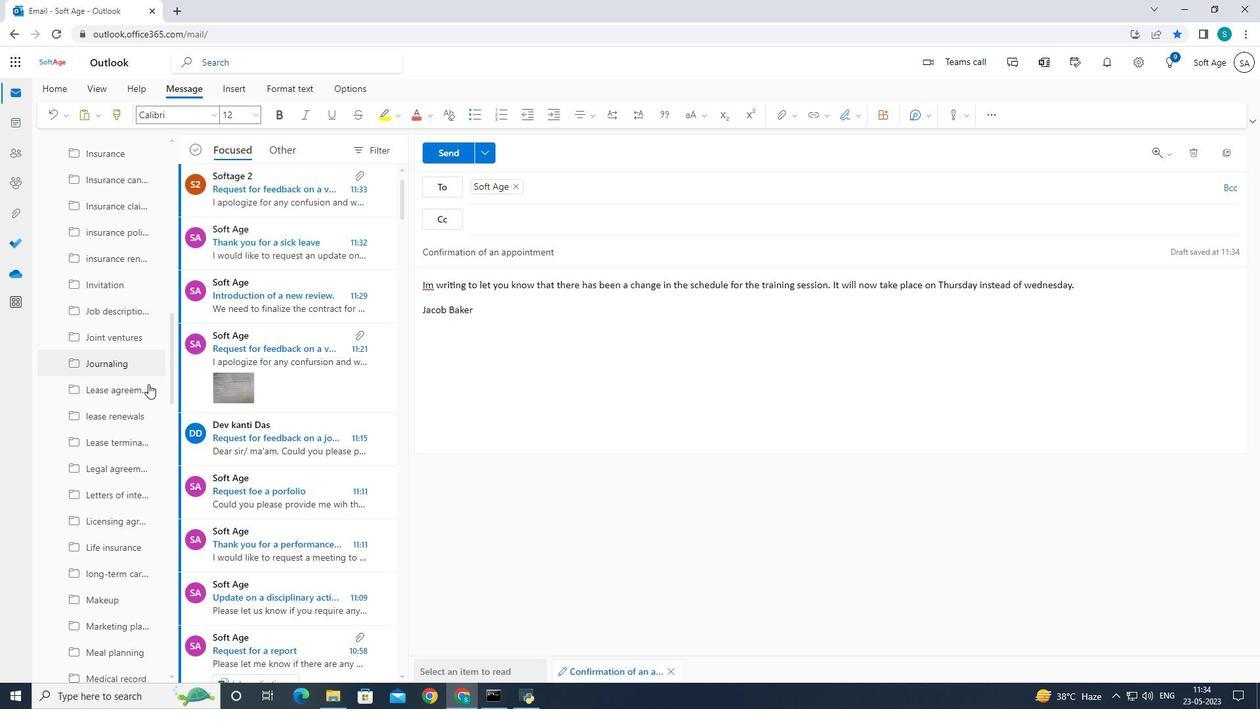 
Action: Mouse moved to (149, 383)
Screenshot: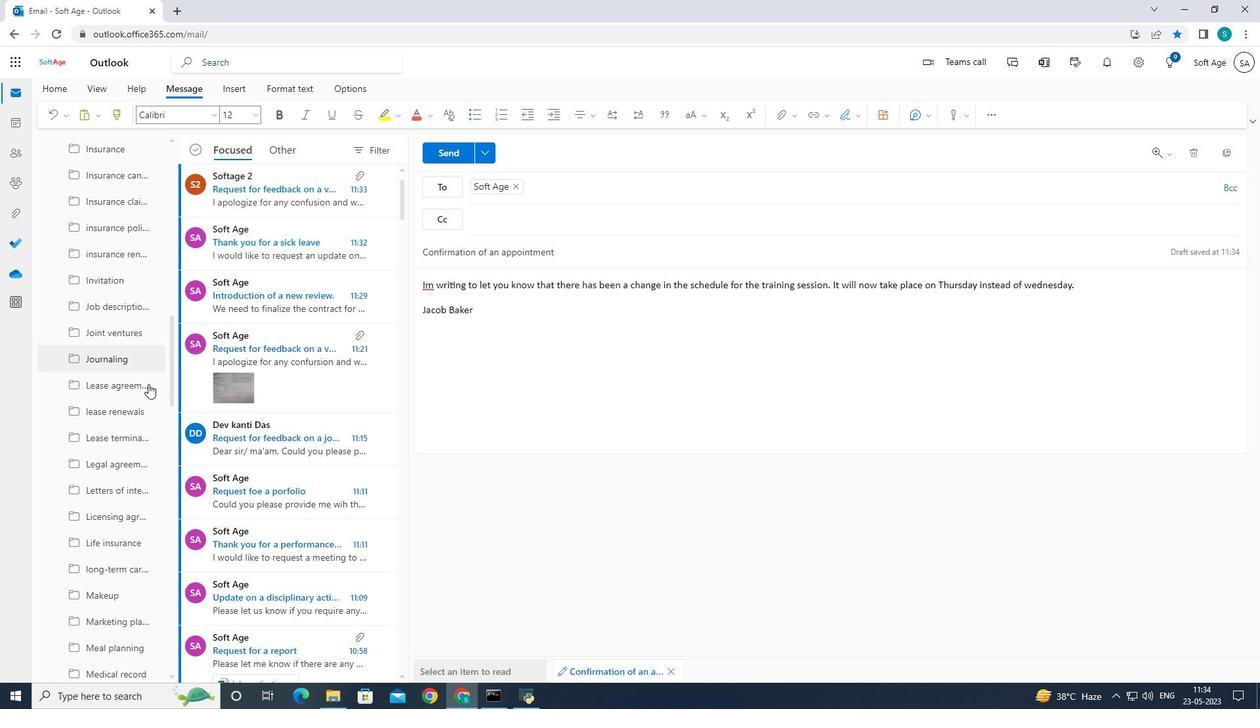 
Action: Mouse scrolled (149, 382) with delta (0, 0)
Screenshot: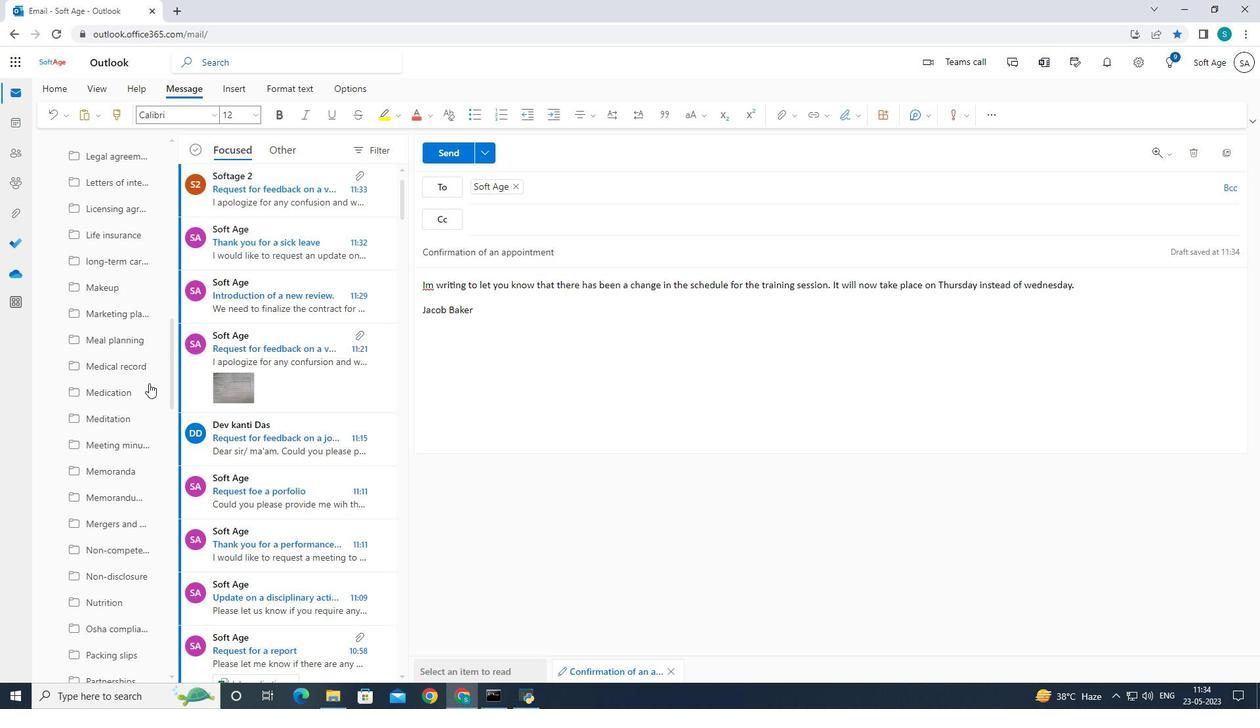 
Action: Mouse scrolled (149, 382) with delta (0, 0)
Screenshot: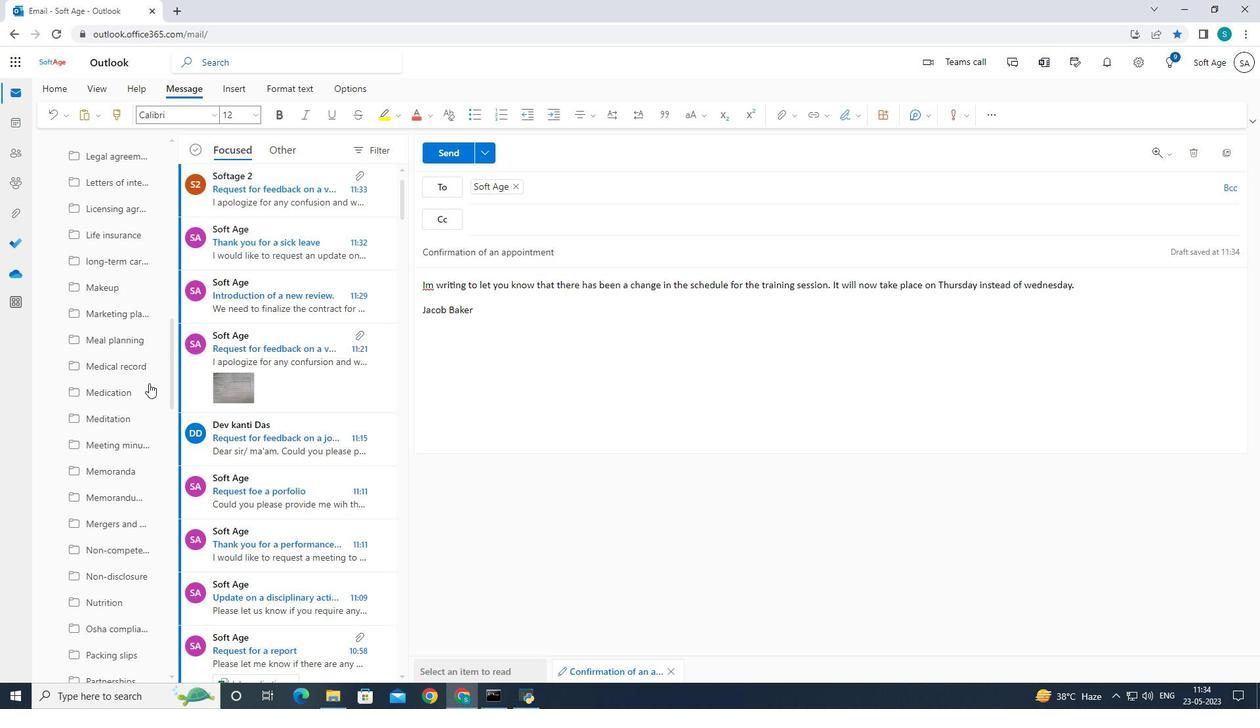 
Action: Mouse scrolled (149, 382) with delta (0, -1)
Screenshot: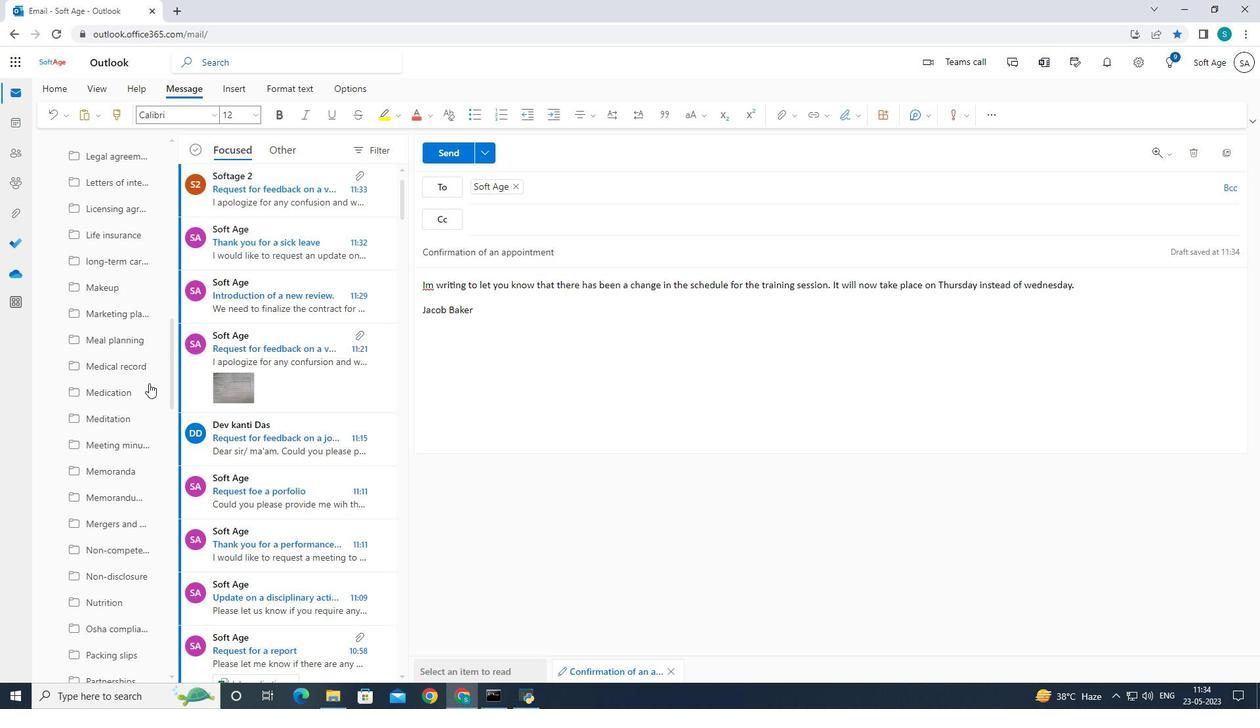 
Action: Mouse scrolled (149, 382) with delta (0, 0)
Screenshot: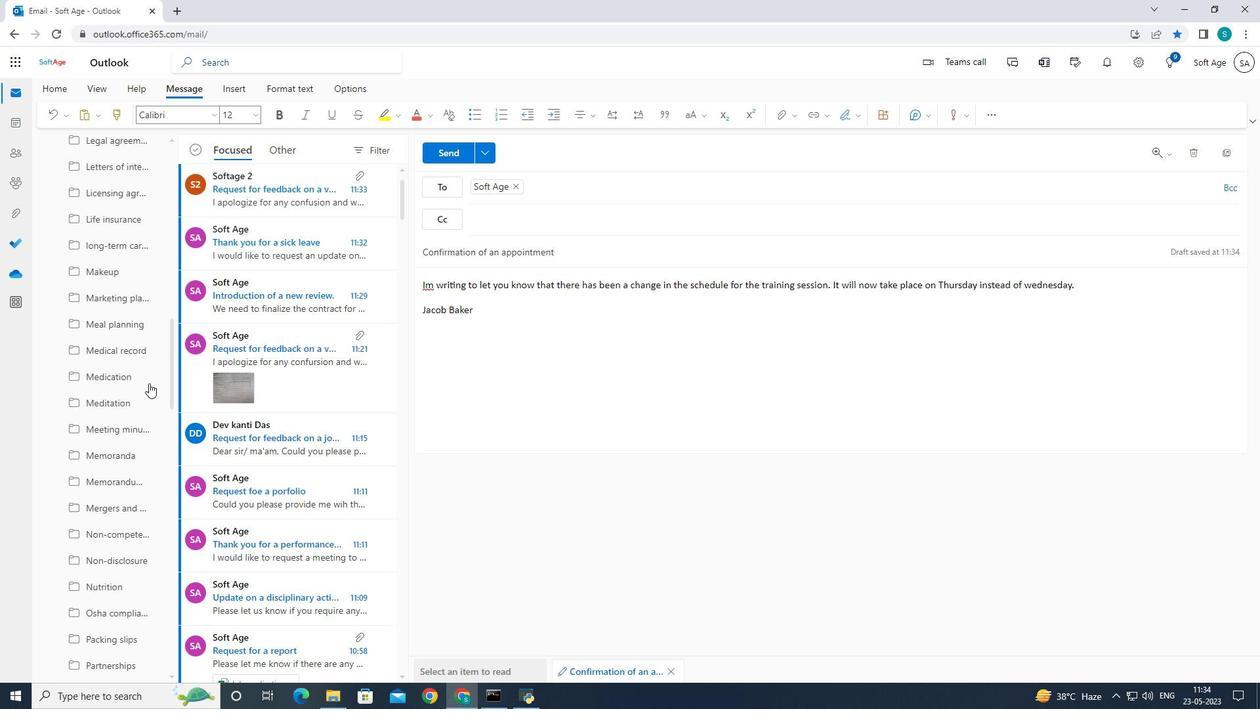 
Action: Mouse moved to (150, 381)
Screenshot: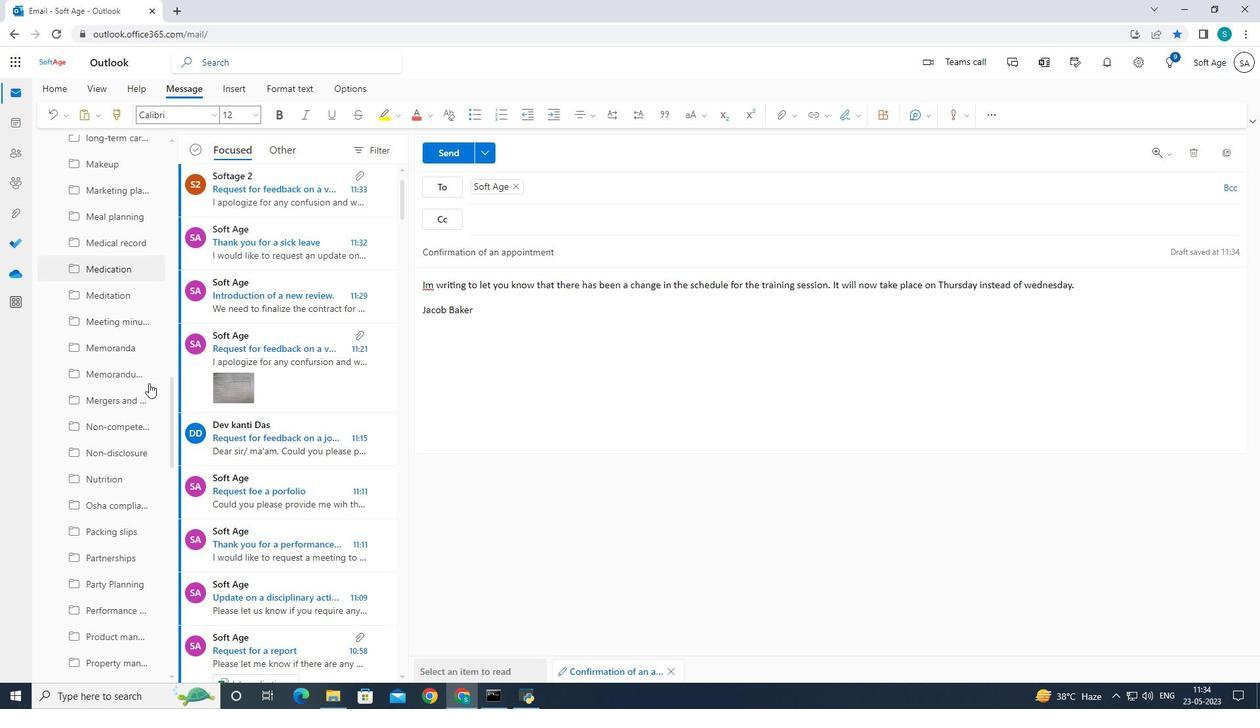 
Action: Mouse scrolled (150, 380) with delta (0, 0)
Screenshot: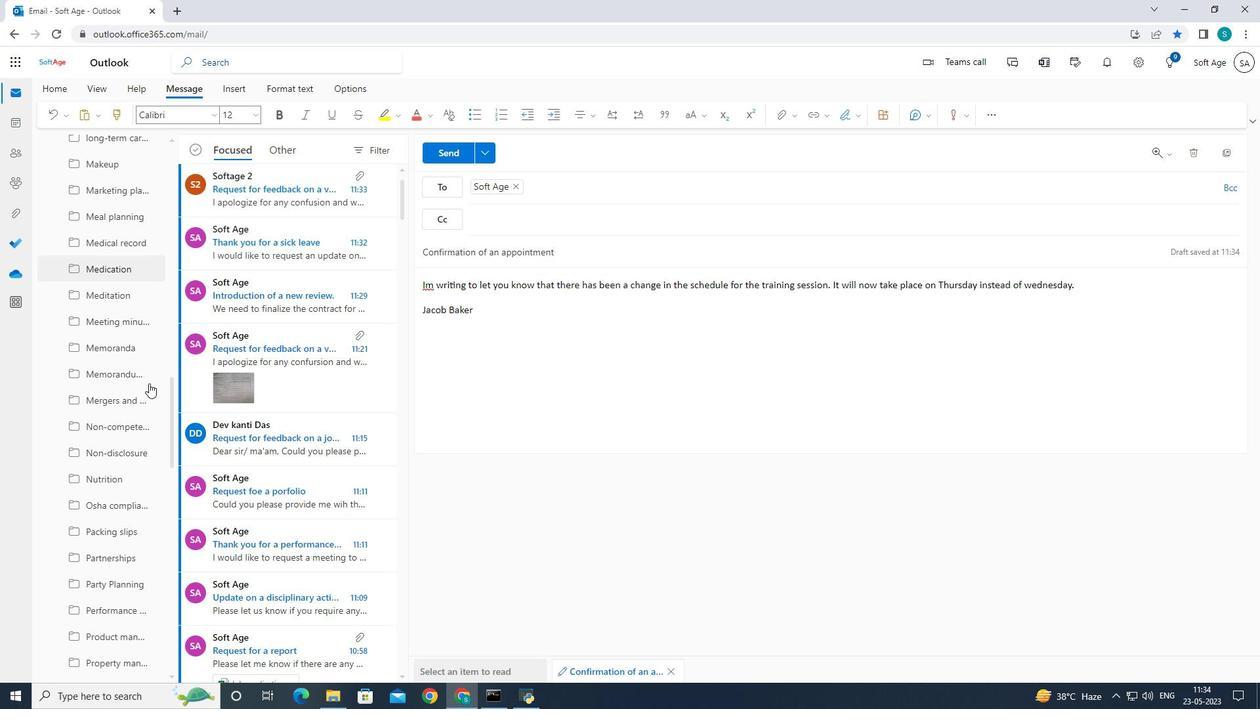
Action: Mouse scrolled (150, 380) with delta (0, 0)
Screenshot: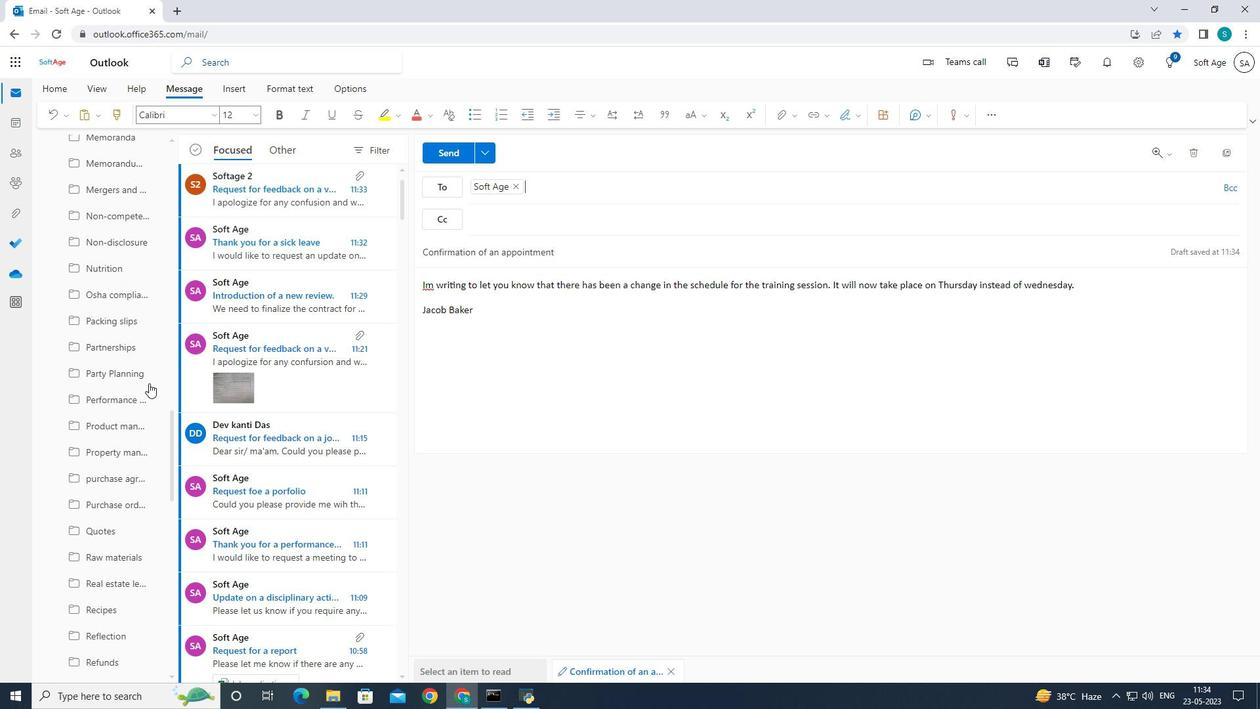 
Action: Mouse scrolled (150, 380) with delta (0, 0)
Screenshot: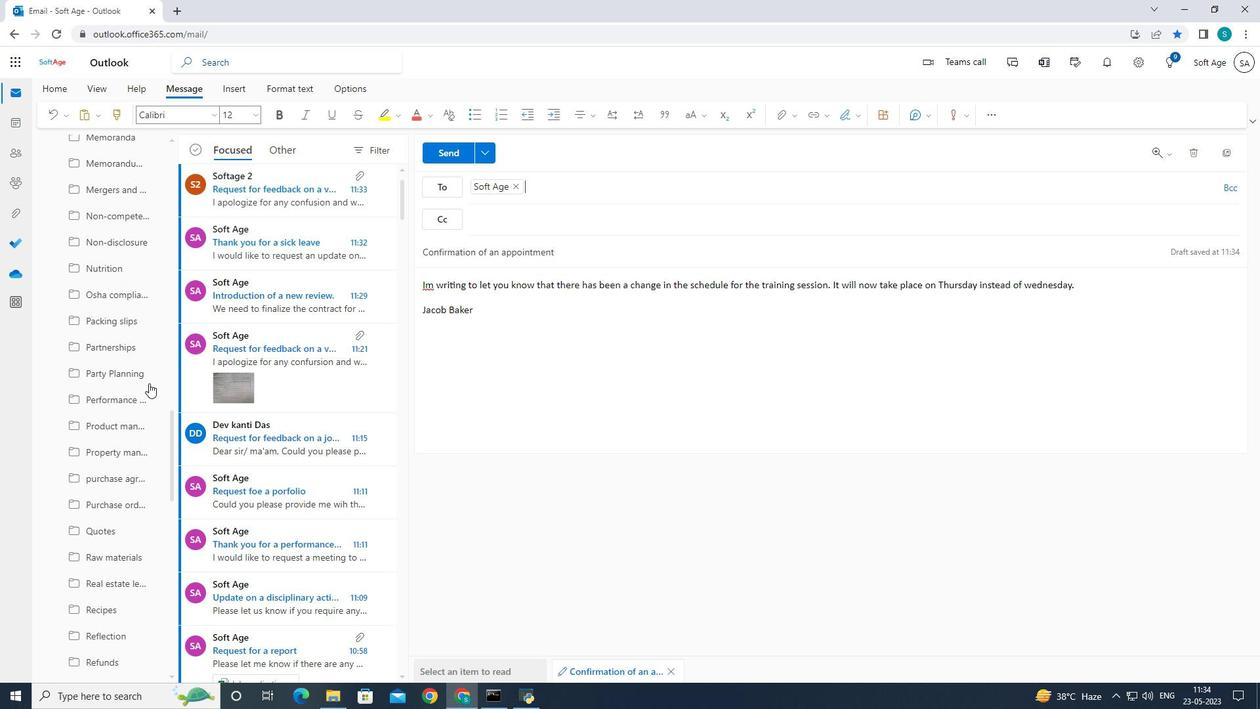 
Action: Mouse scrolled (150, 380) with delta (0, 0)
Screenshot: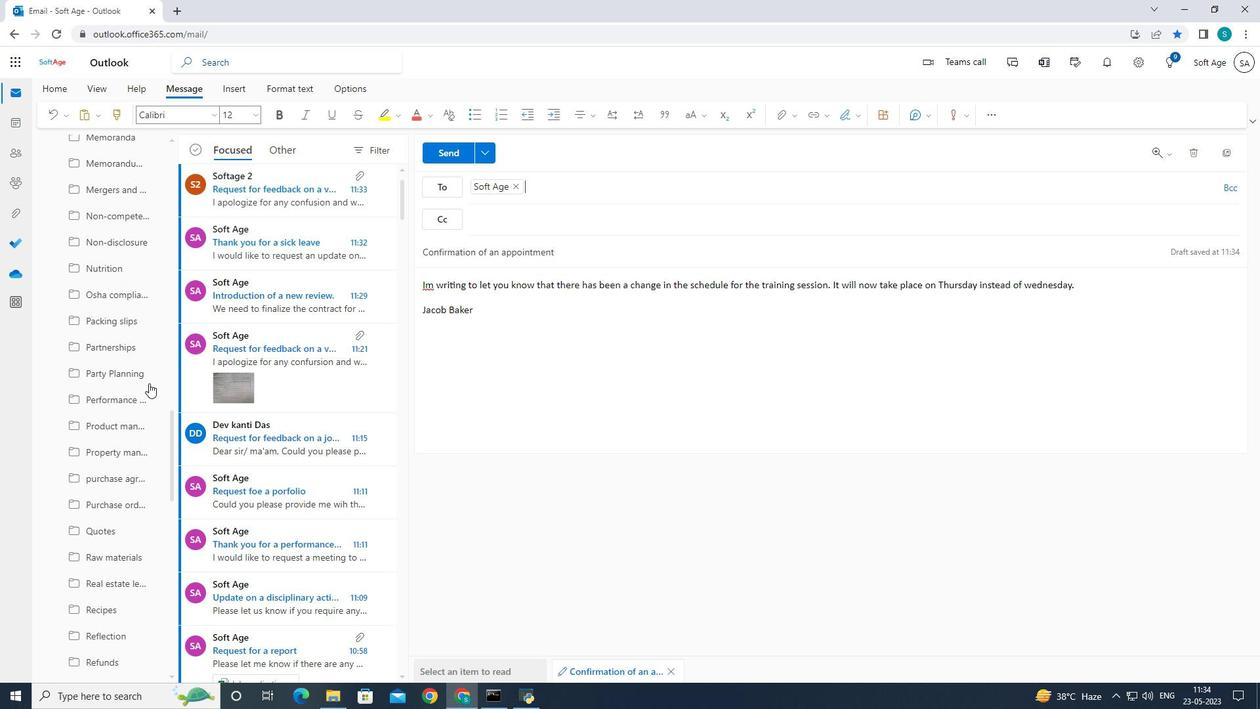 
Action: Mouse moved to (151, 384)
Screenshot: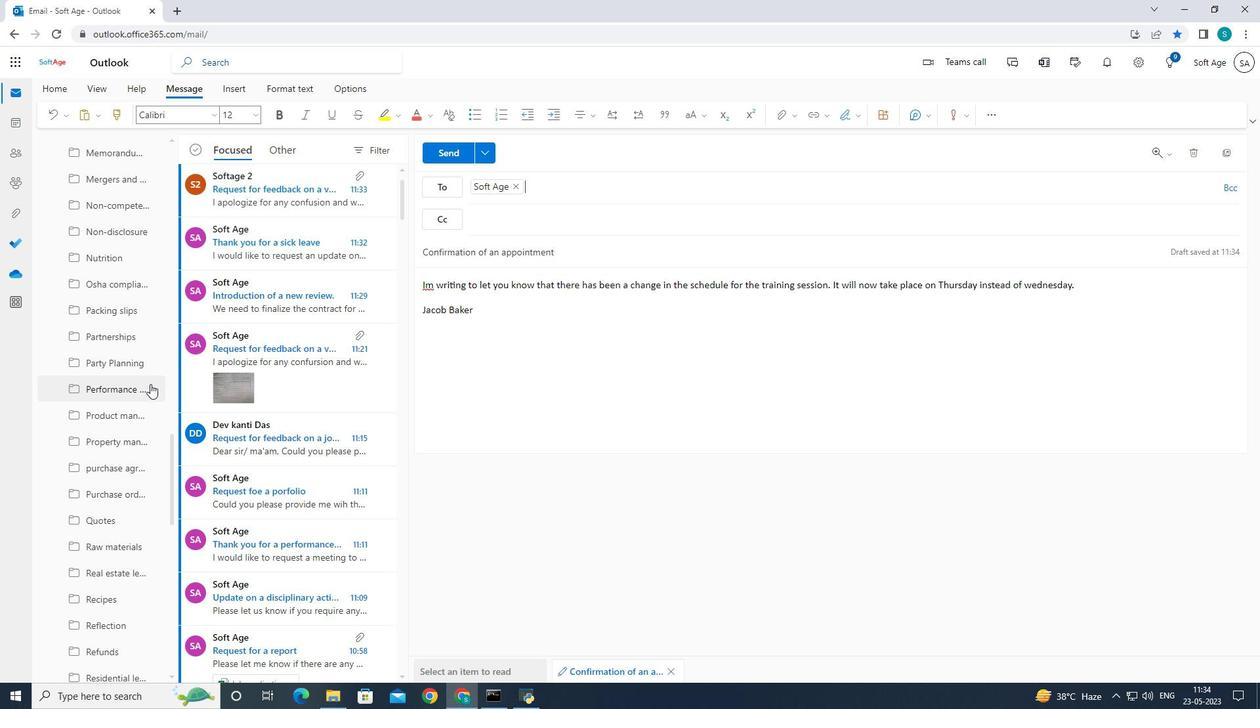 
Action: Mouse scrolled (151, 383) with delta (0, 0)
Screenshot: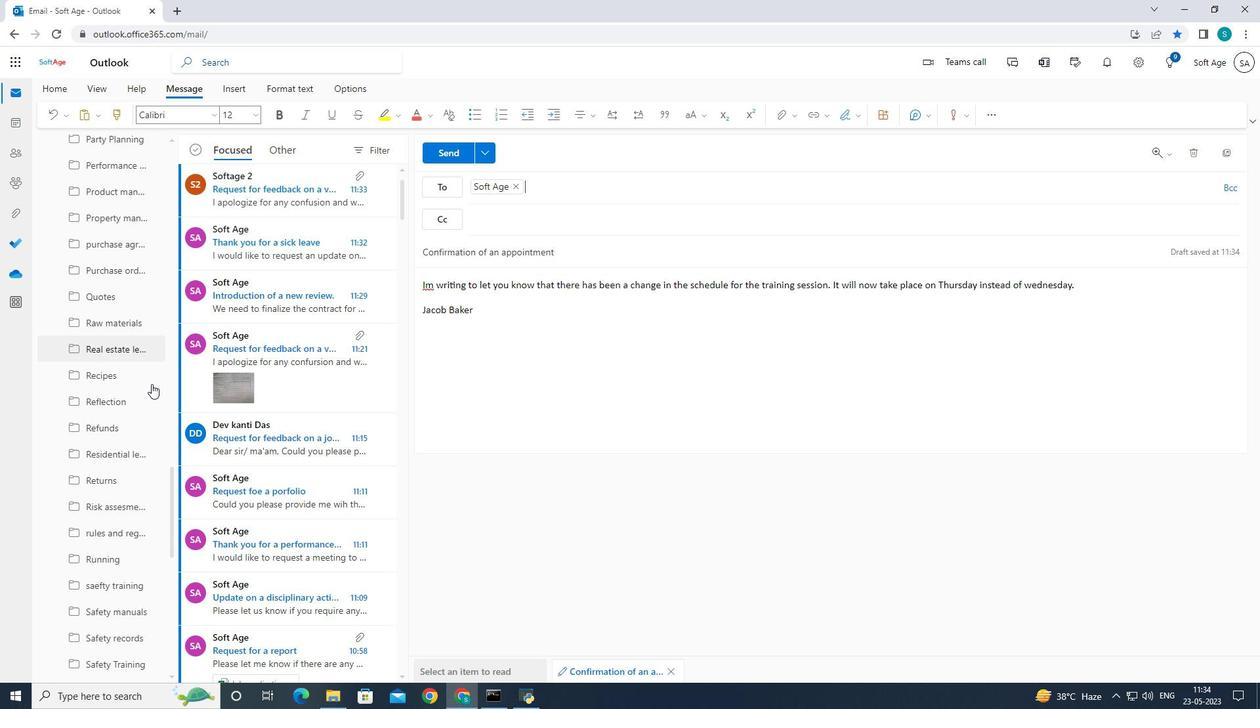 
Action: Mouse scrolled (151, 383) with delta (0, 0)
Screenshot: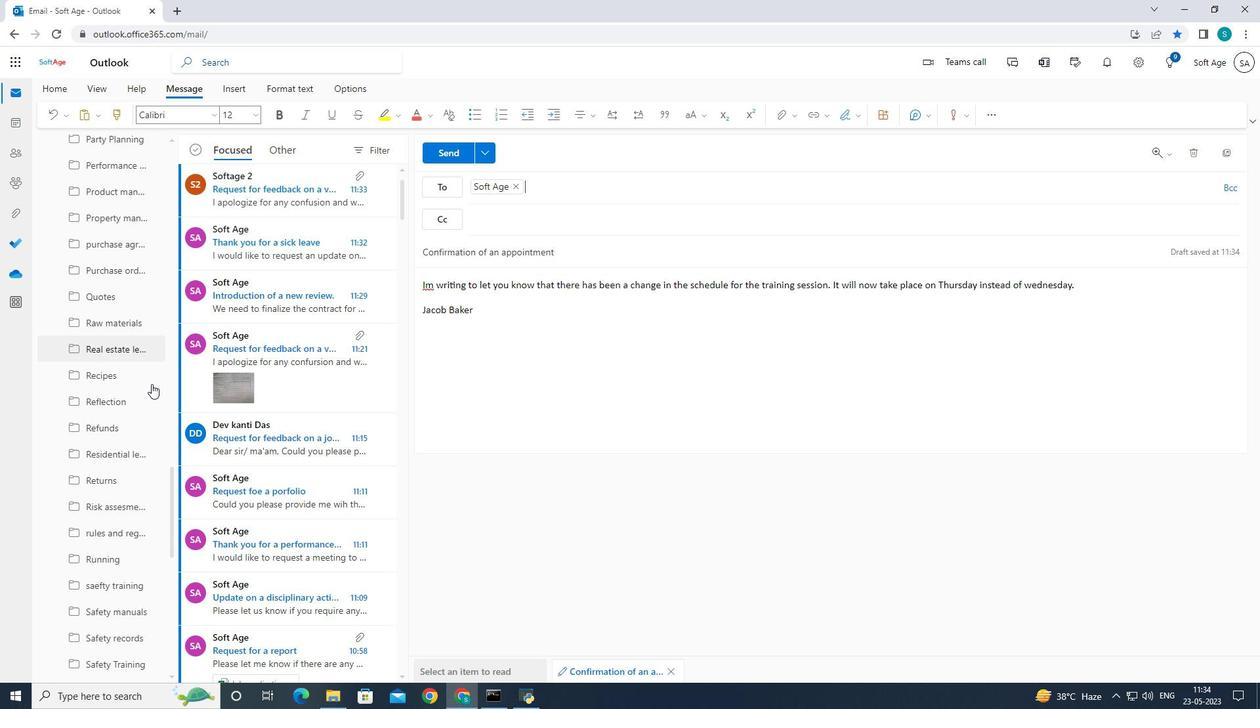 
Action: Mouse scrolled (151, 383) with delta (0, 0)
Screenshot: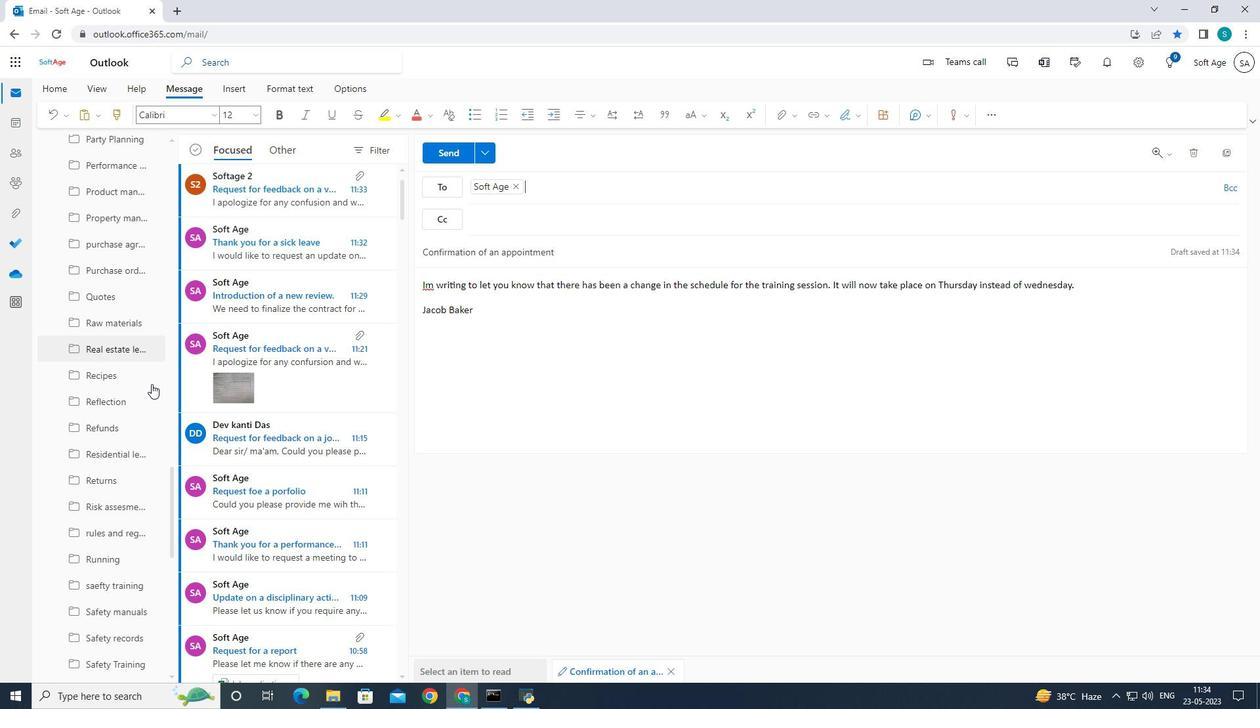 
Action: Mouse scrolled (151, 383) with delta (0, 0)
Screenshot: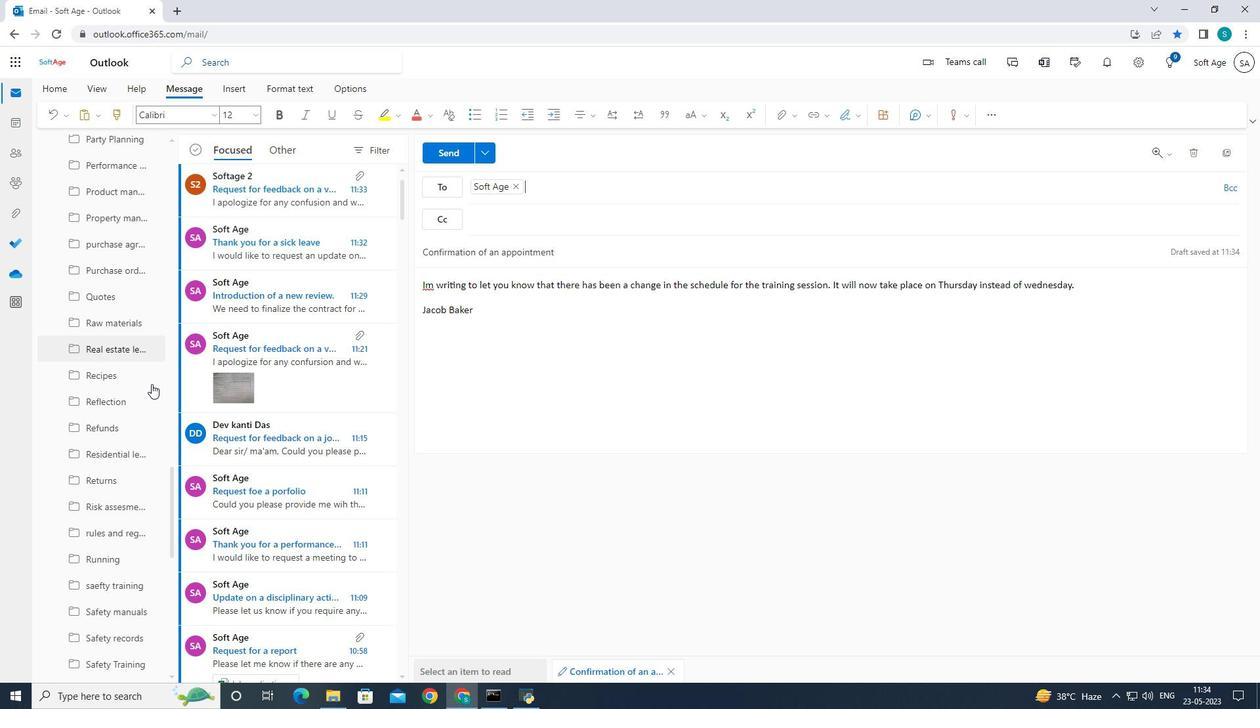 
Action: Mouse scrolled (151, 383) with delta (0, 0)
Screenshot: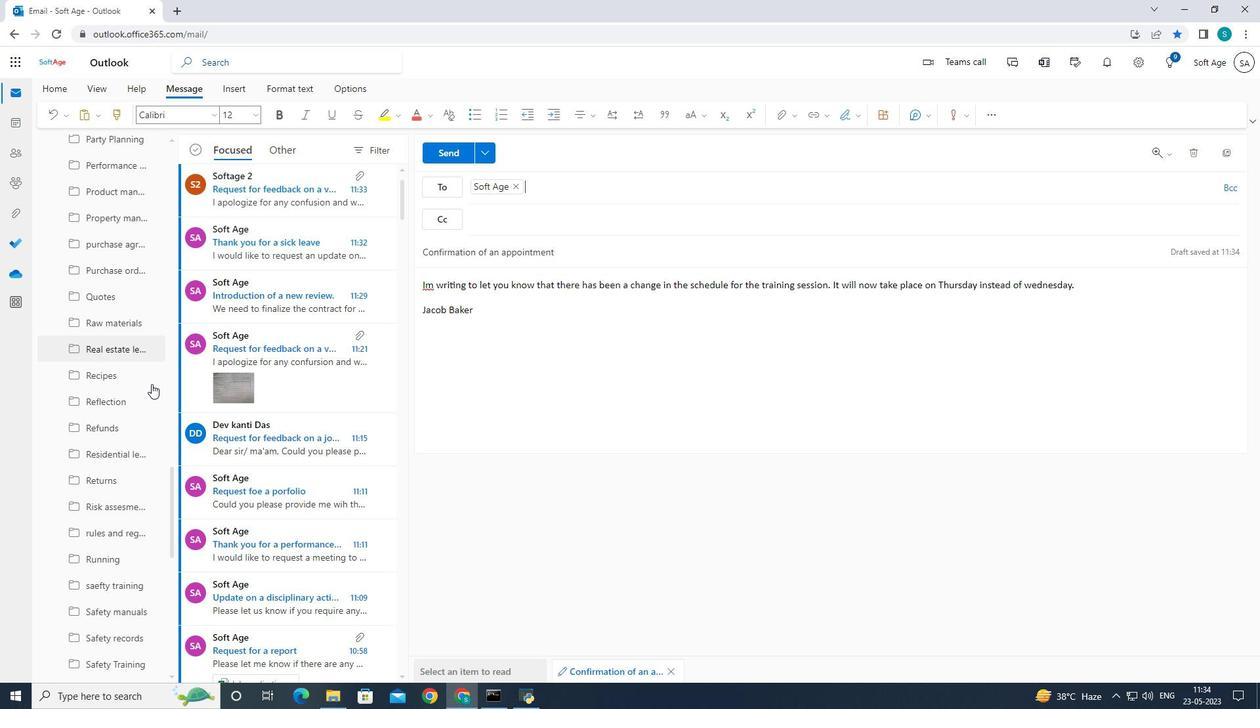 
Action: Mouse scrolled (151, 383) with delta (0, 0)
Screenshot: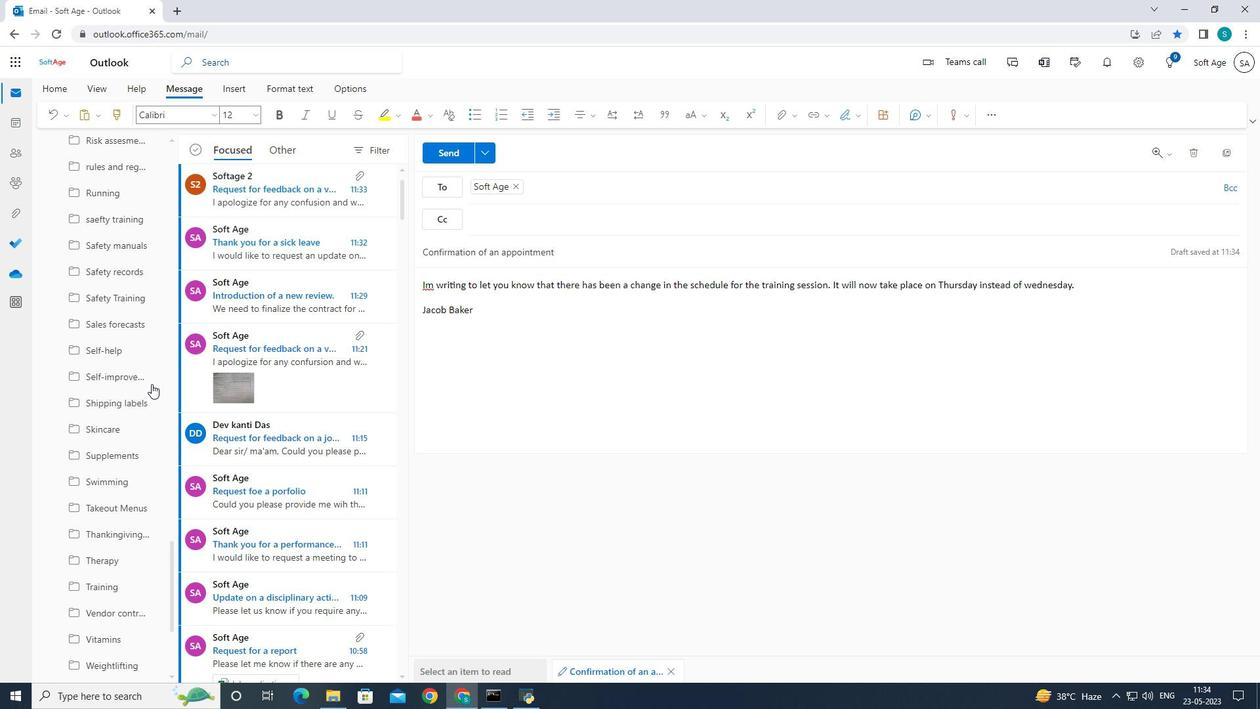 
Action: Mouse moved to (152, 384)
Screenshot: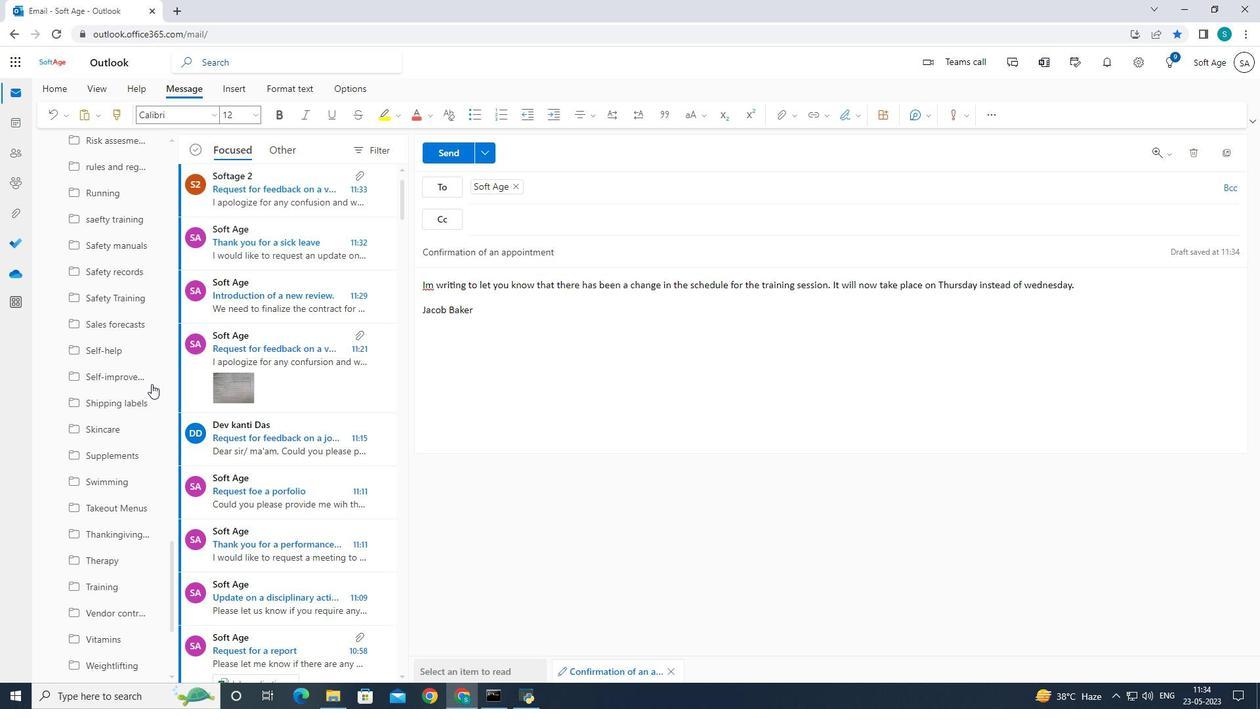 
Action: Mouse scrolled (151, 383) with delta (0, 0)
Screenshot: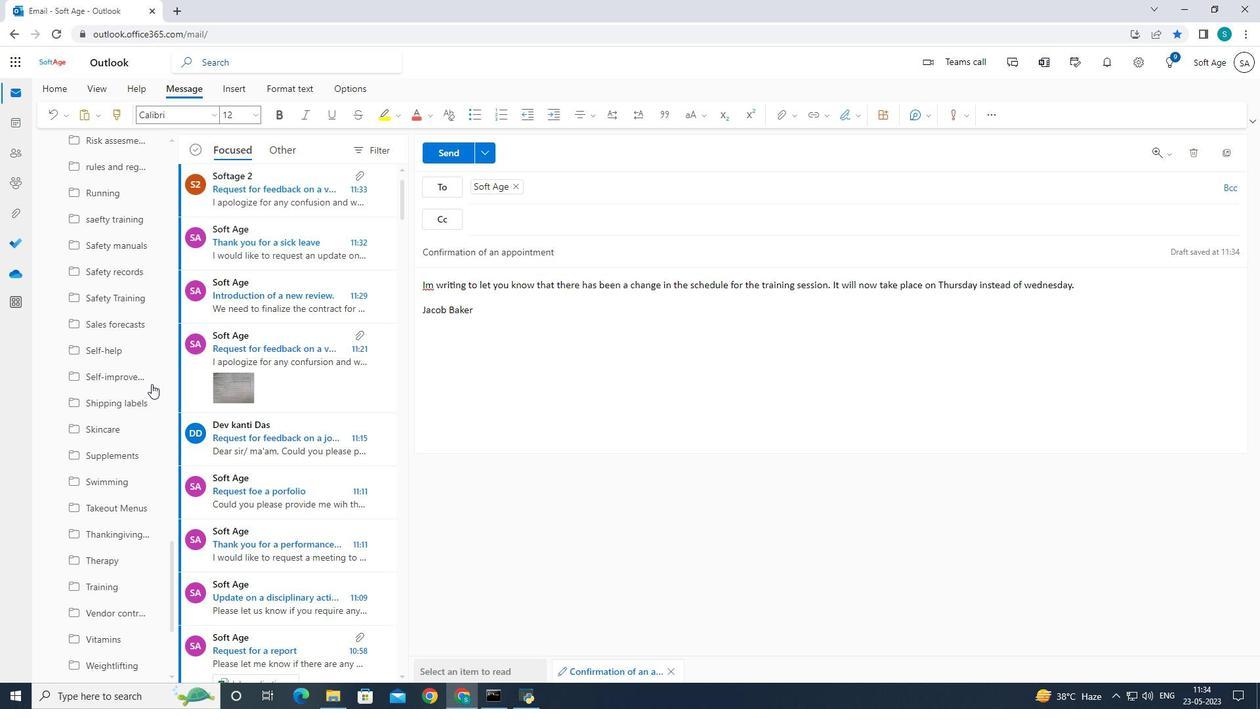 
Action: Mouse scrolled (151, 383) with delta (0, 0)
Screenshot: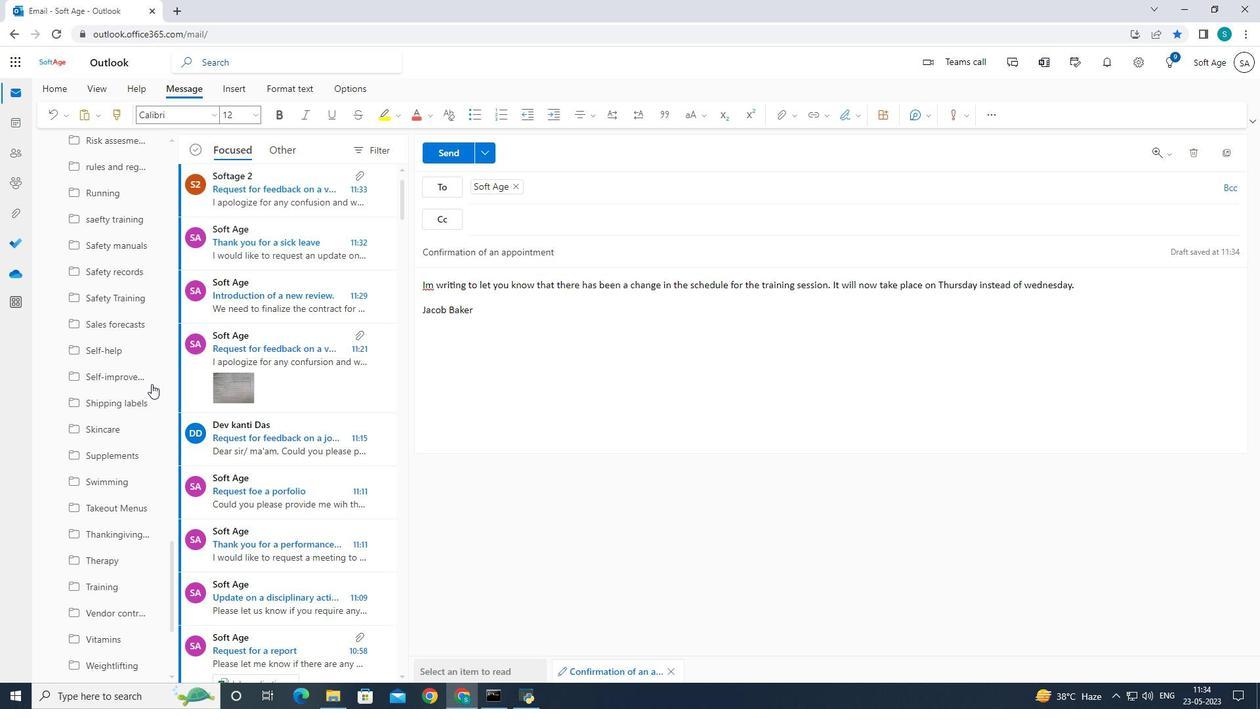 
Action: Mouse scrolled (151, 383) with delta (0, 0)
Screenshot: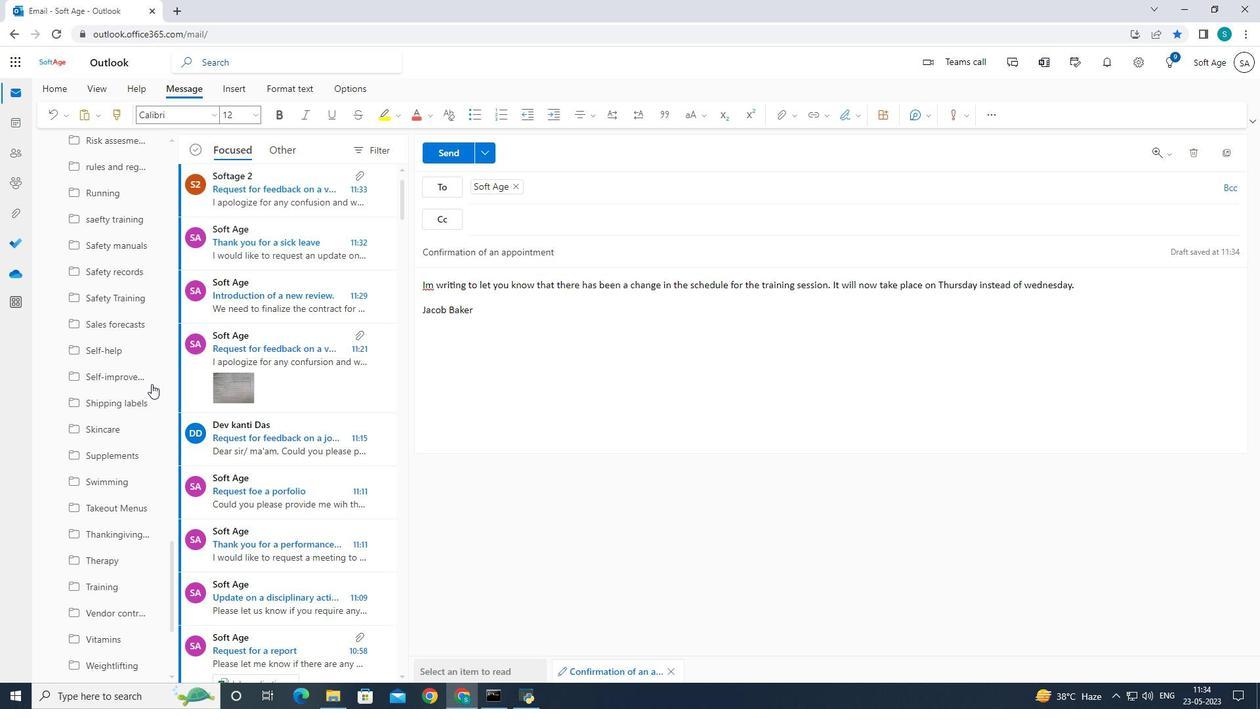 
Action: Mouse scrolled (151, 383) with delta (0, 0)
Screenshot: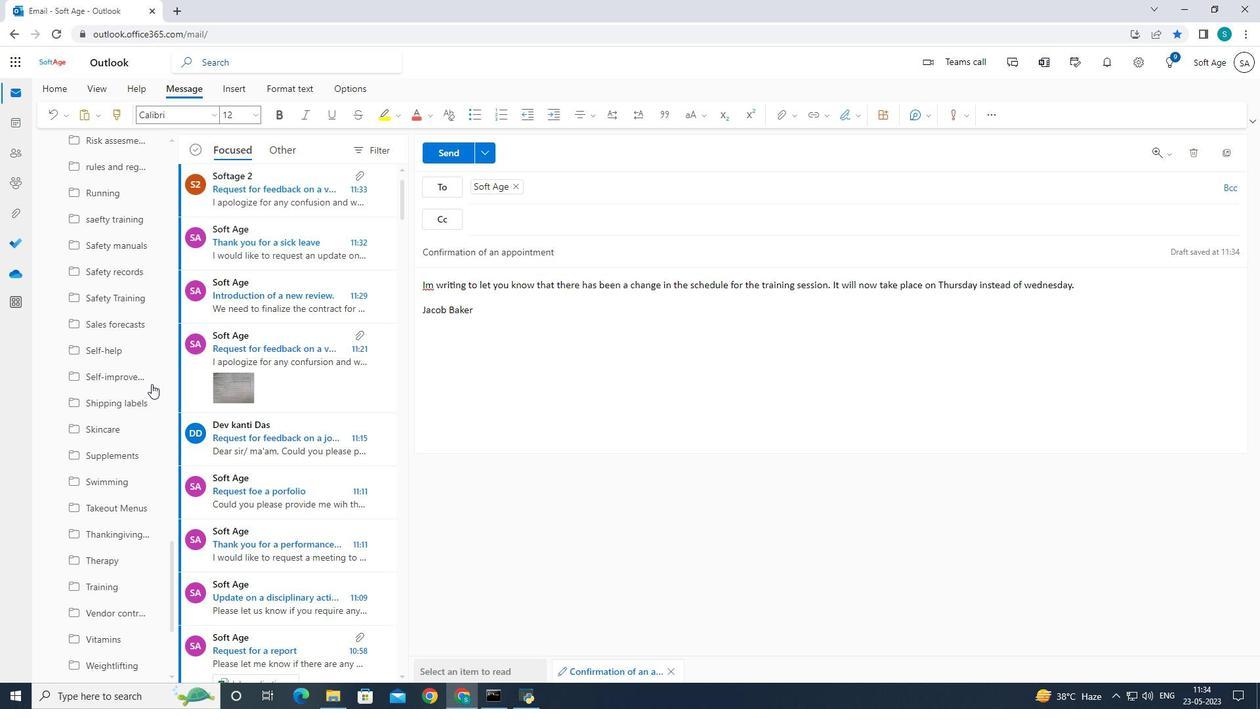 
Action: Mouse scrolled (152, 383) with delta (0, 0)
Screenshot: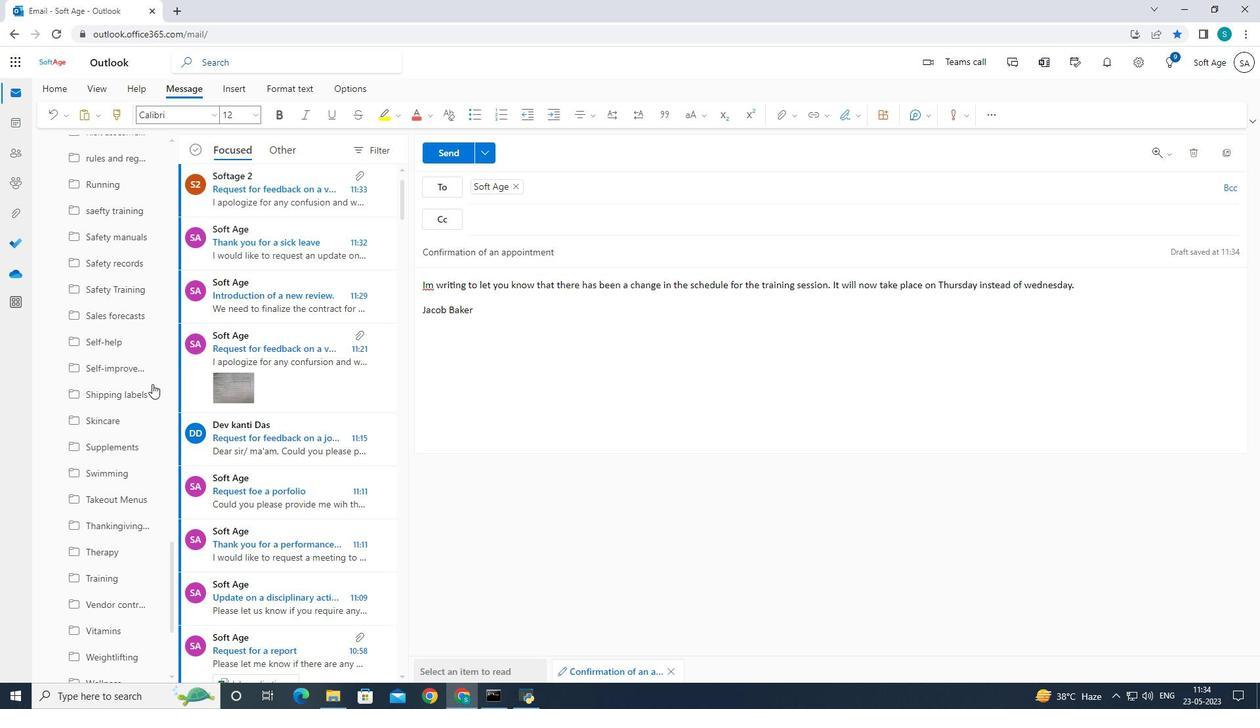 
Action: Mouse moved to (153, 384)
Screenshot: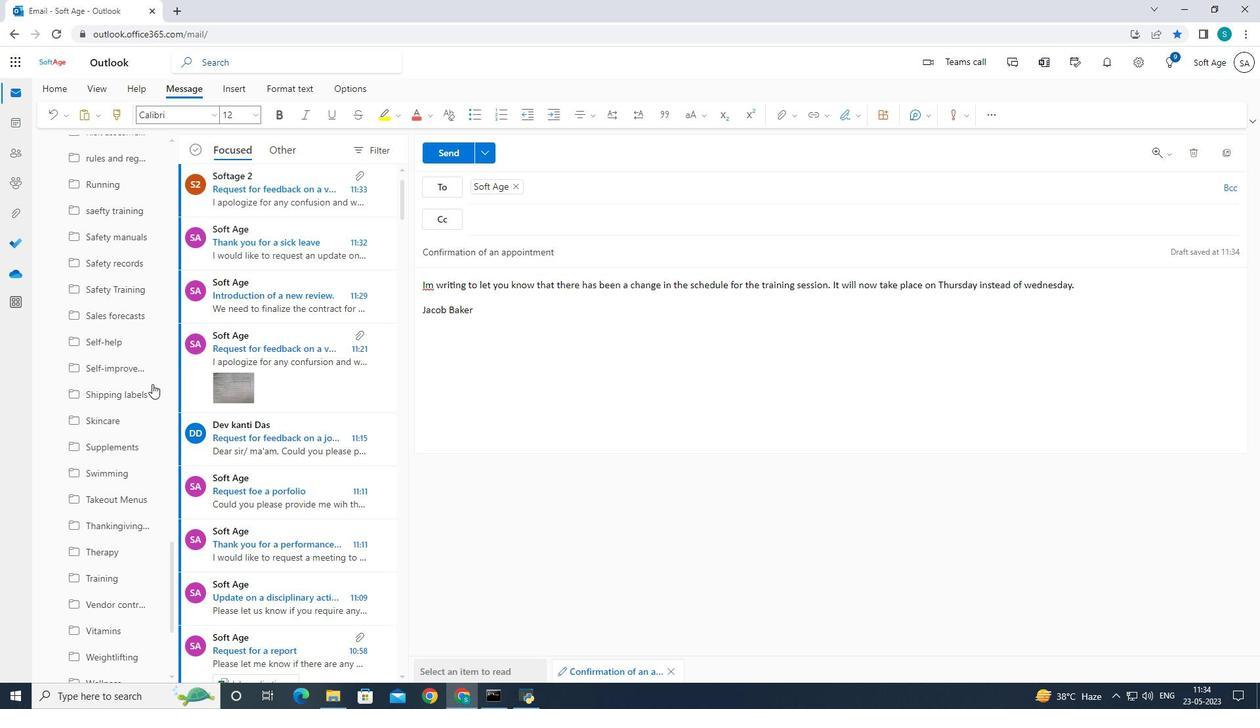 
Action: Mouse scrolled (153, 383) with delta (0, 0)
Screenshot: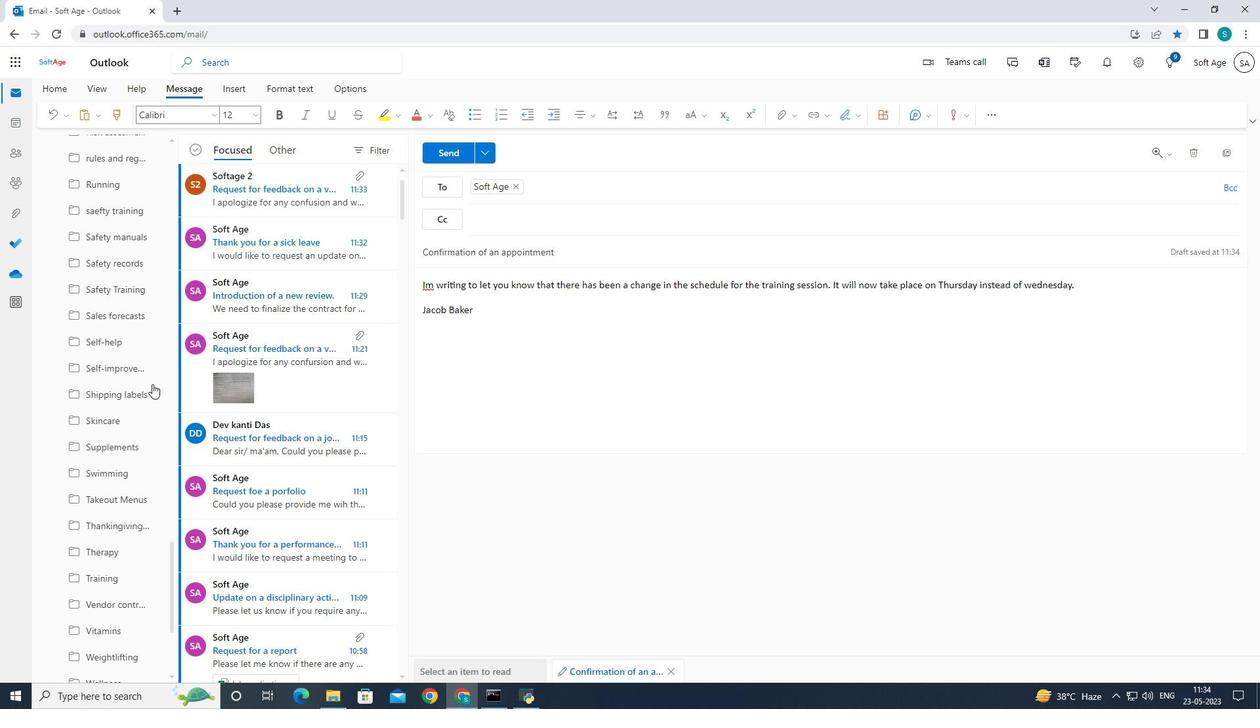 
Action: Mouse scrolled (153, 383) with delta (0, 0)
Screenshot: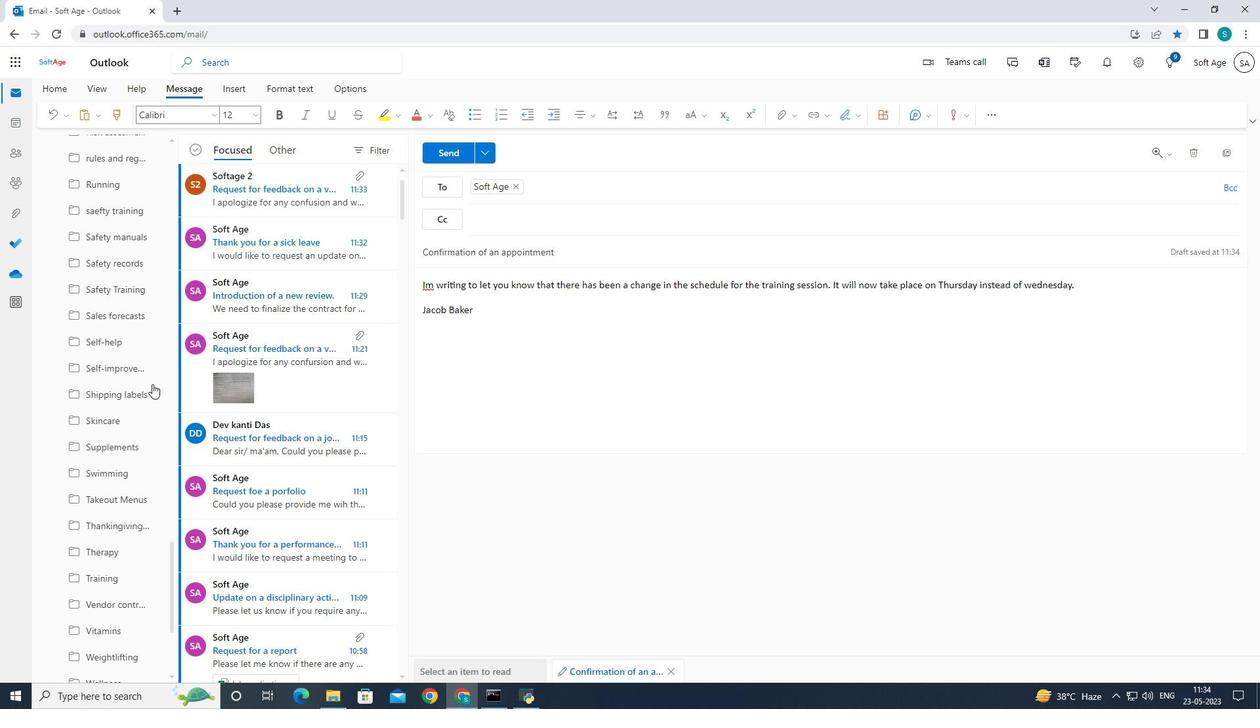 
Action: Mouse scrolled (153, 383) with delta (0, 0)
Screenshot: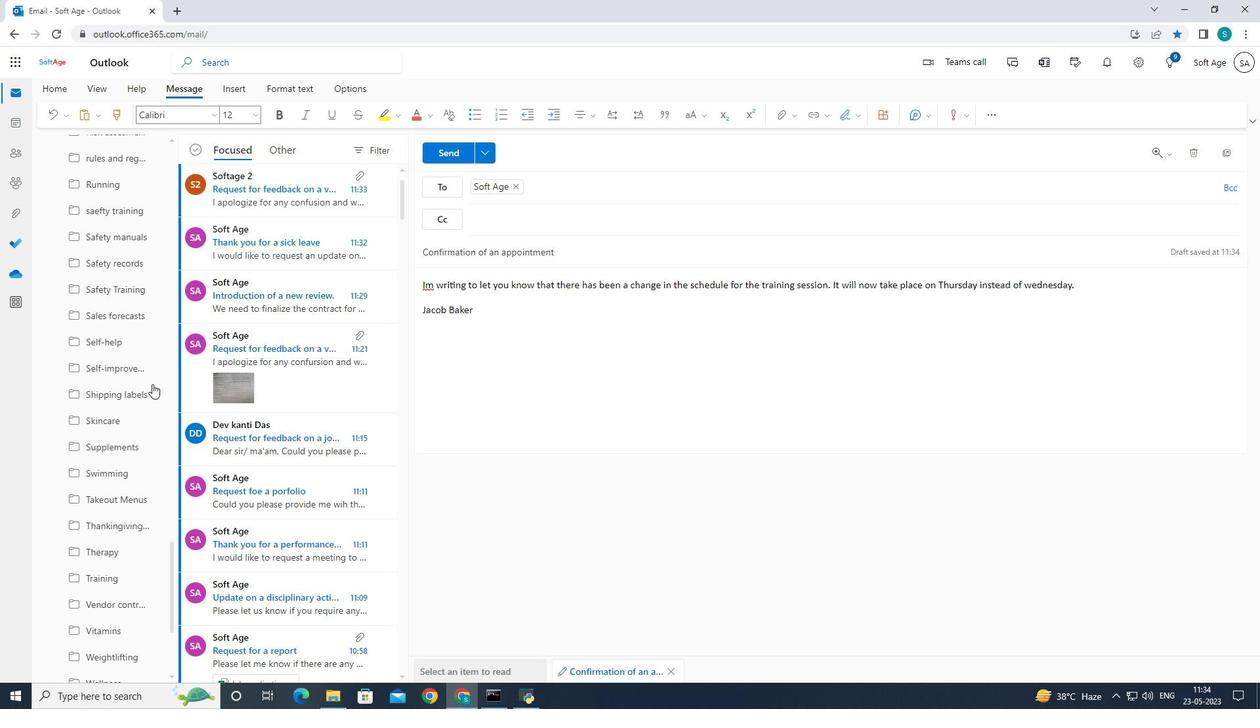 
Action: Mouse moved to (154, 384)
Screenshot: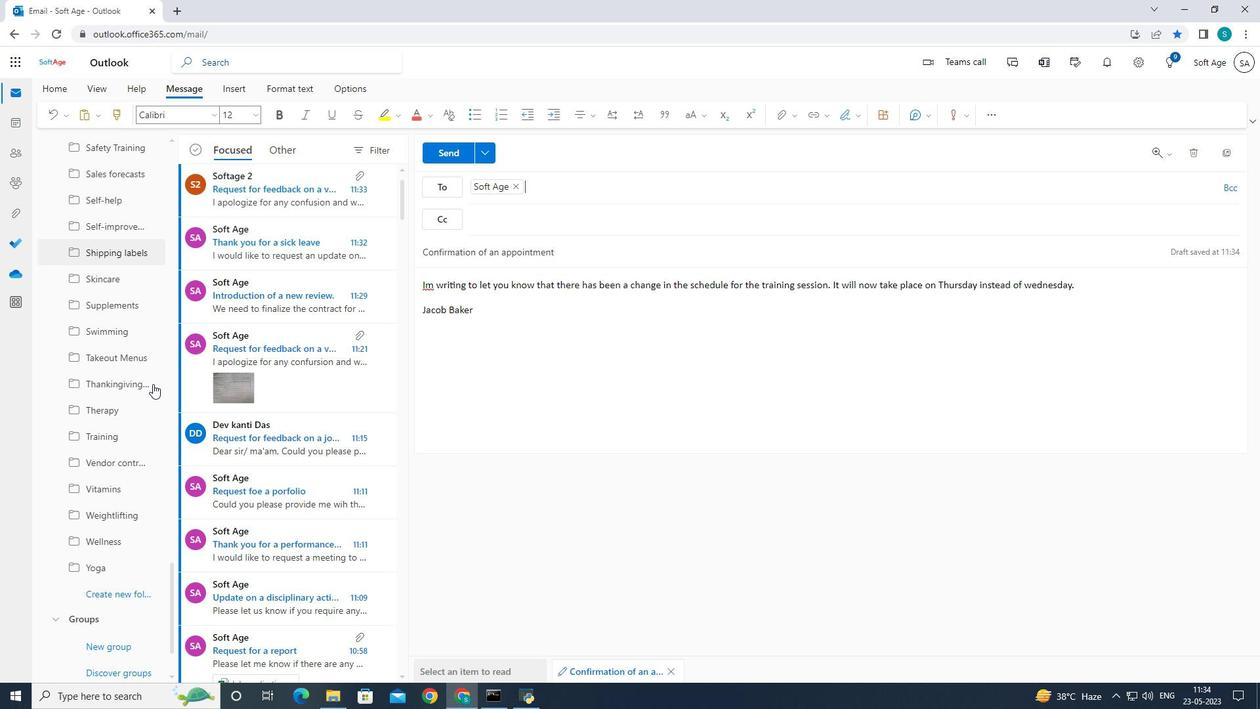 
Action: Mouse scrolled (154, 383) with delta (0, 0)
Screenshot: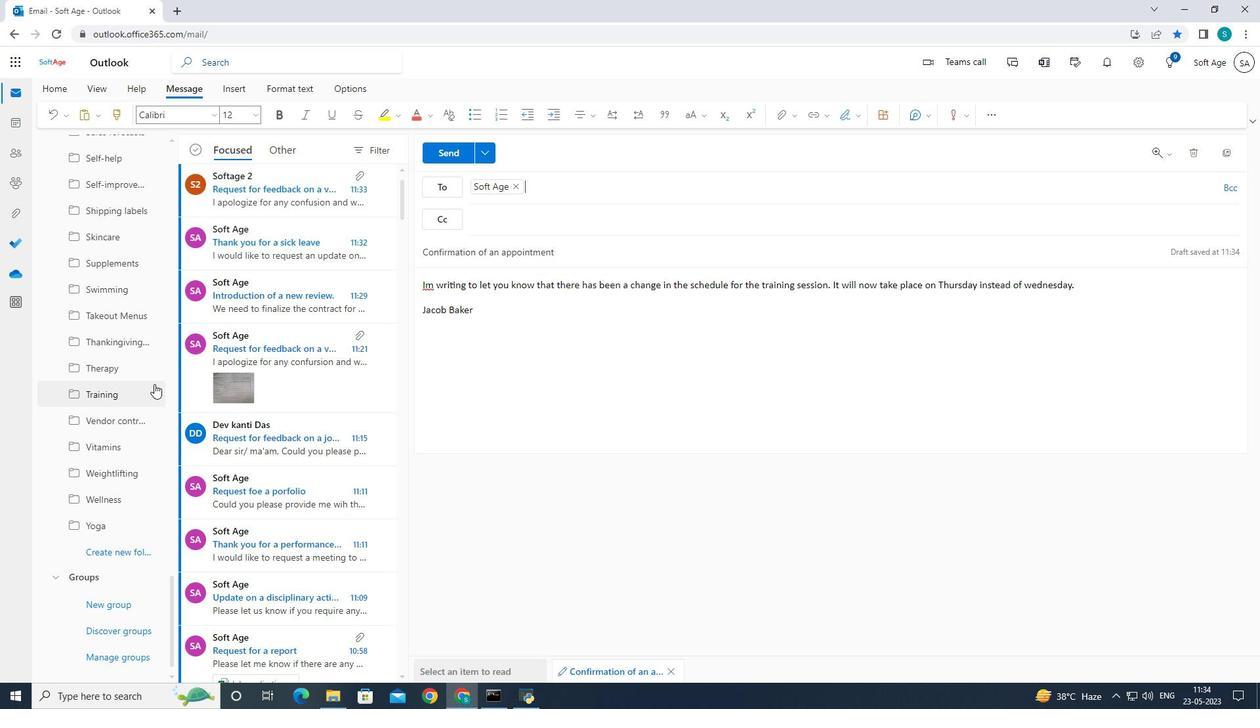 
Action: Mouse scrolled (154, 383) with delta (0, 0)
Screenshot: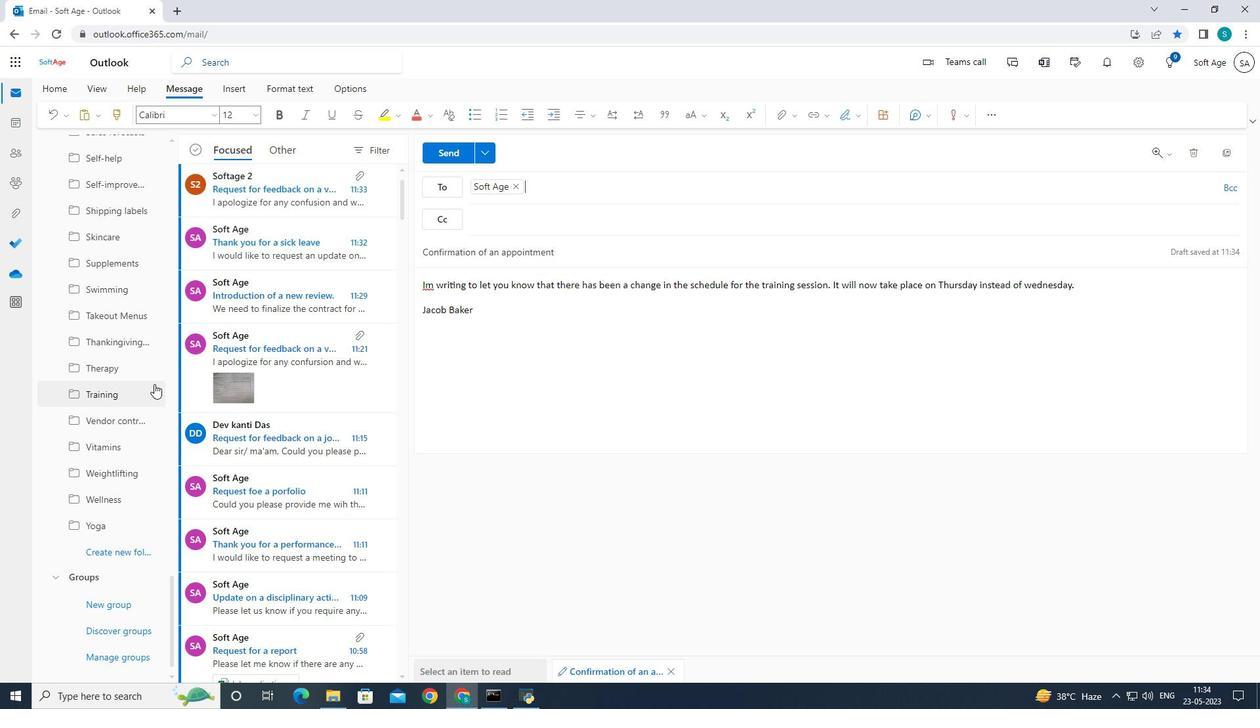 
Action: Mouse scrolled (154, 383) with delta (0, 0)
Screenshot: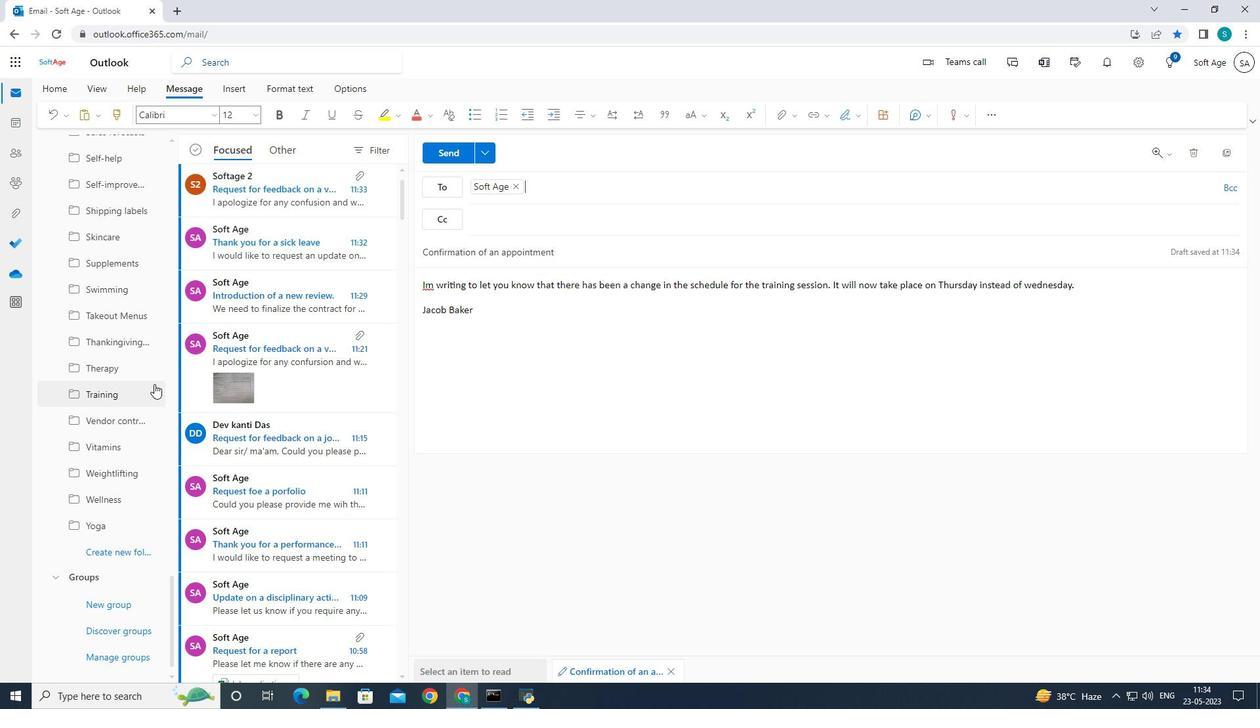 
Action: Mouse scrolled (154, 383) with delta (0, 0)
Screenshot: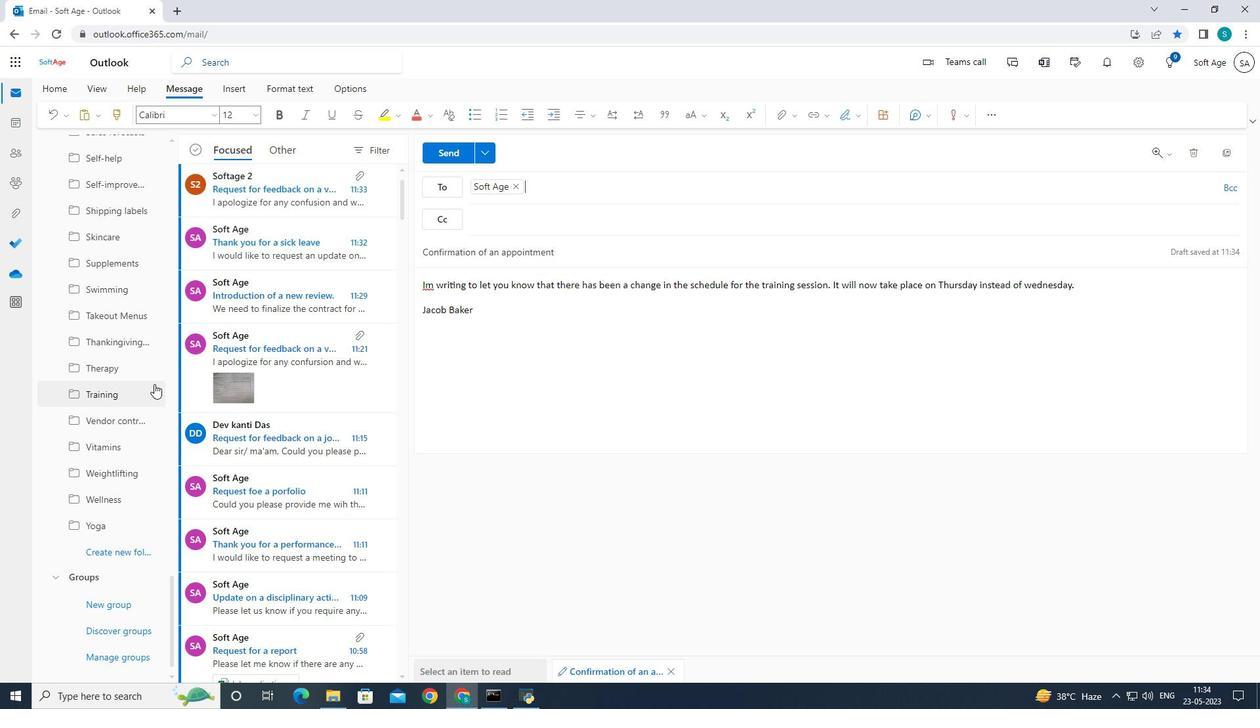 
Action: Mouse scrolled (154, 383) with delta (0, 0)
Screenshot: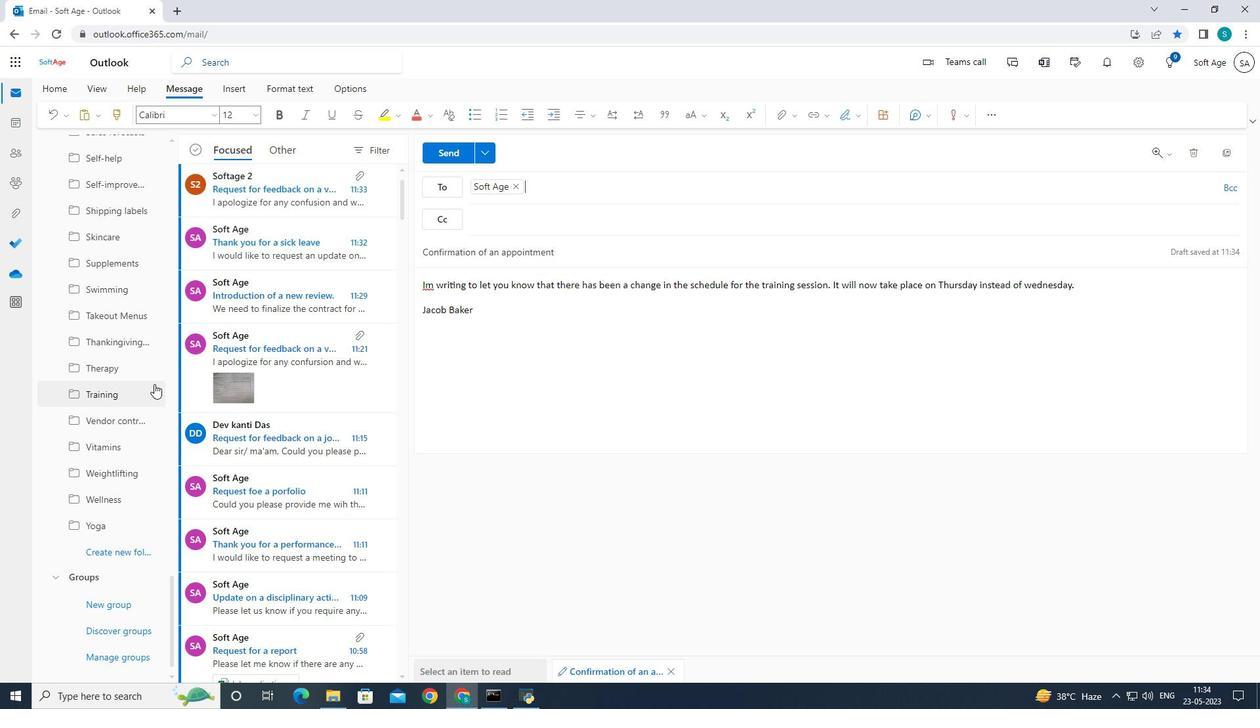 
Action: Mouse moved to (144, 552)
Screenshot: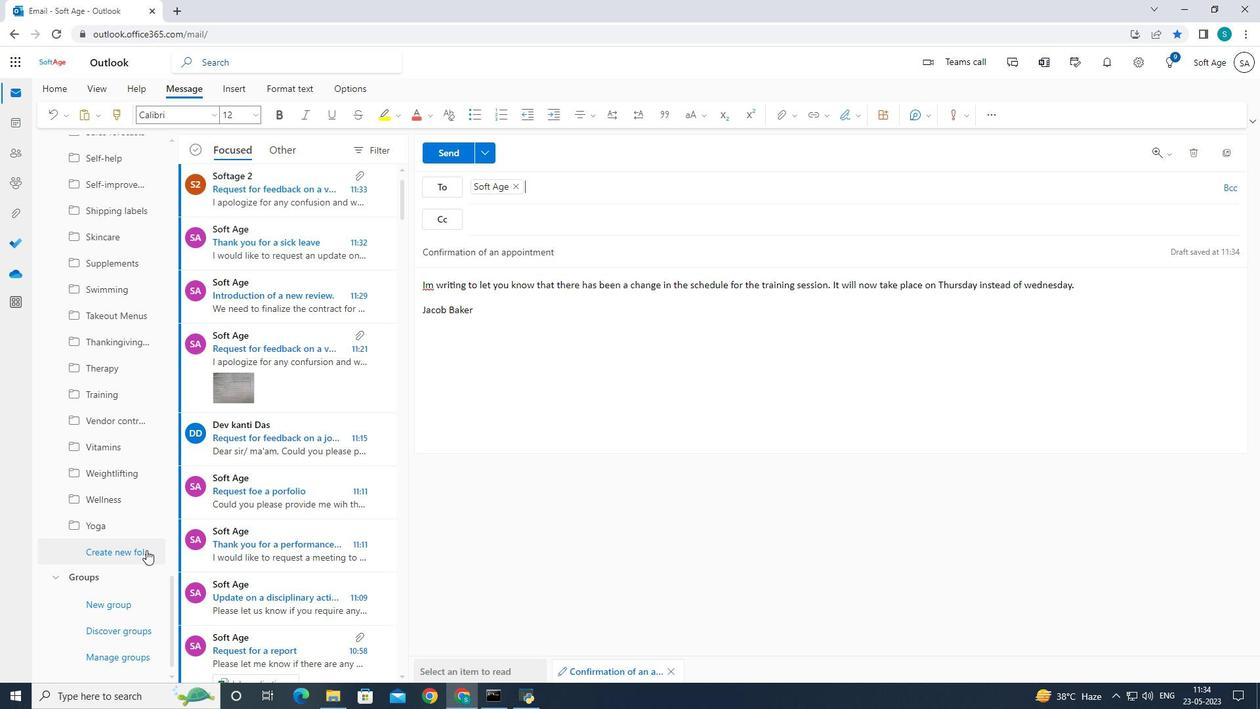 
Action: Mouse pressed left at (144, 552)
Screenshot: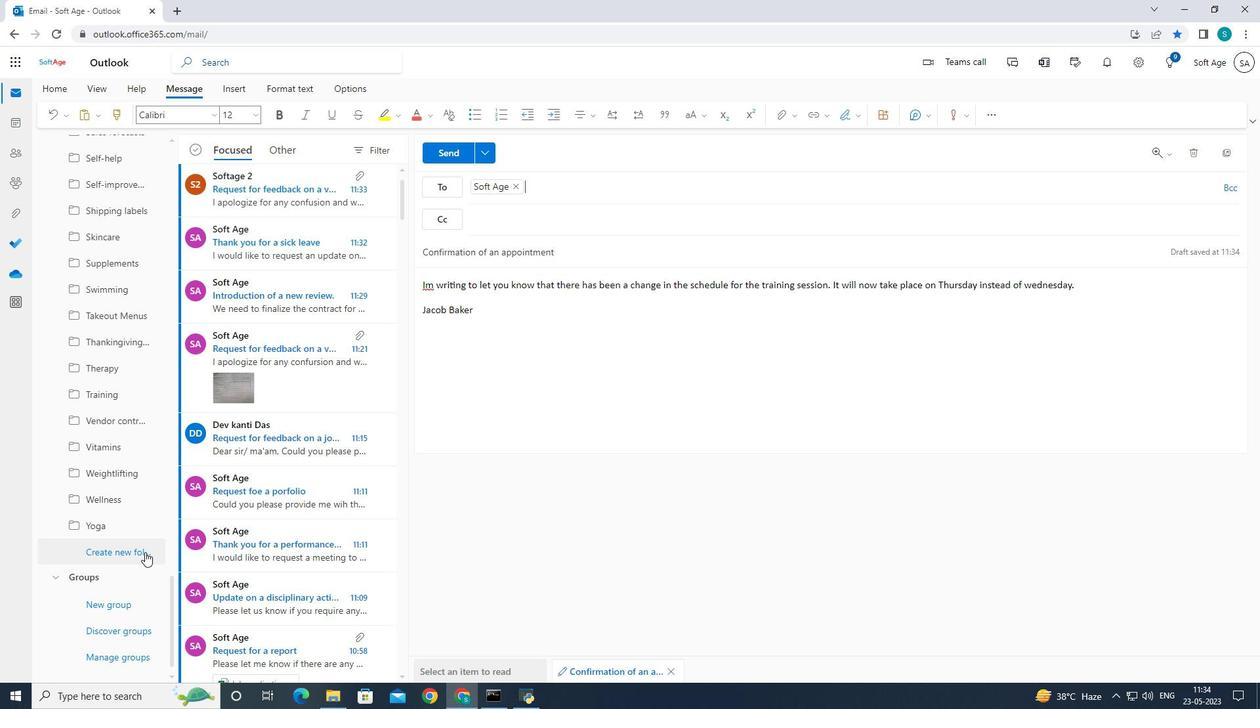 
Action: Mouse moved to (223, 494)
Screenshot: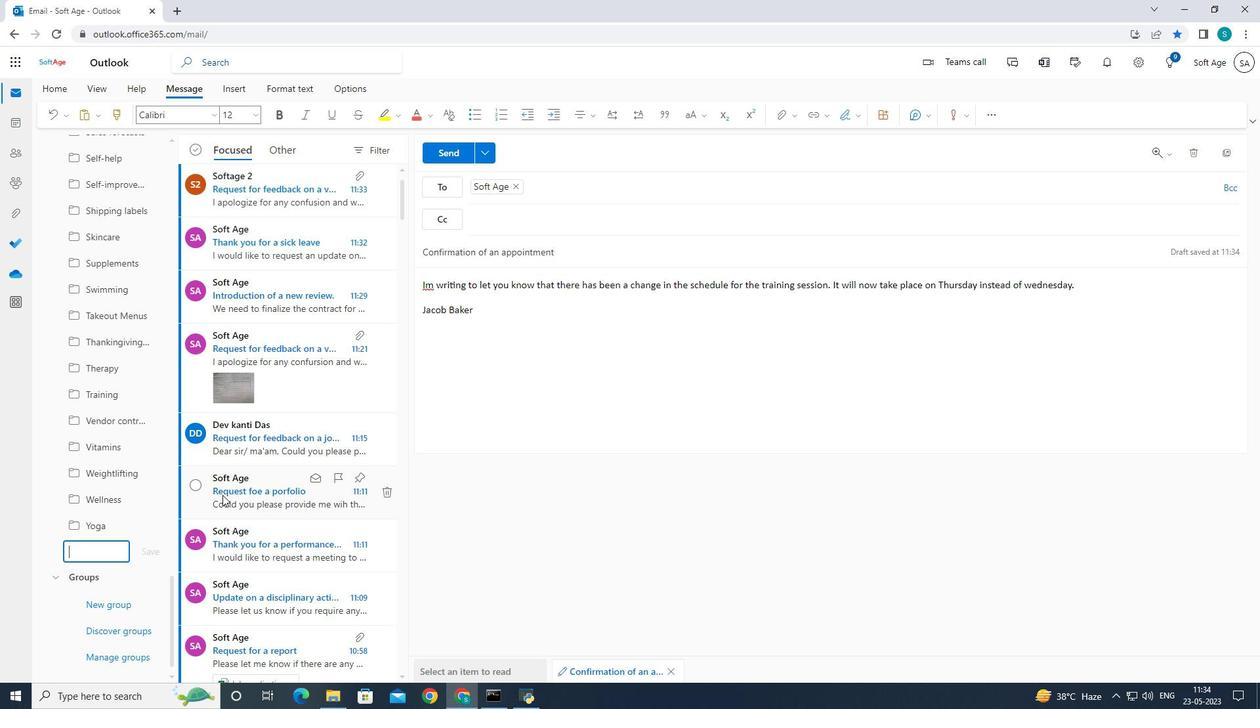 
Action: Key pressed <Key.shift><Key.shift>Valentines<Key.space><Key.shift><Key.shift><Key.shift><Key.shift><Key.shift><Key.shift><Key.shift><Key.shift><Key.shift><Key.shift><Key.shift><Key.shift><Key.shift><Key.shift><Key.shift><Key.shift><Key.shift>Day<Key.space>gifts<Key.enter>
Screenshot: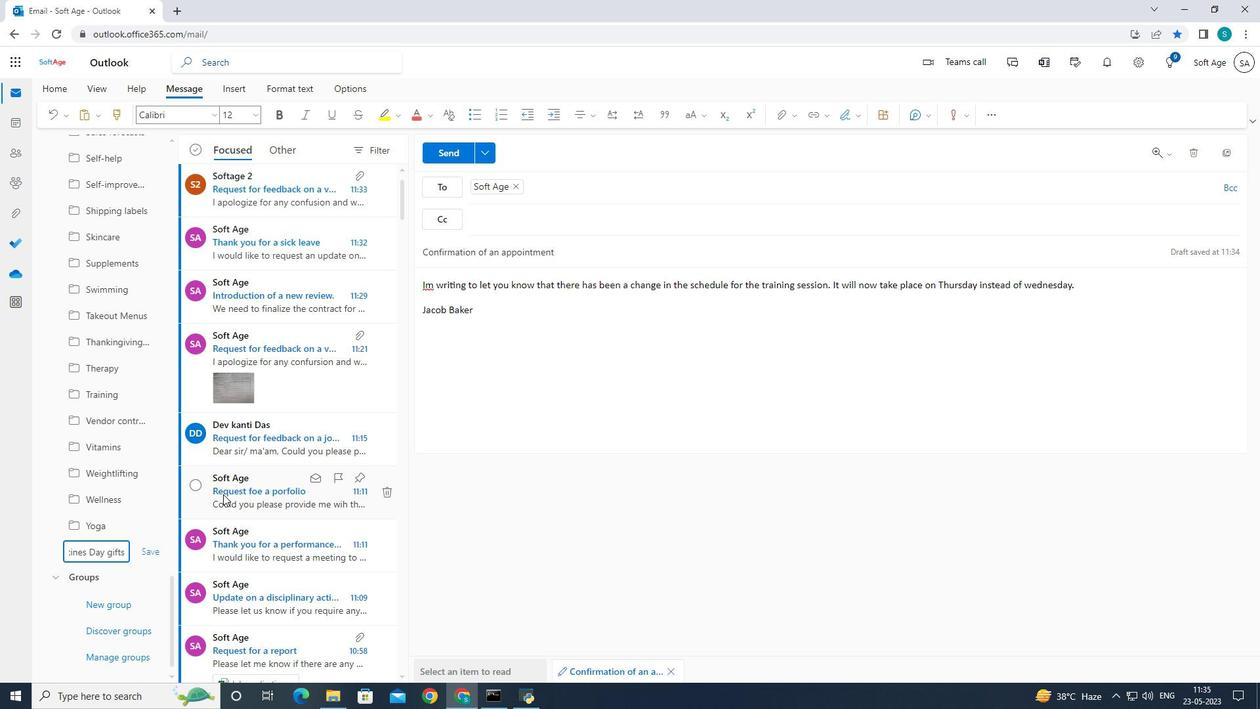 
Action: Mouse moved to (453, 148)
Screenshot: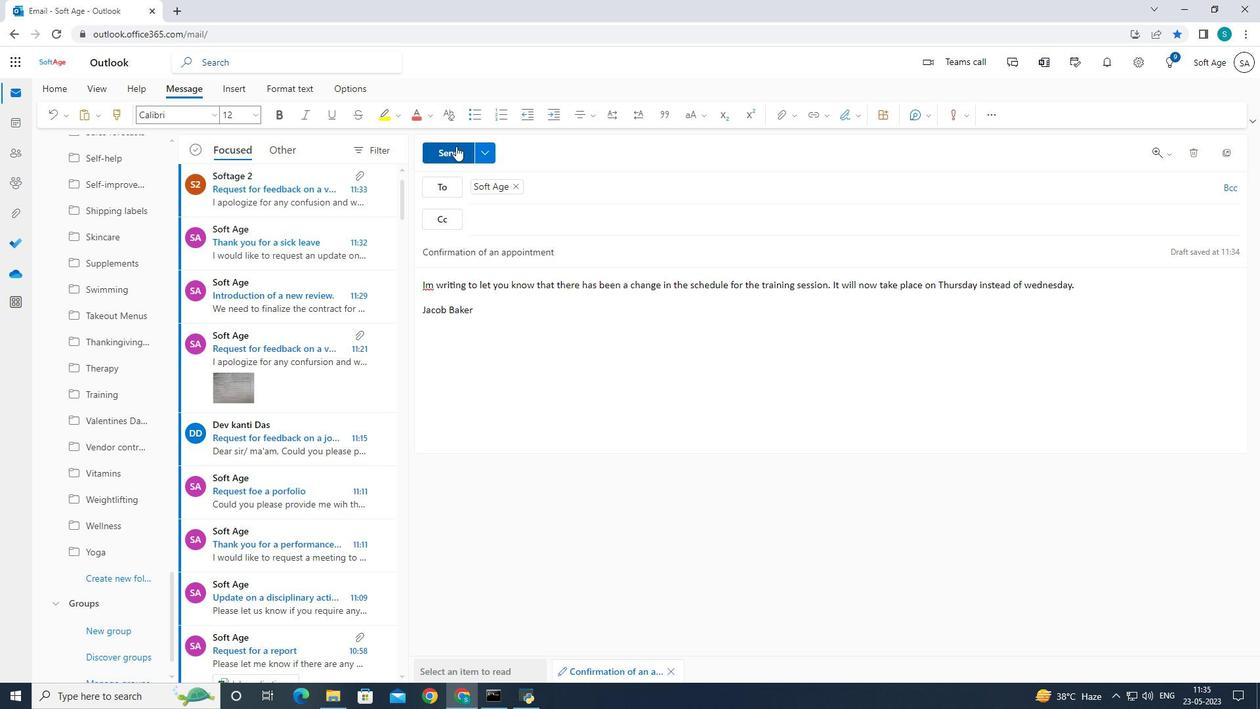
Action: Mouse pressed left at (453, 148)
Screenshot: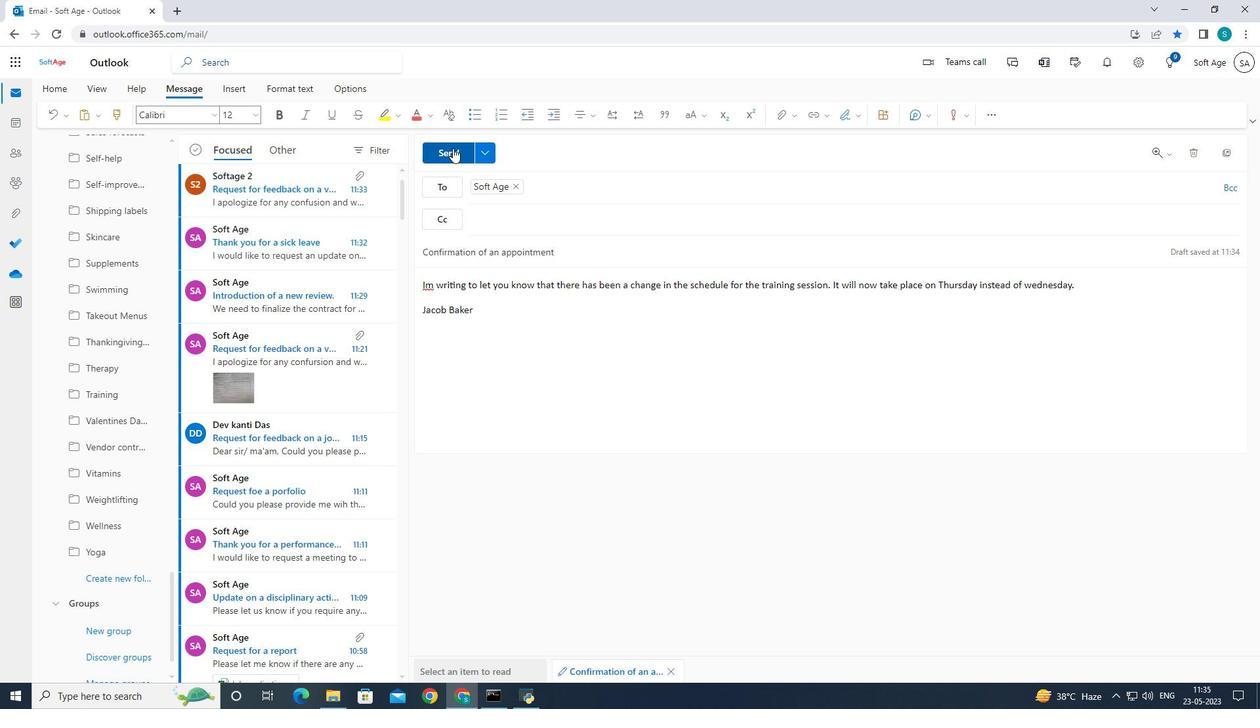 
Action: Mouse moved to (451, 150)
Screenshot: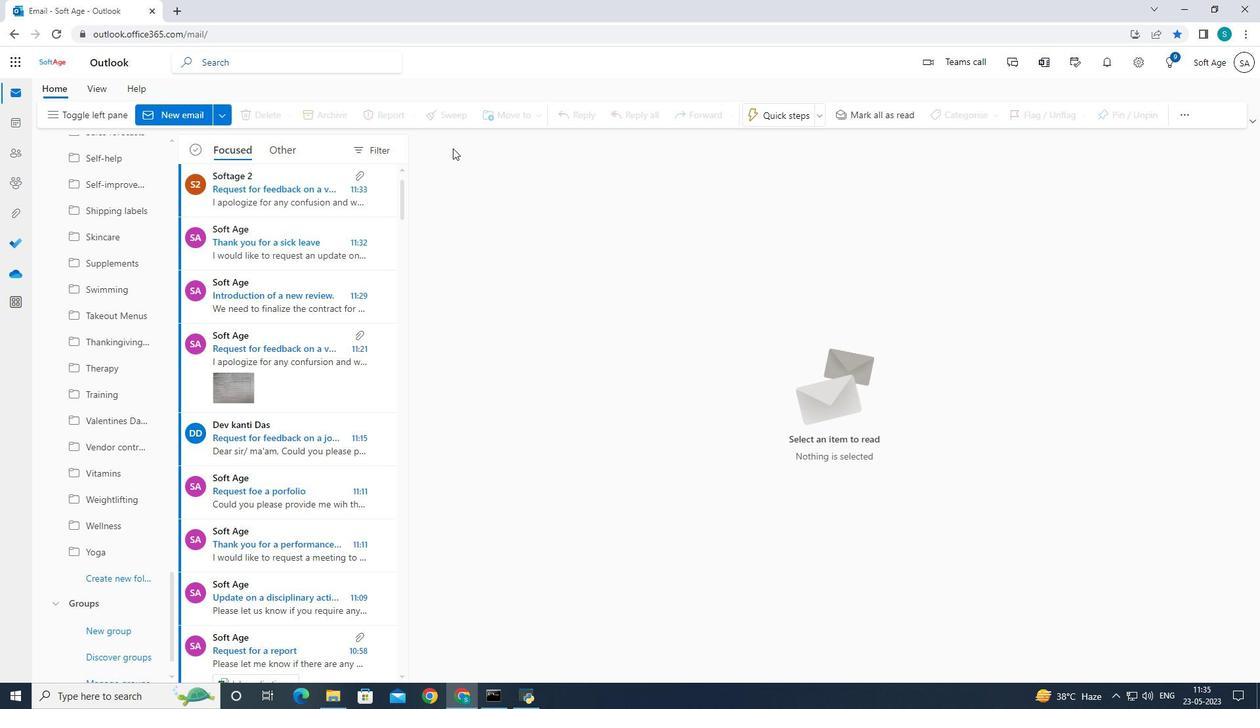
